 Task: Find connections with filter location Guangshui with filter topic #Innovationwith filter profile language German with filter current company Amazon Business with filter school VELS University with filter industry Household Services with filter service category Customer Service with filter keywords title Telemarketer
Action: Mouse moved to (586, 80)
Screenshot: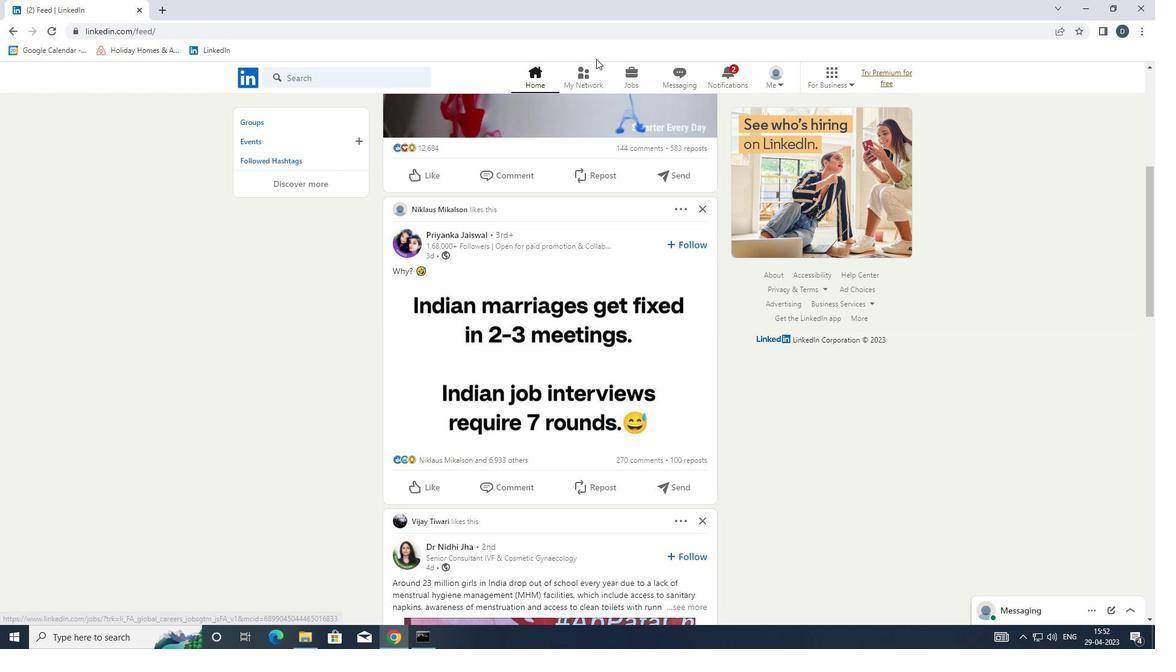 
Action: Mouse pressed left at (586, 80)
Screenshot: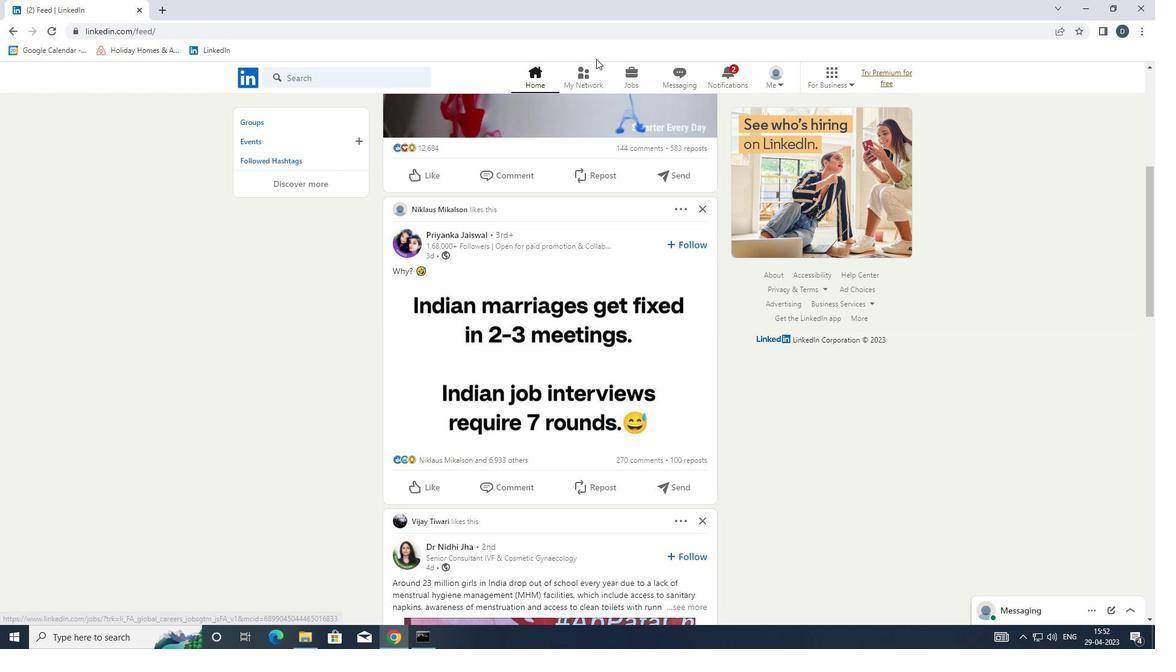 
Action: Mouse moved to (392, 141)
Screenshot: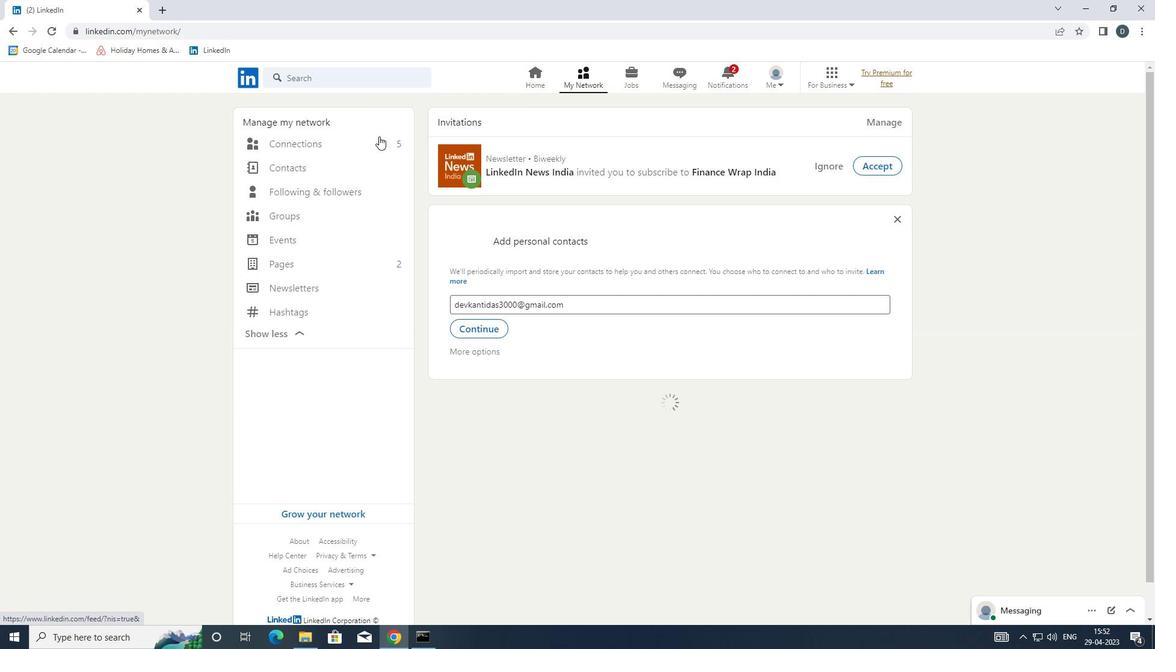 
Action: Mouse pressed left at (392, 141)
Screenshot: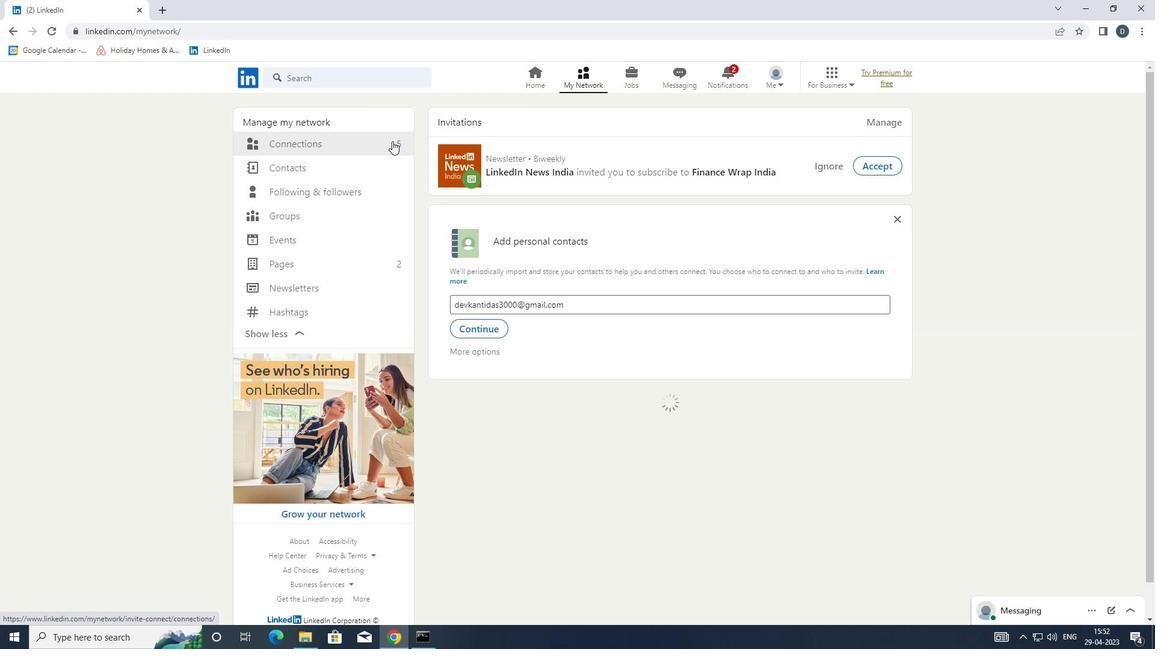 
Action: Mouse moved to (399, 144)
Screenshot: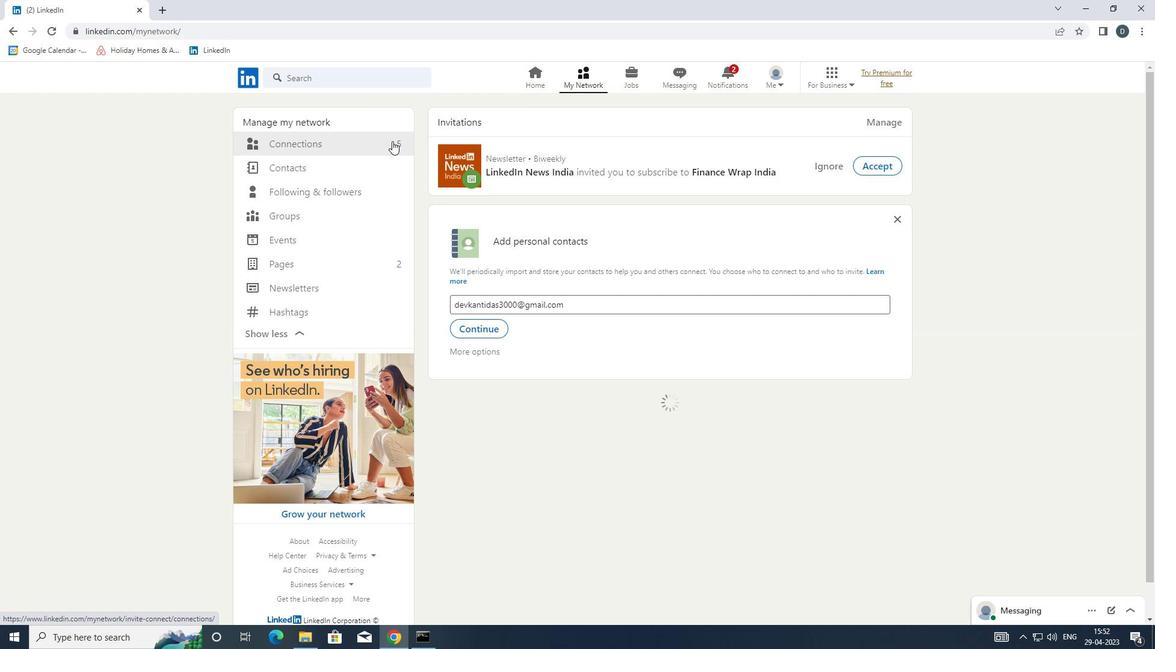
Action: Mouse pressed left at (399, 144)
Screenshot: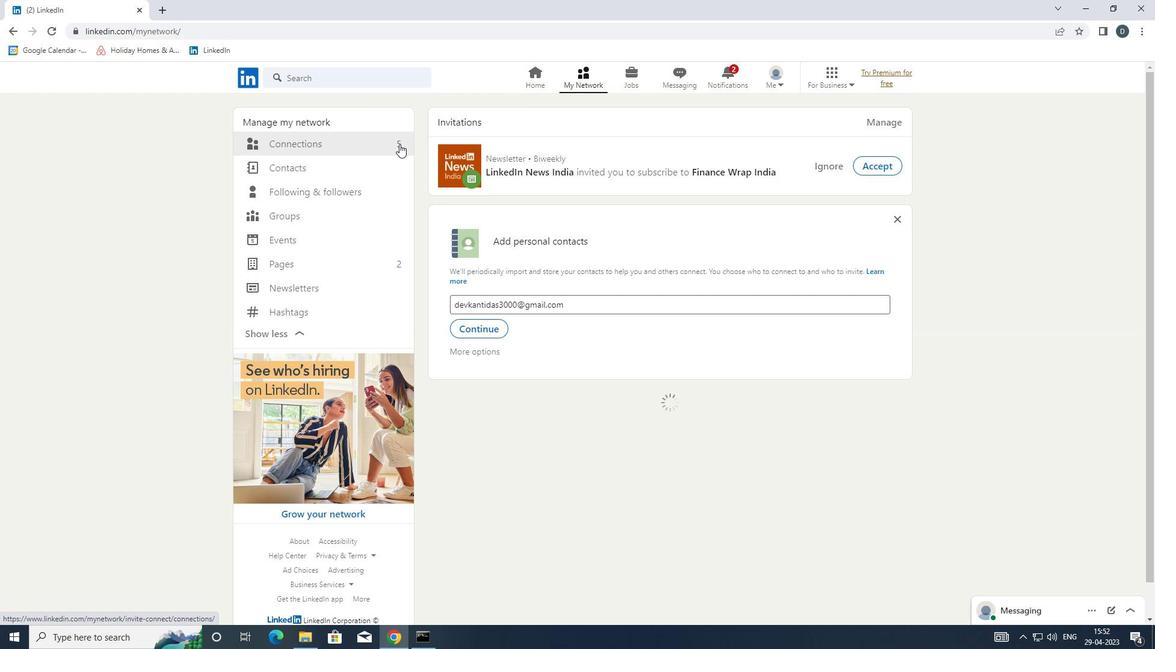 
Action: Mouse moved to (667, 140)
Screenshot: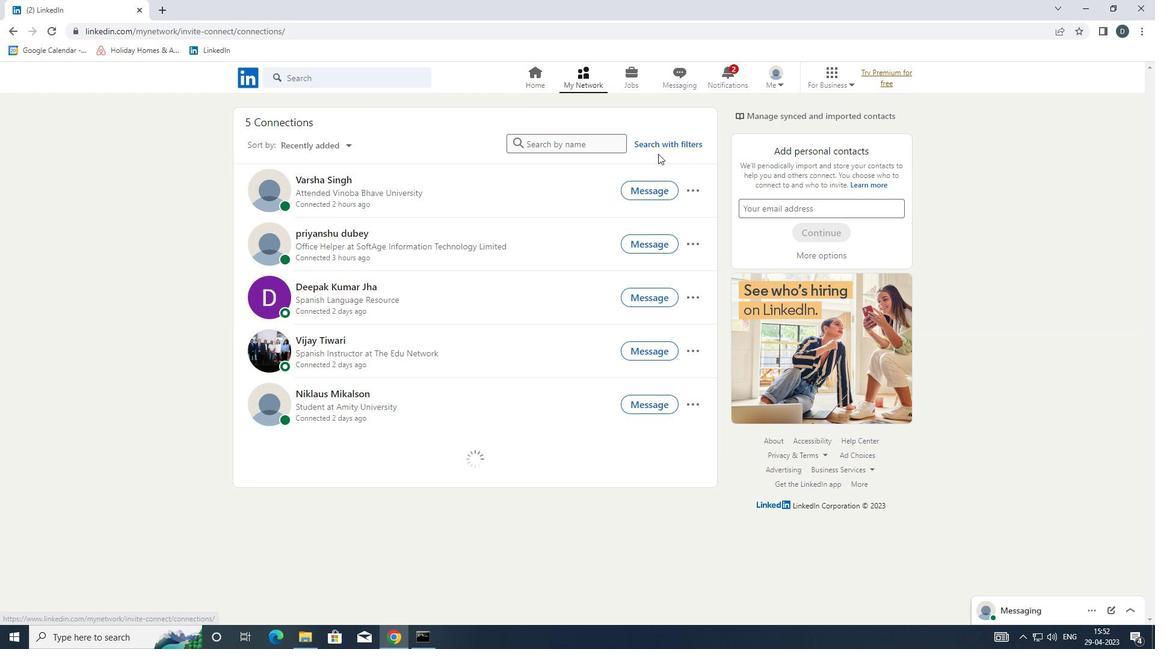
Action: Mouse pressed left at (667, 140)
Screenshot: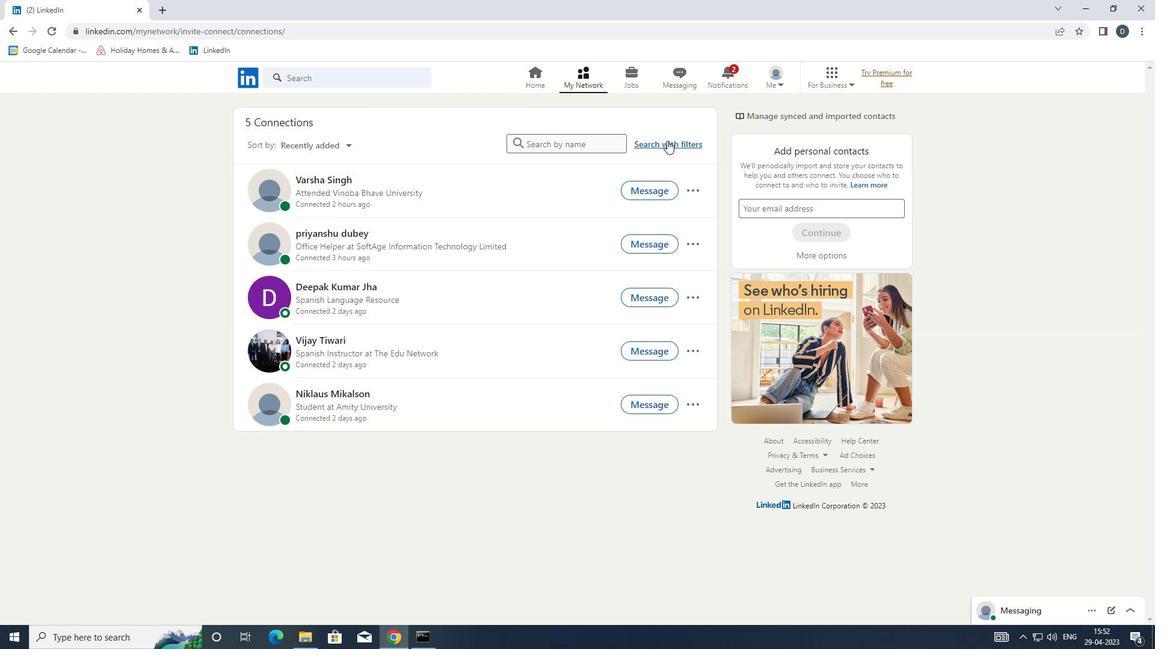 
Action: Mouse moved to (617, 111)
Screenshot: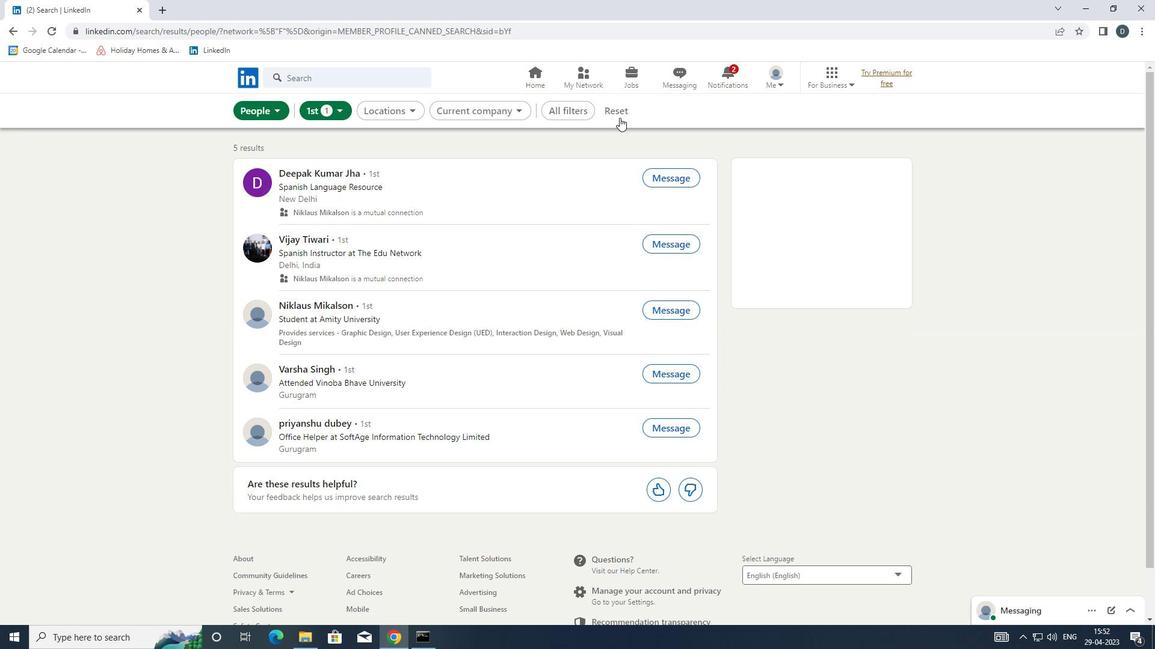 
Action: Mouse pressed left at (617, 111)
Screenshot: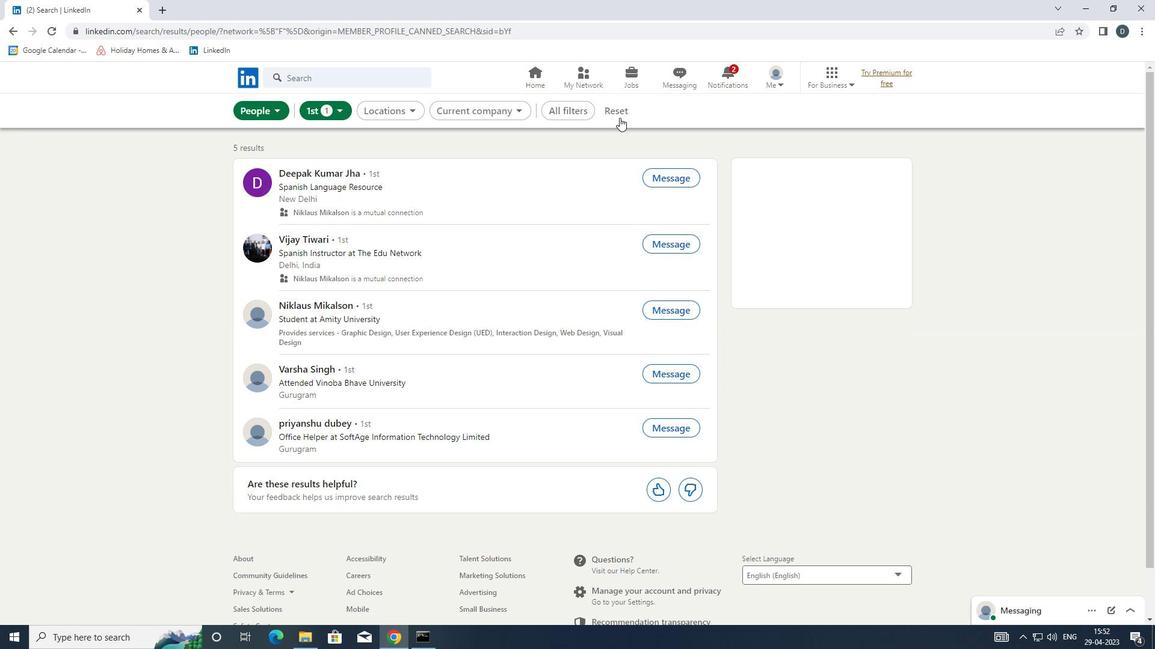
Action: Mouse moved to (590, 110)
Screenshot: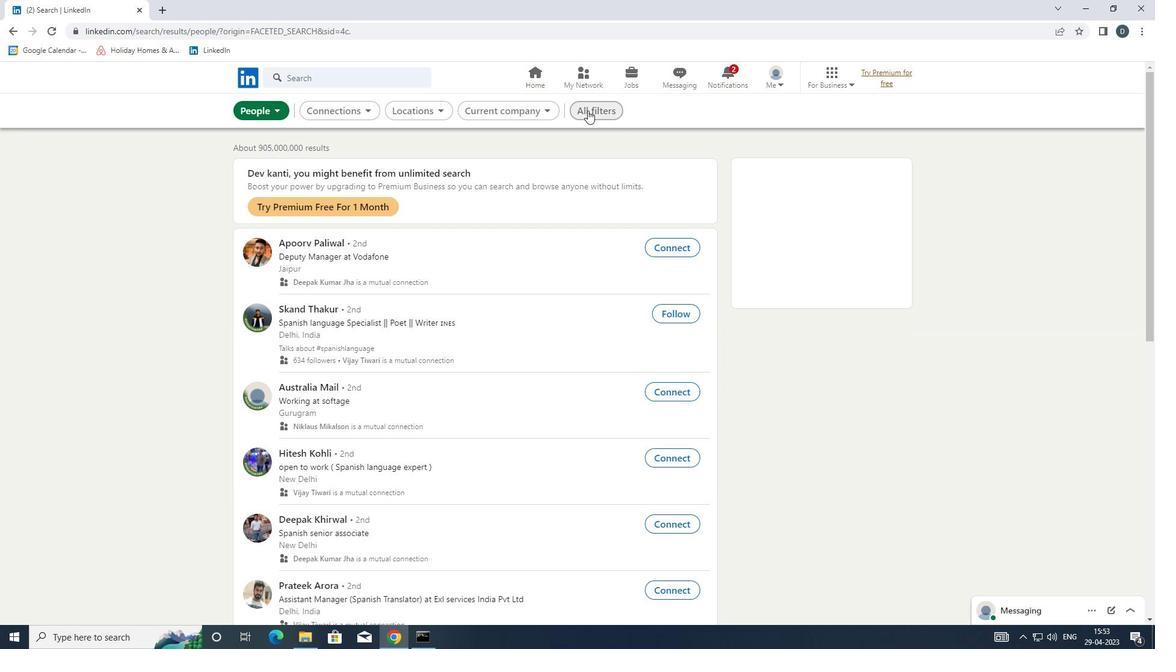 
Action: Mouse pressed left at (590, 110)
Screenshot: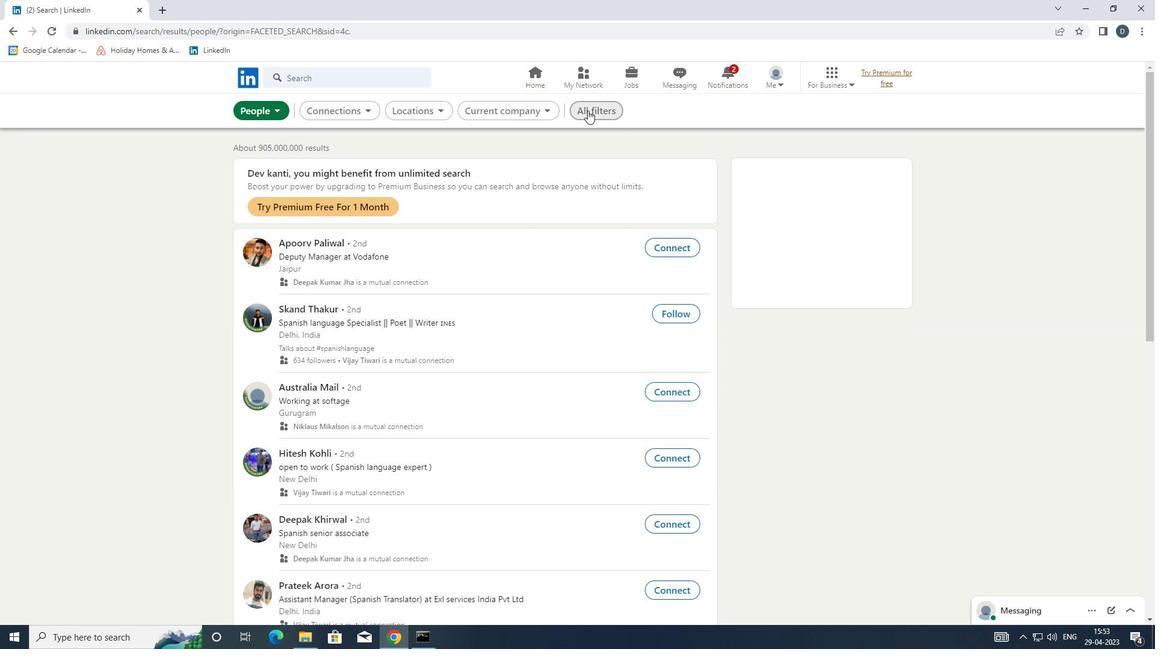 
Action: Mouse moved to (827, 382)
Screenshot: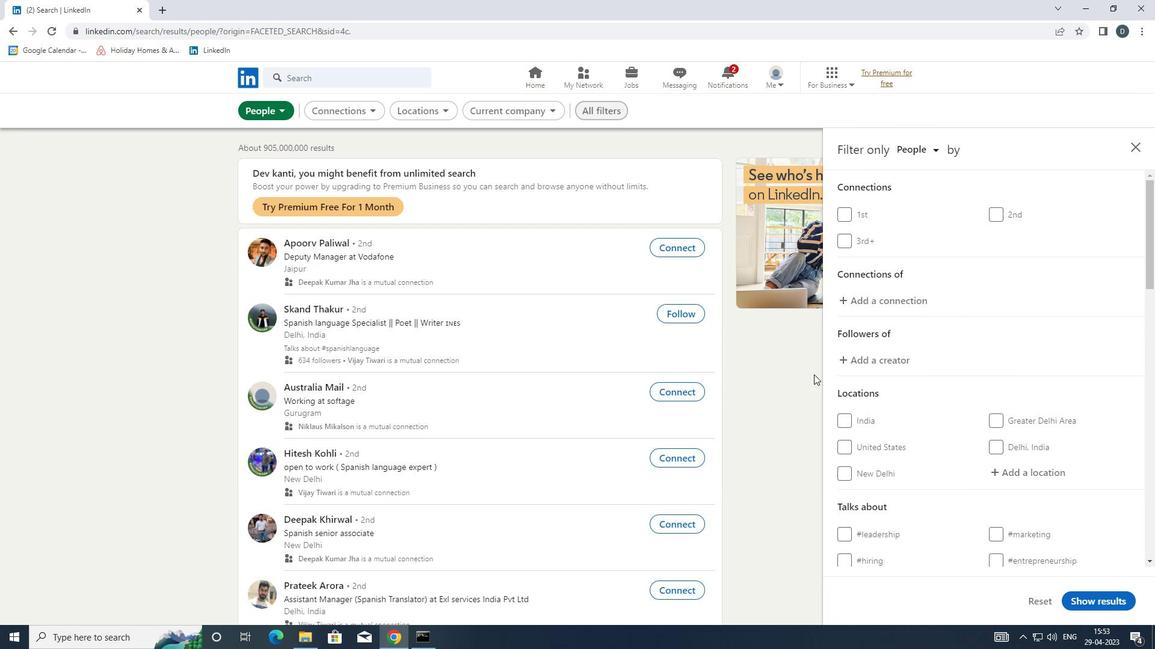 
Action: Mouse scrolled (827, 381) with delta (0, 0)
Screenshot: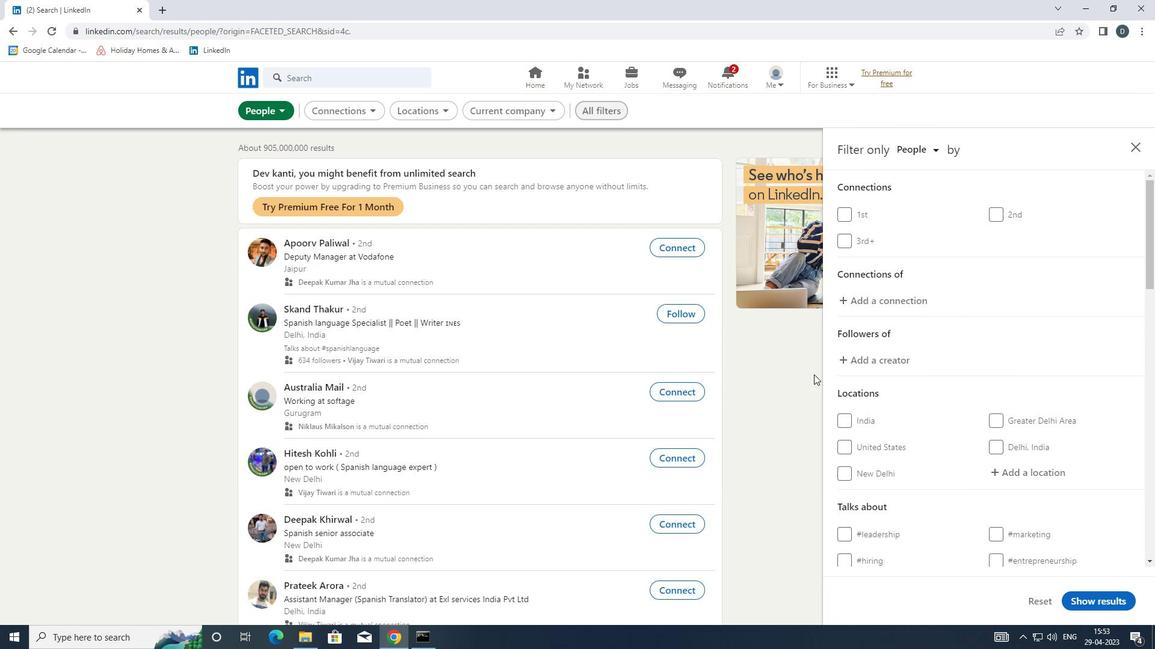 
Action: Mouse moved to (1017, 406)
Screenshot: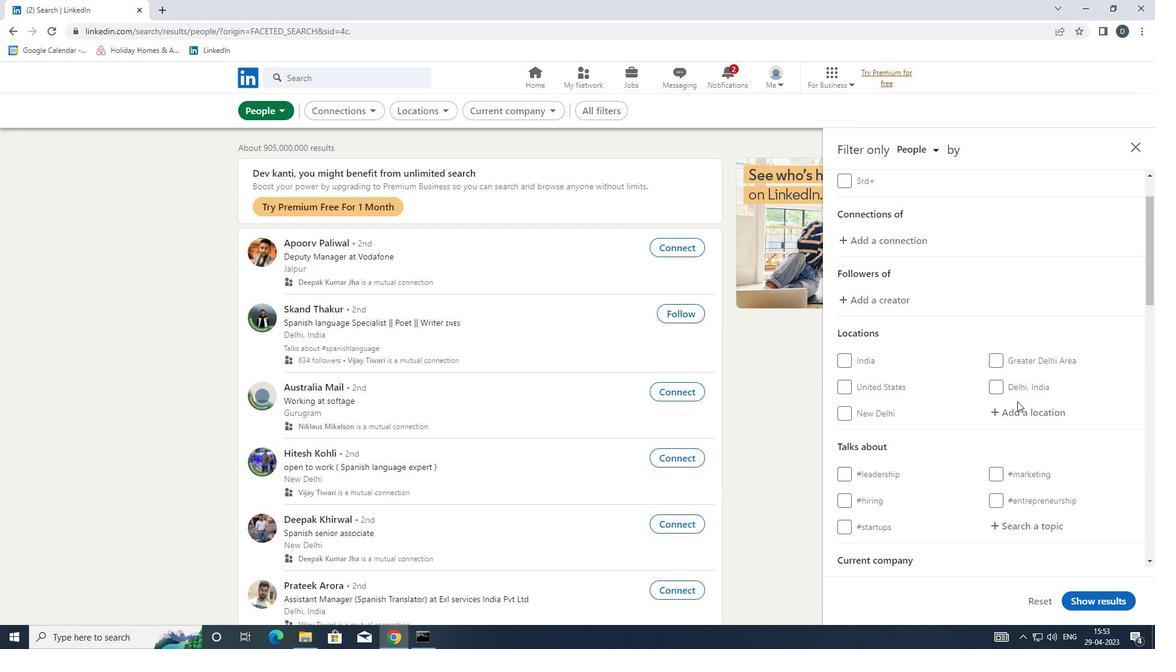
Action: Mouse pressed left at (1017, 406)
Screenshot: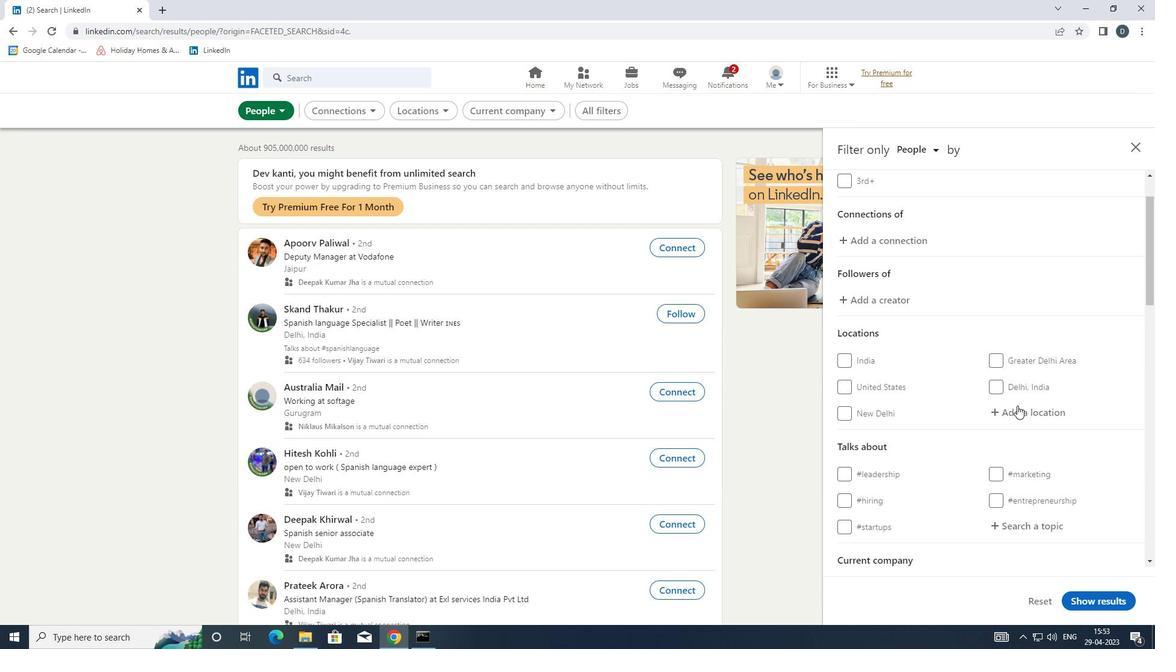 
Action: Mouse moved to (923, 407)
Screenshot: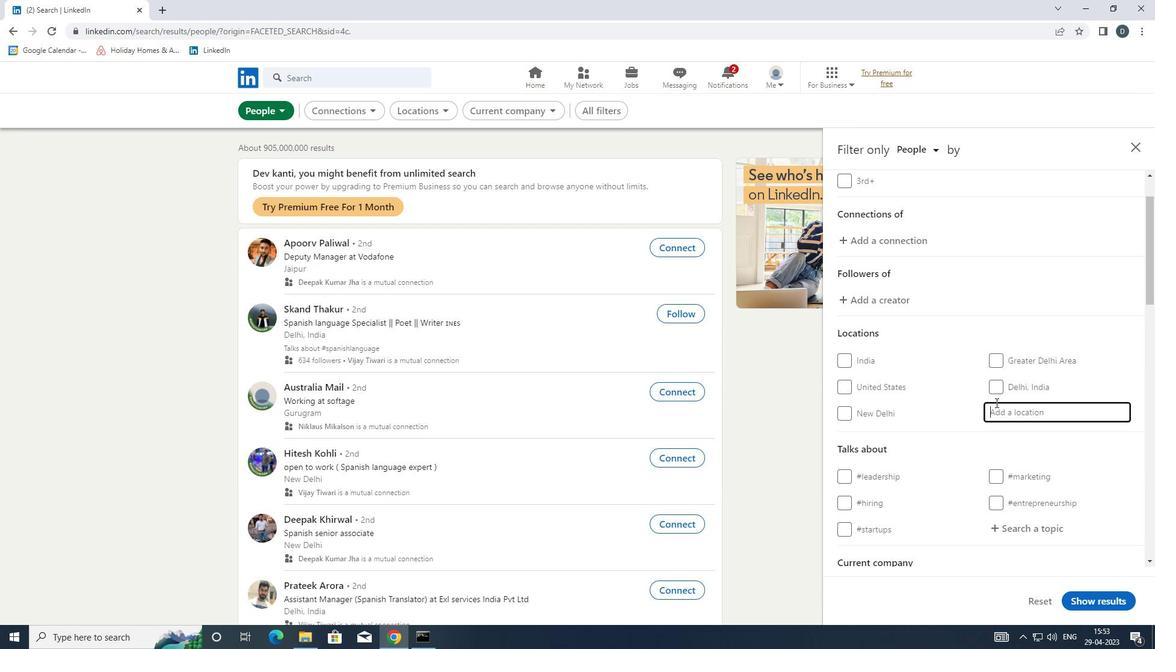 
Action: Key pressed <Key.shift><Key.shift><Key.shift>GUANGSHUIE<Key.backspace><Key.enter>
Screenshot: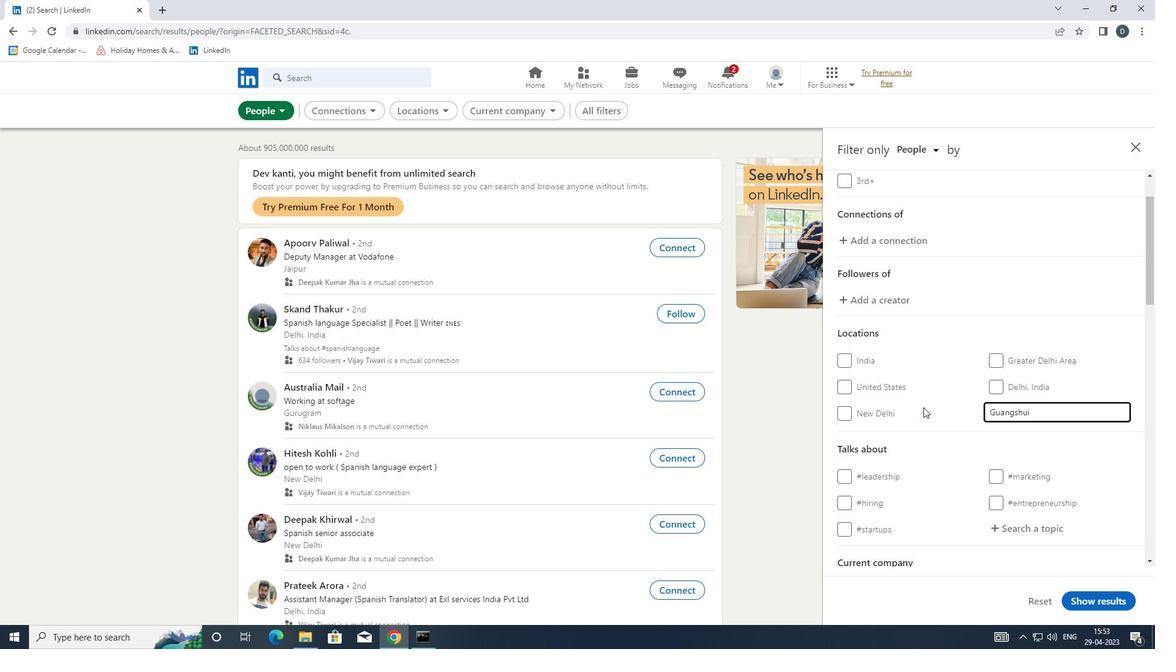 
Action: Mouse moved to (940, 410)
Screenshot: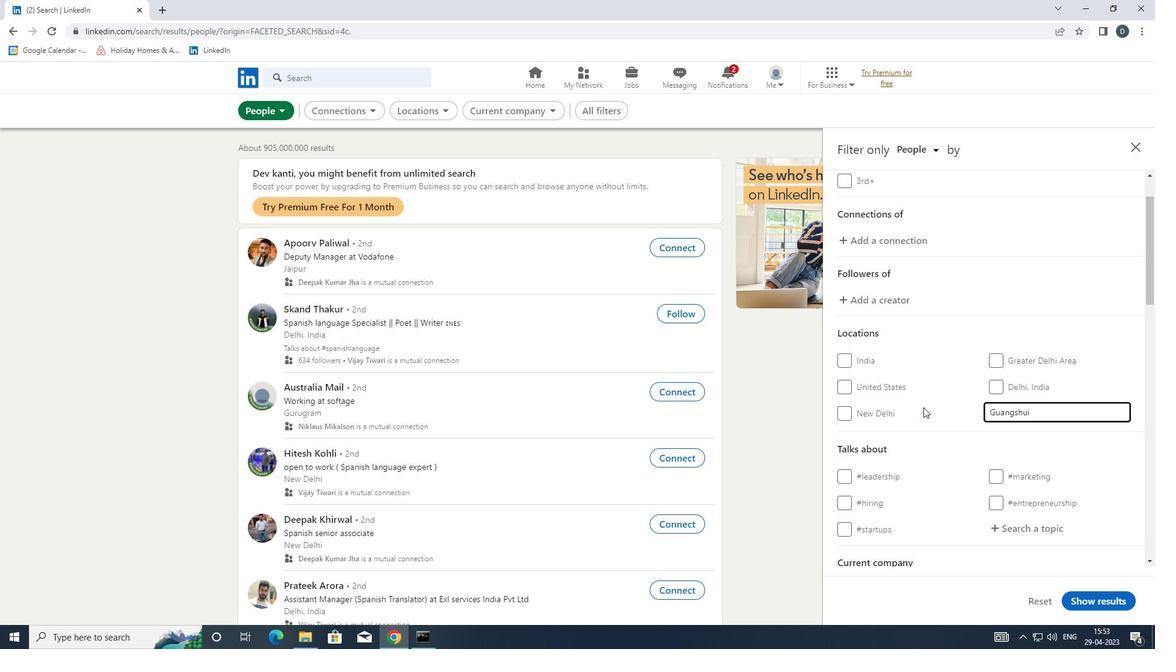 
Action: Mouse scrolled (940, 410) with delta (0, 0)
Screenshot: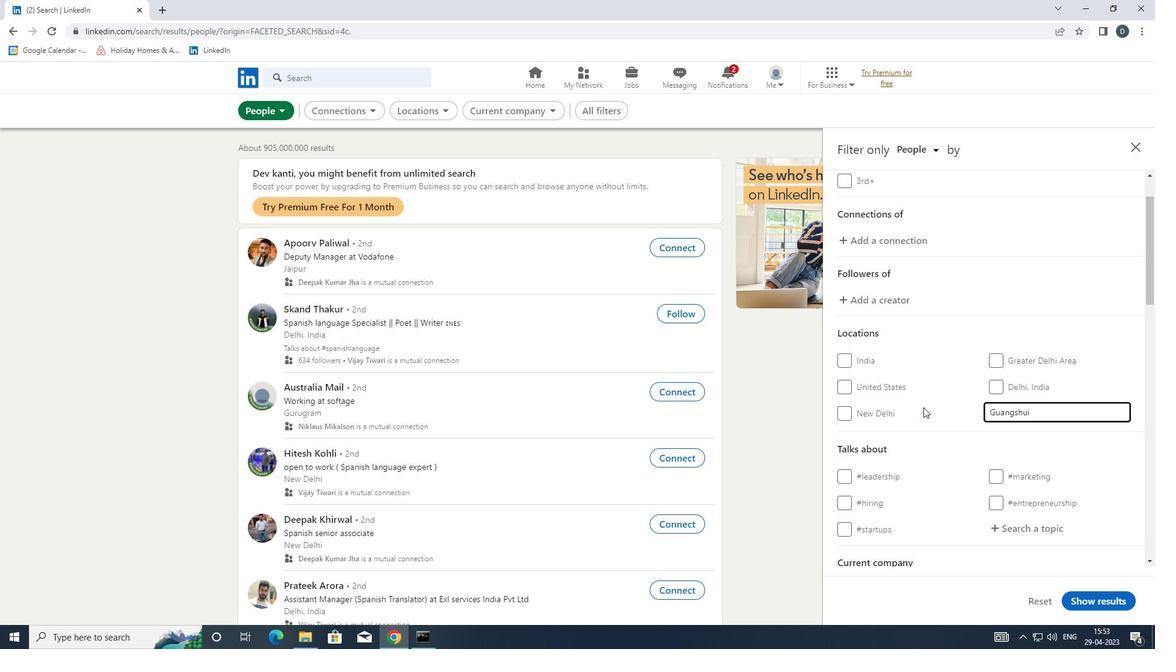 
Action: Mouse moved to (940, 413)
Screenshot: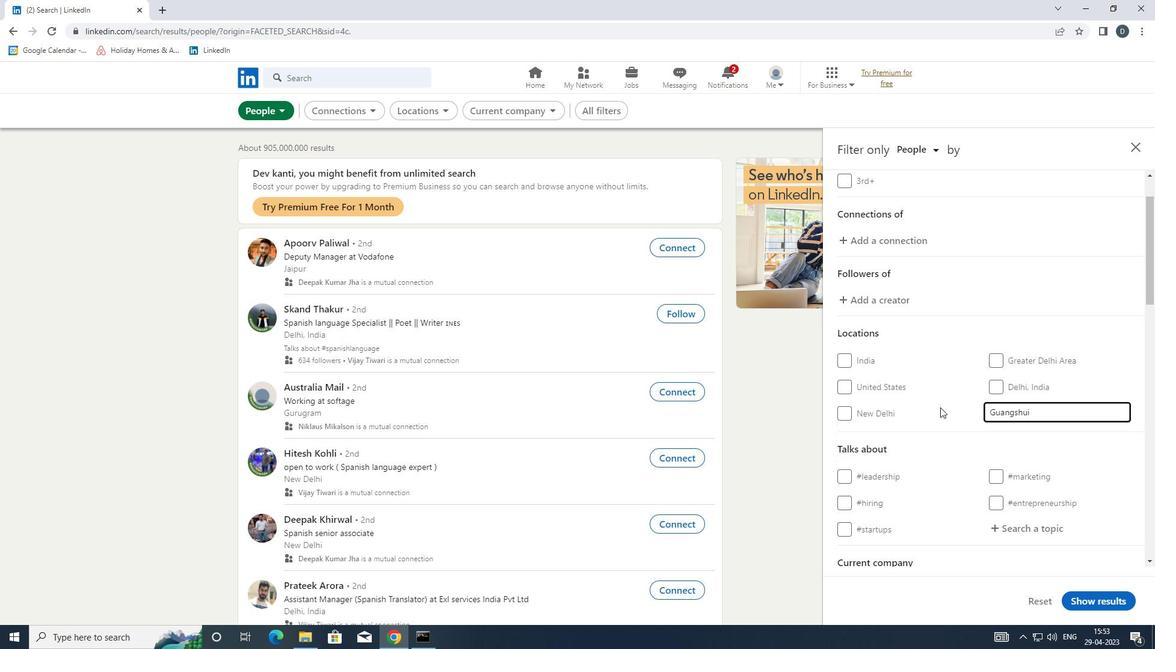 
Action: Mouse scrolled (940, 412) with delta (0, 0)
Screenshot: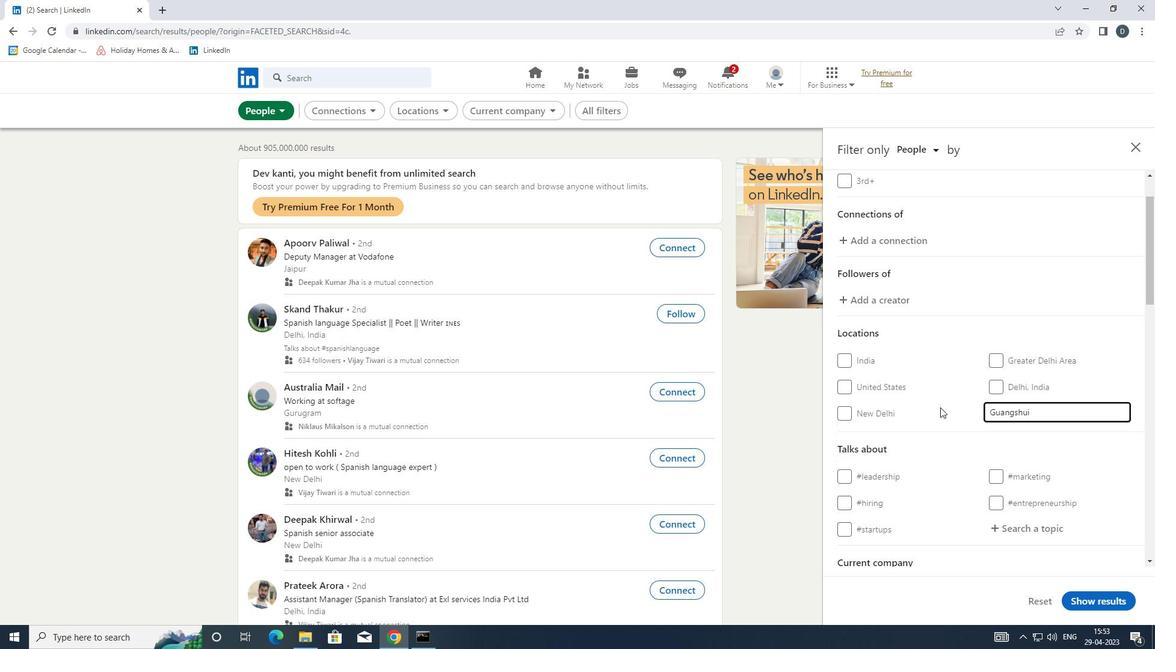 
Action: Mouse moved to (1015, 410)
Screenshot: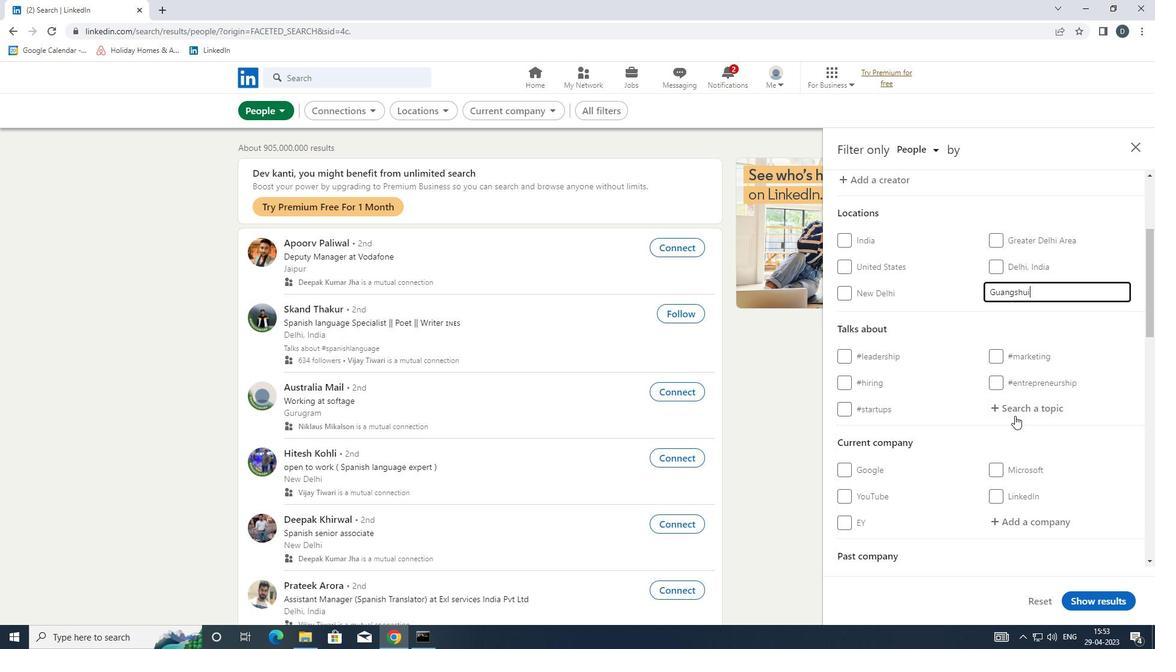 
Action: Mouse pressed left at (1015, 410)
Screenshot: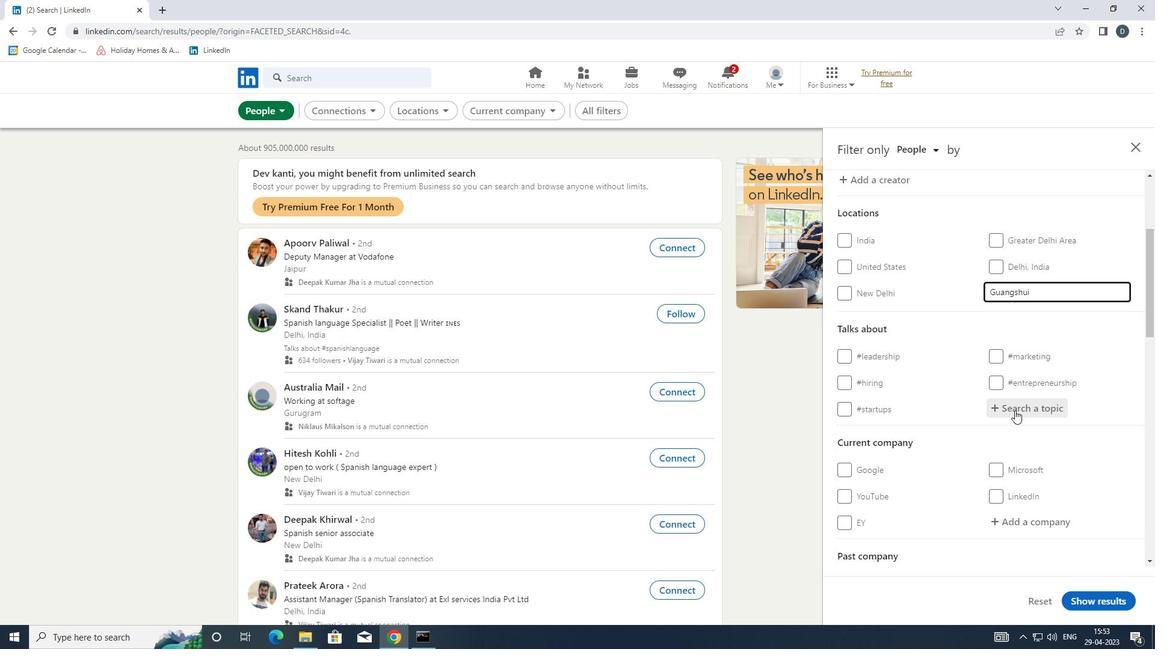 
Action: Mouse moved to (1004, 412)
Screenshot: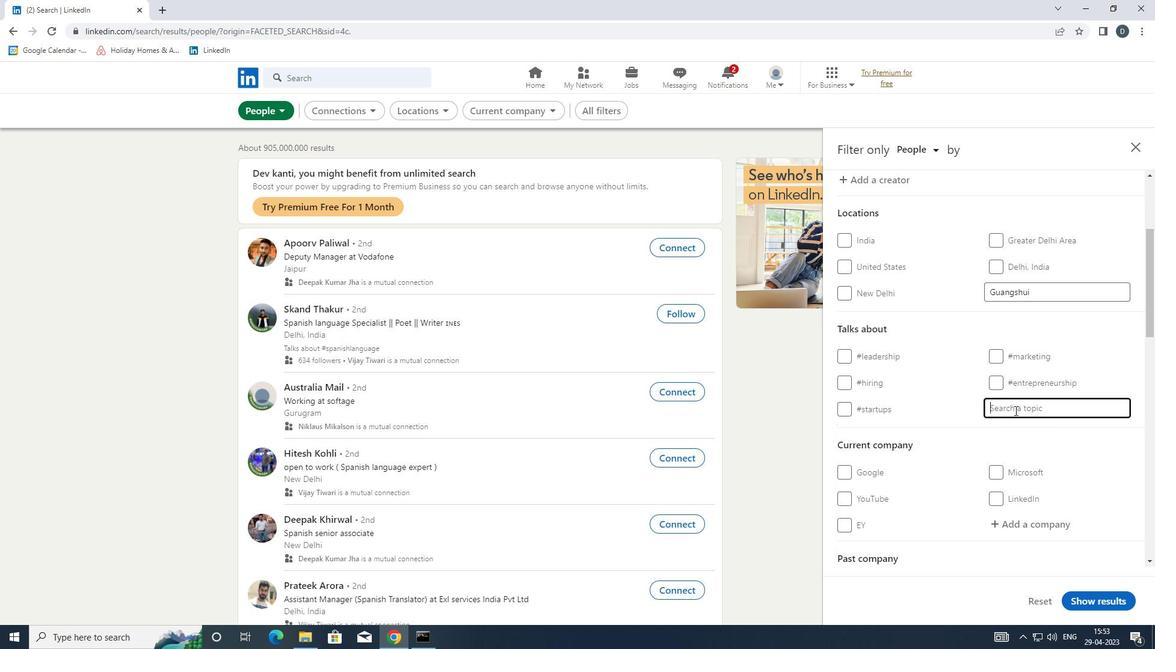 
Action: Key pressed <Key.shift><Key.shift>#<Key.shift>INNOVATION
Screenshot: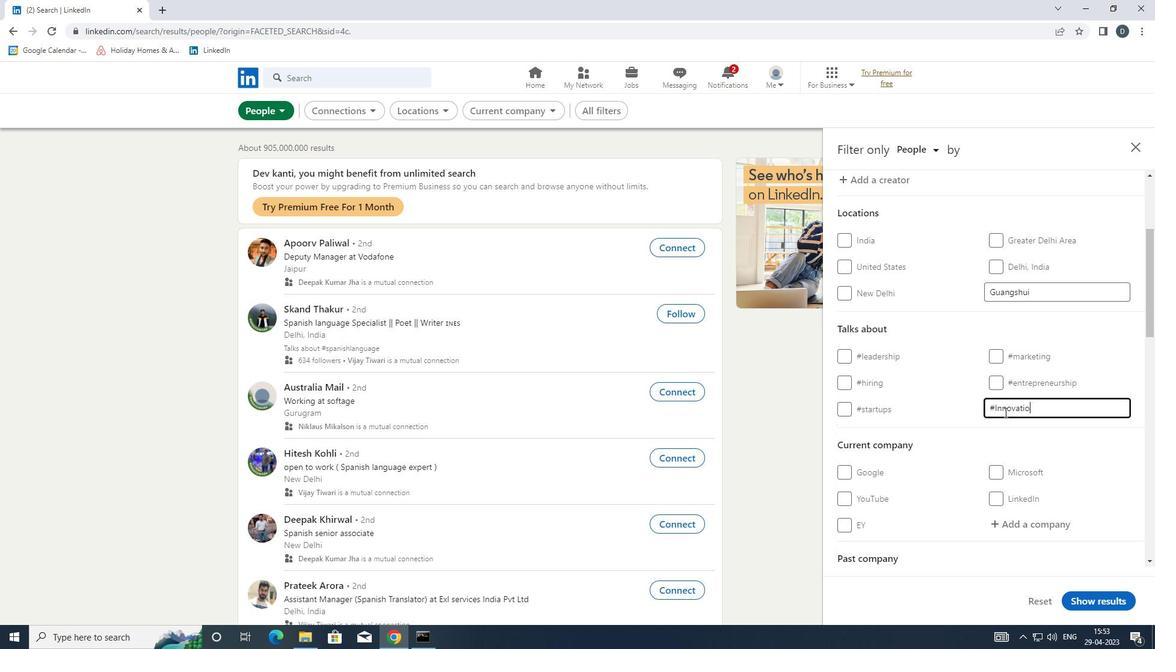 
Action: Mouse scrolled (1004, 412) with delta (0, 0)
Screenshot: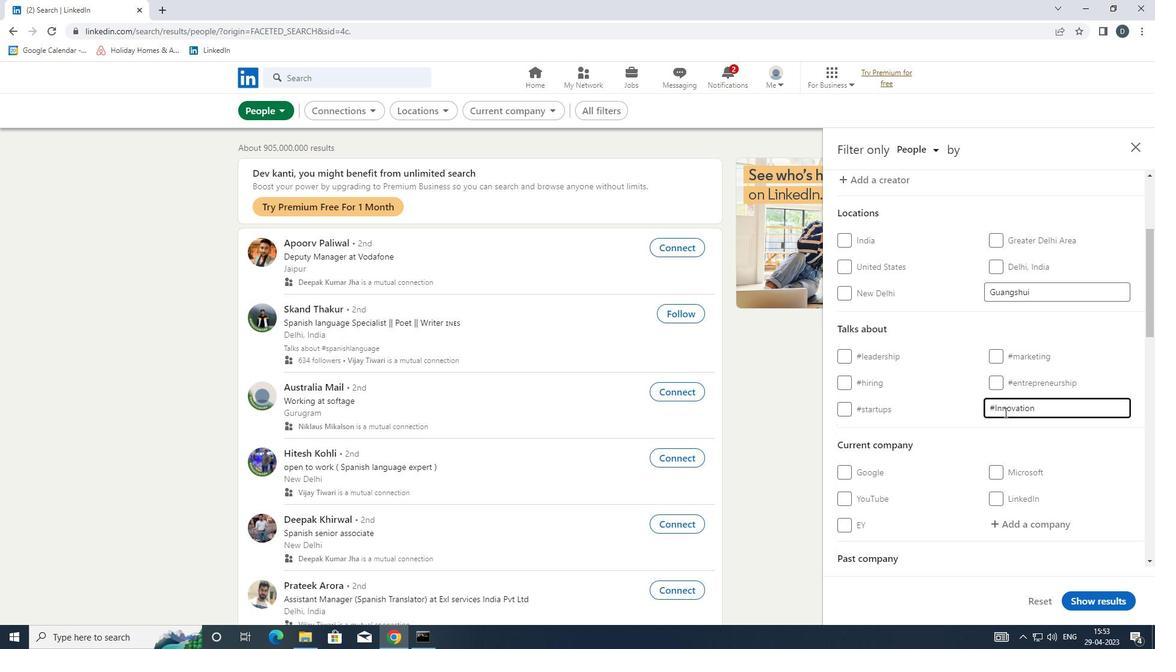 
Action: Mouse scrolled (1004, 412) with delta (0, 0)
Screenshot: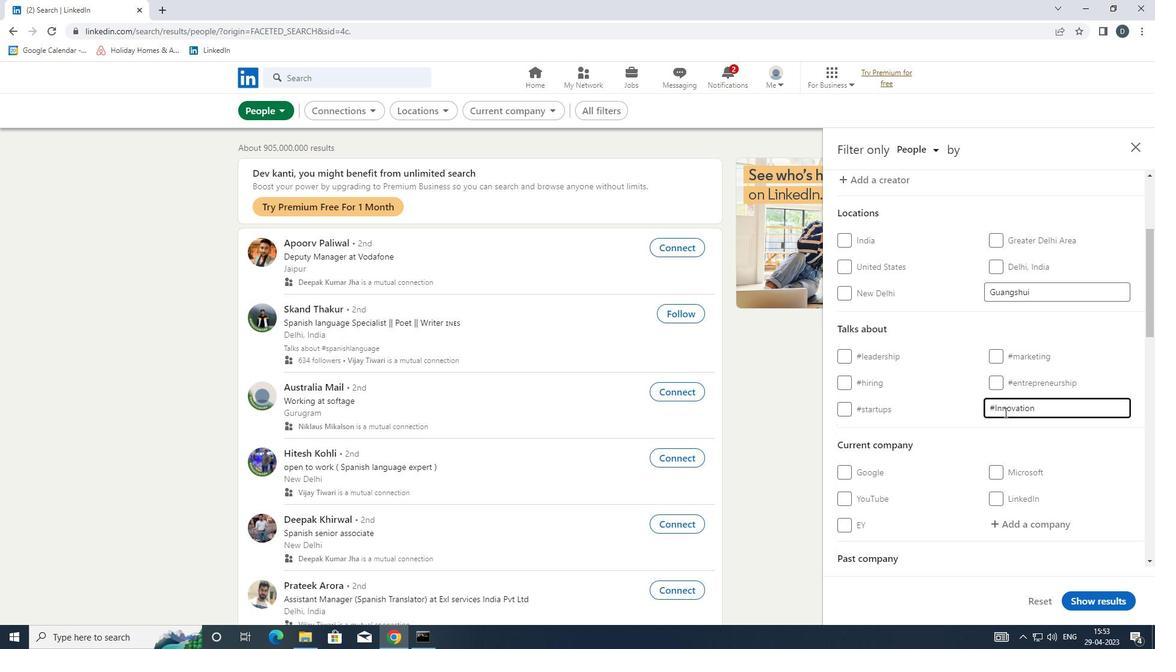 
Action: Mouse scrolled (1004, 412) with delta (0, 0)
Screenshot: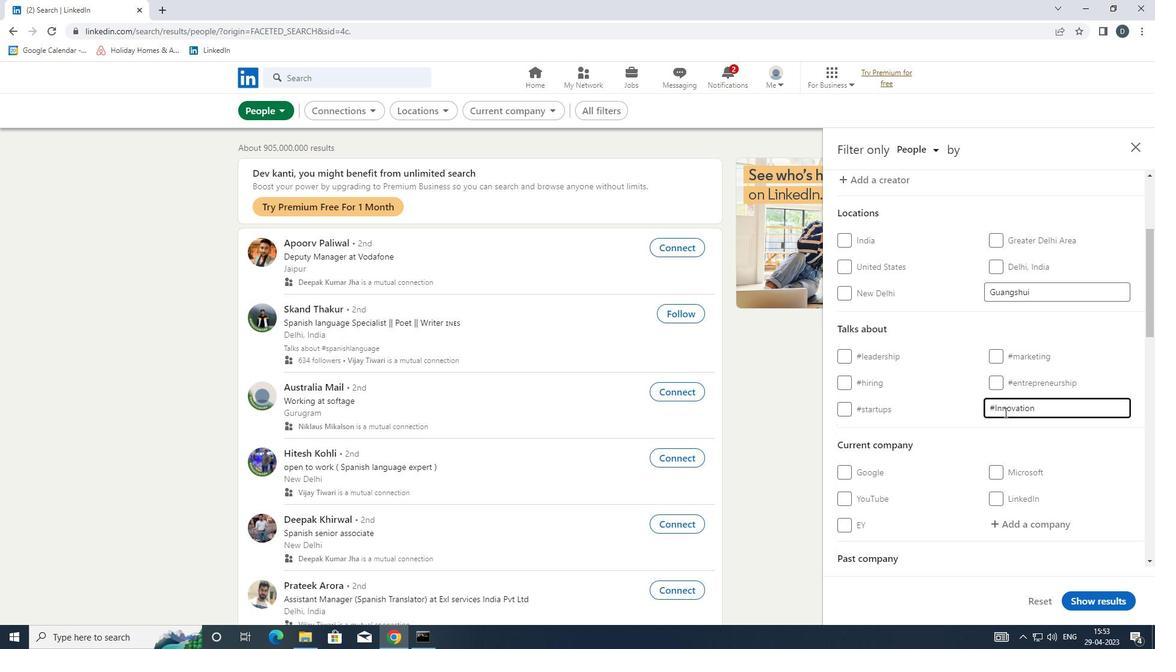 
Action: Mouse scrolled (1004, 412) with delta (0, 0)
Screenshot: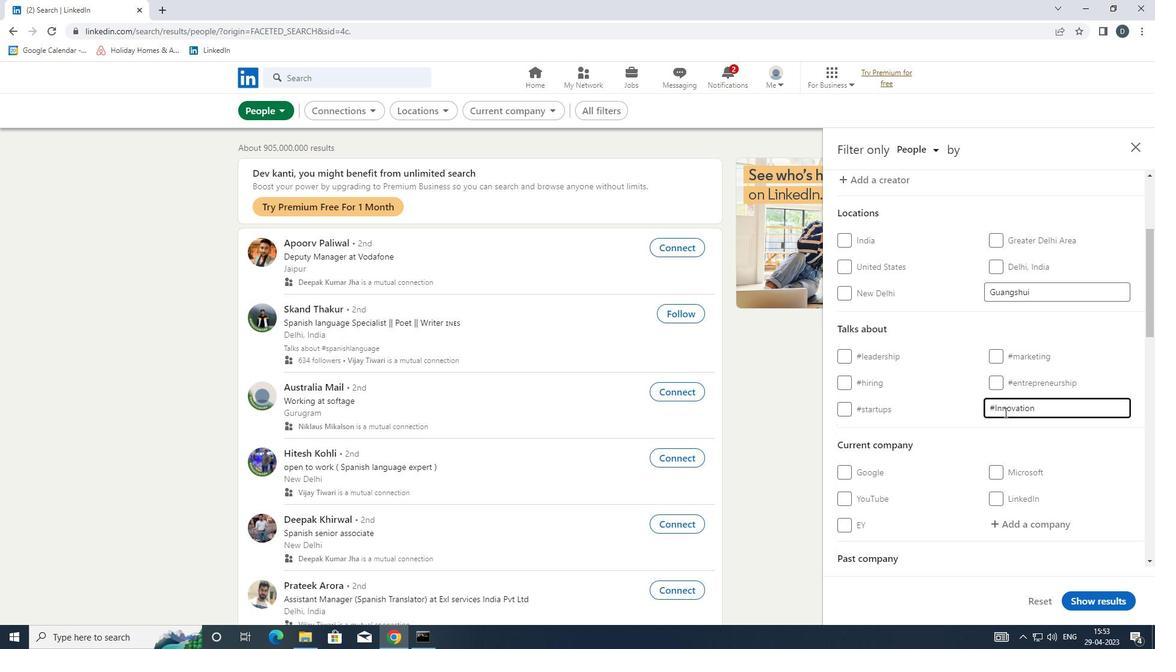 
Action: Mouse scrolled (1004, 412) with delta (0, 0)
Screenshot: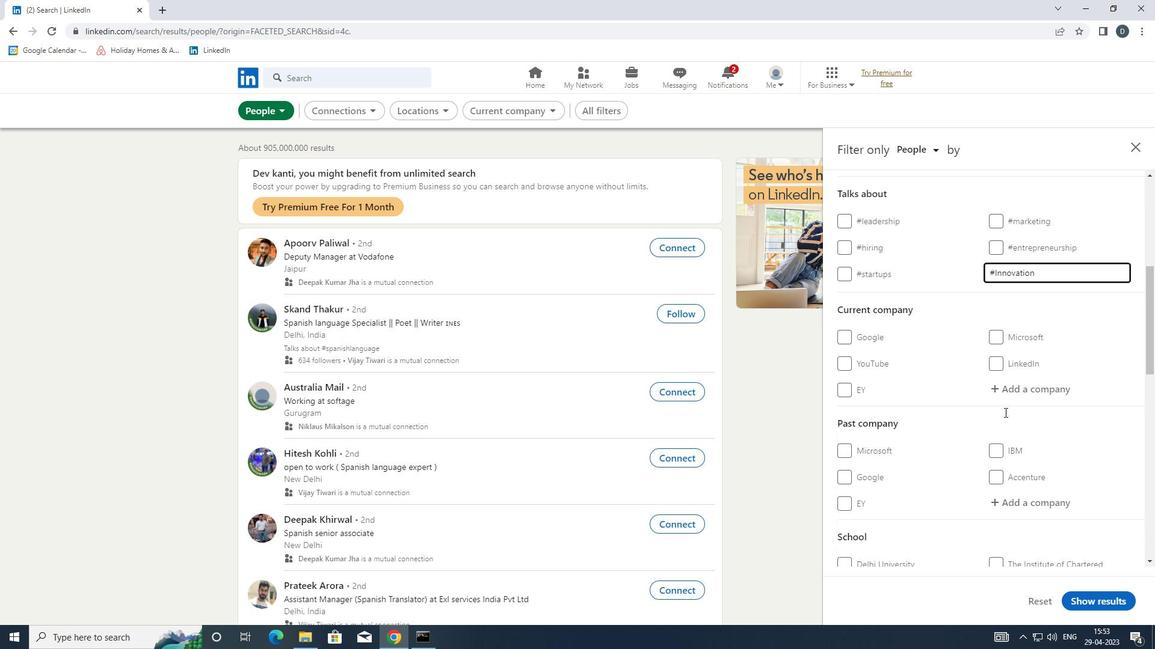 
Action: Mouse scrolled (1004, 412) with delta (0, 0)
Screenshot: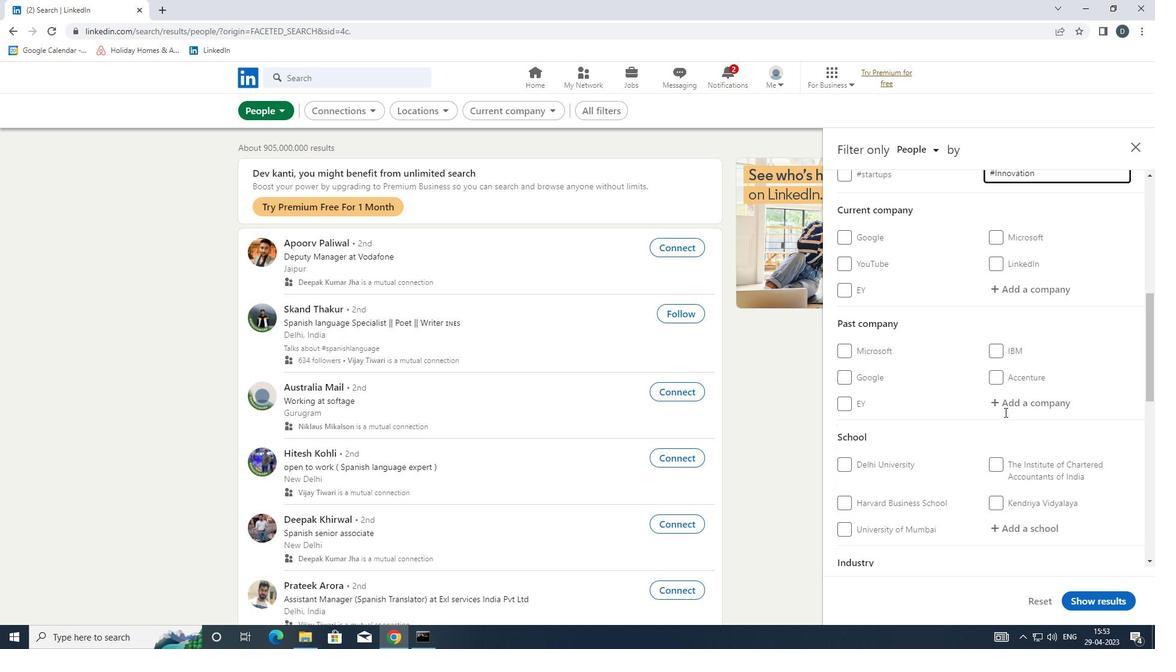 
Action: Mouse scrolled (1004, 412) with delta (0, 0)
Screenshot: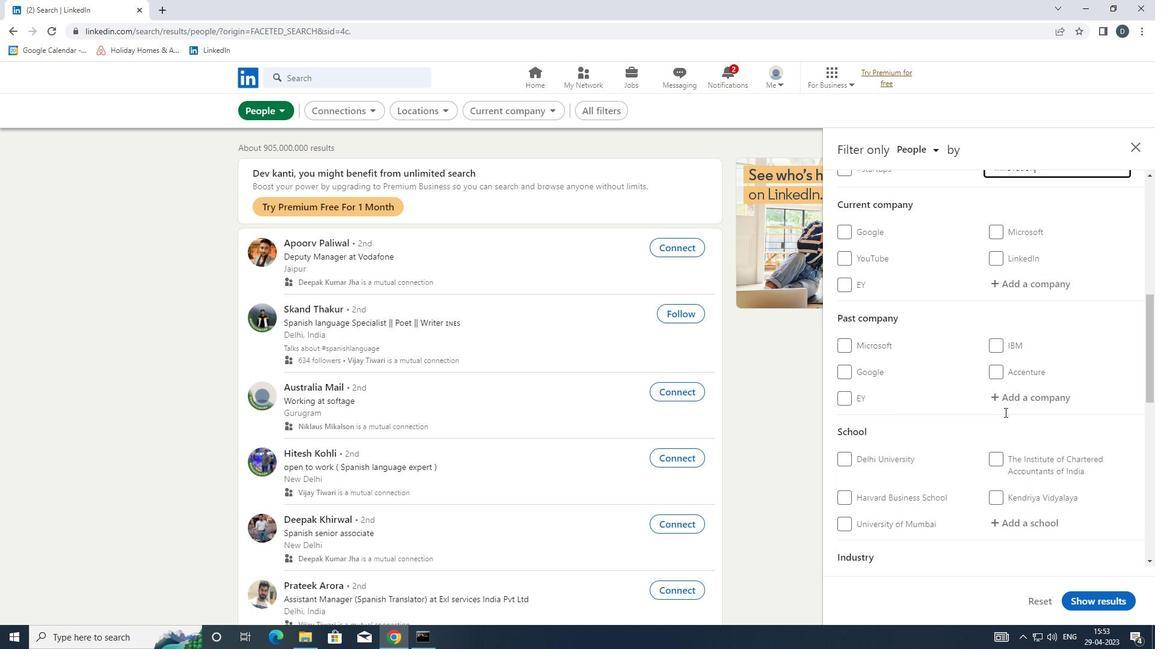 
Action: Mouse moved to (1004, 413)
Screenshot: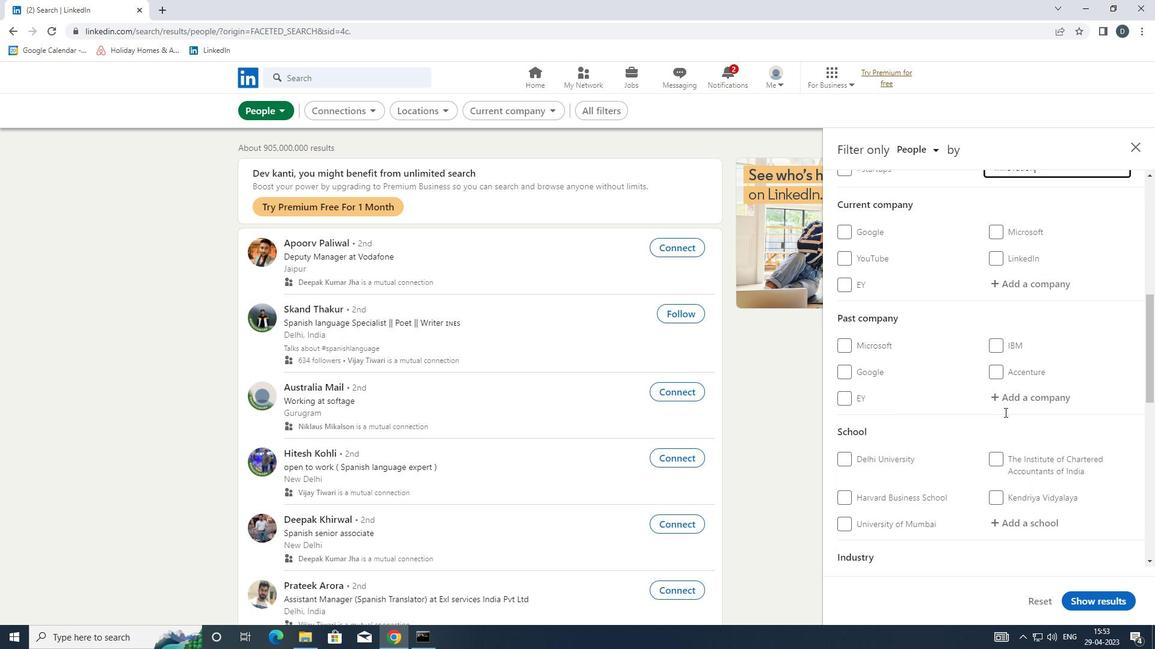 
Action: Mouse scrolled (1004, 412) with delta (0, 0)
Screenshot: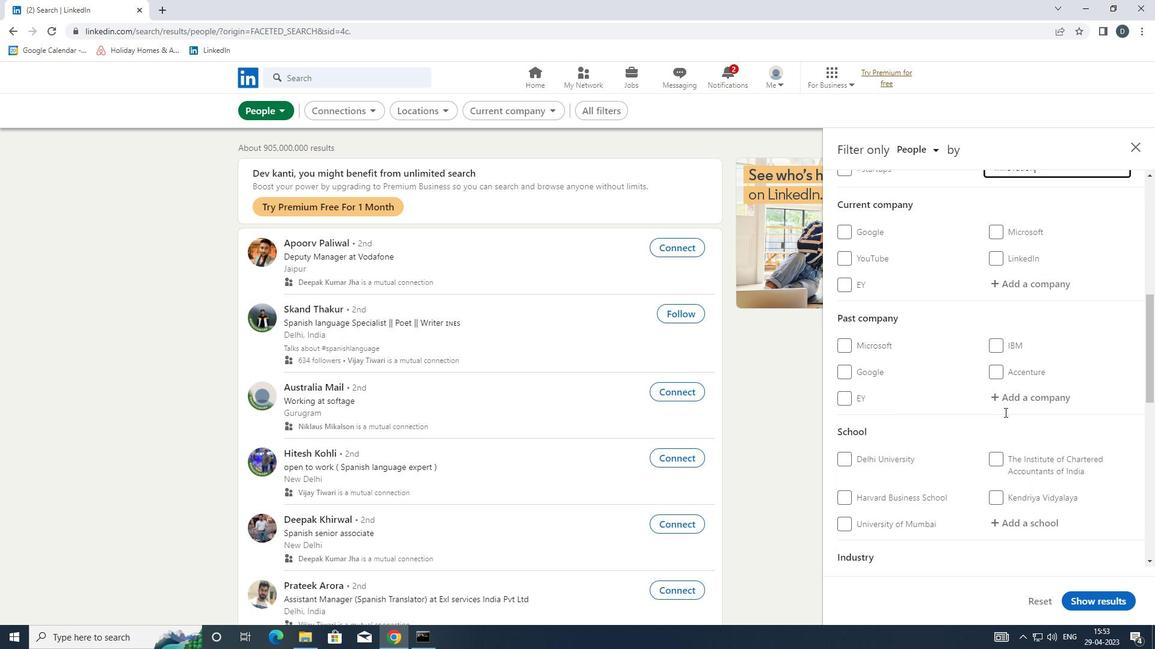 
Action: Mouse moved to (957, 412)
Screenshot: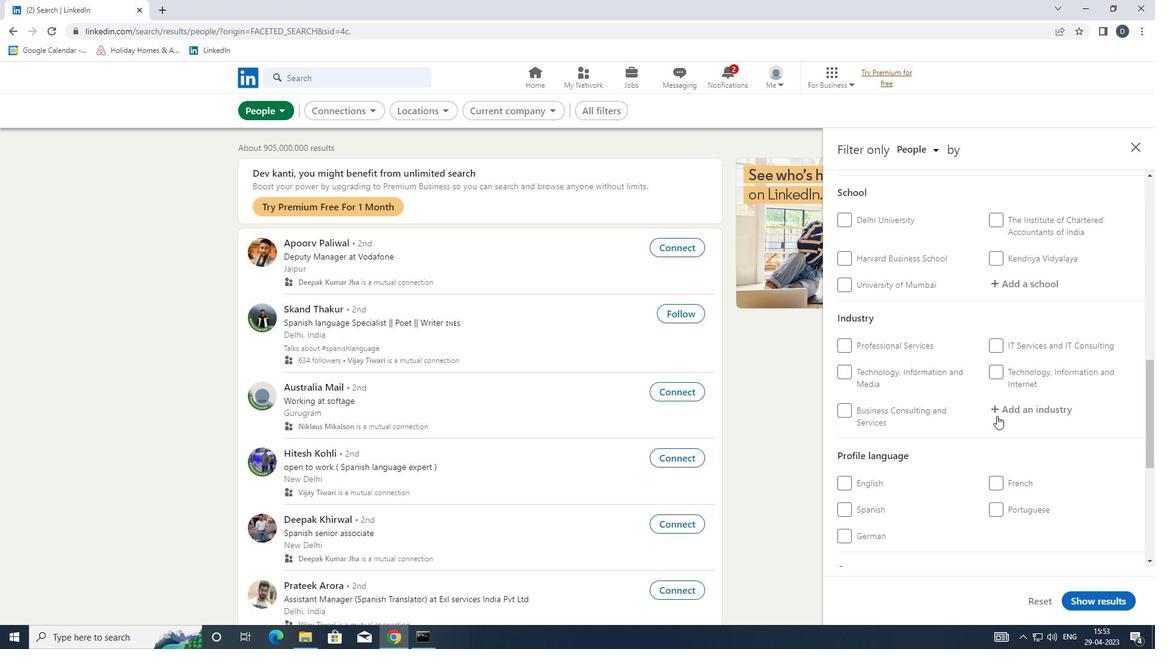 
Action: Mouse scrolled (957, 411) with delta (0, 0)
Screenshot: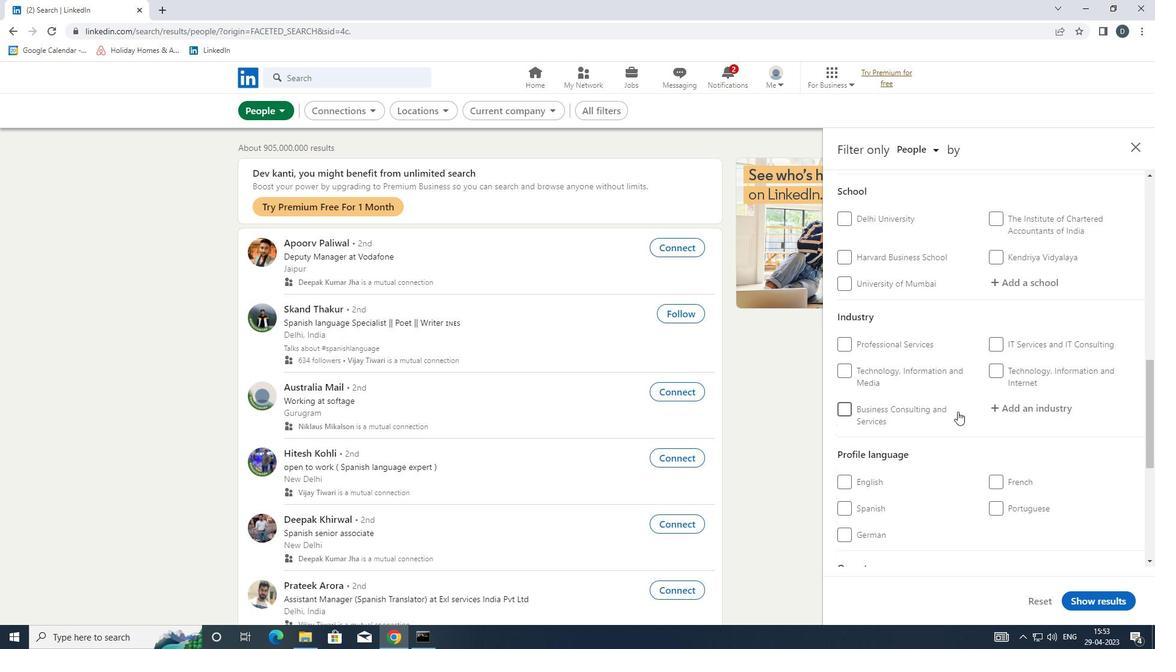 
Action: Mouse moved to (998, 432)
Screenshot: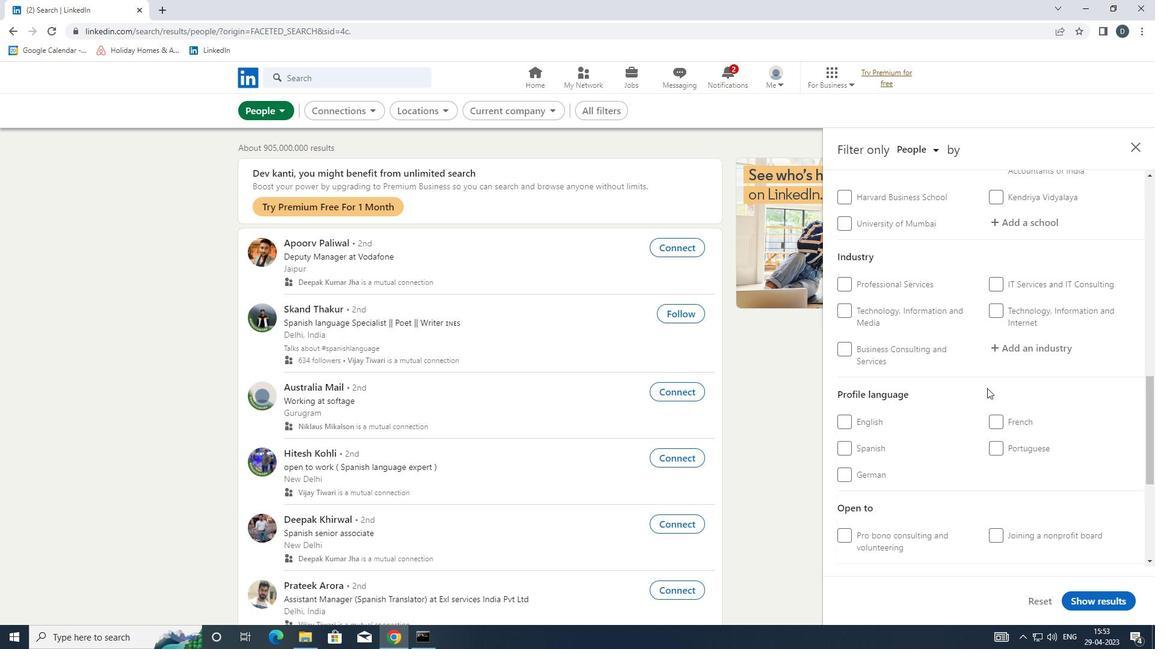 
Action: Mouse scrolled (998, 432) with delta (0, 0)
Screenshot: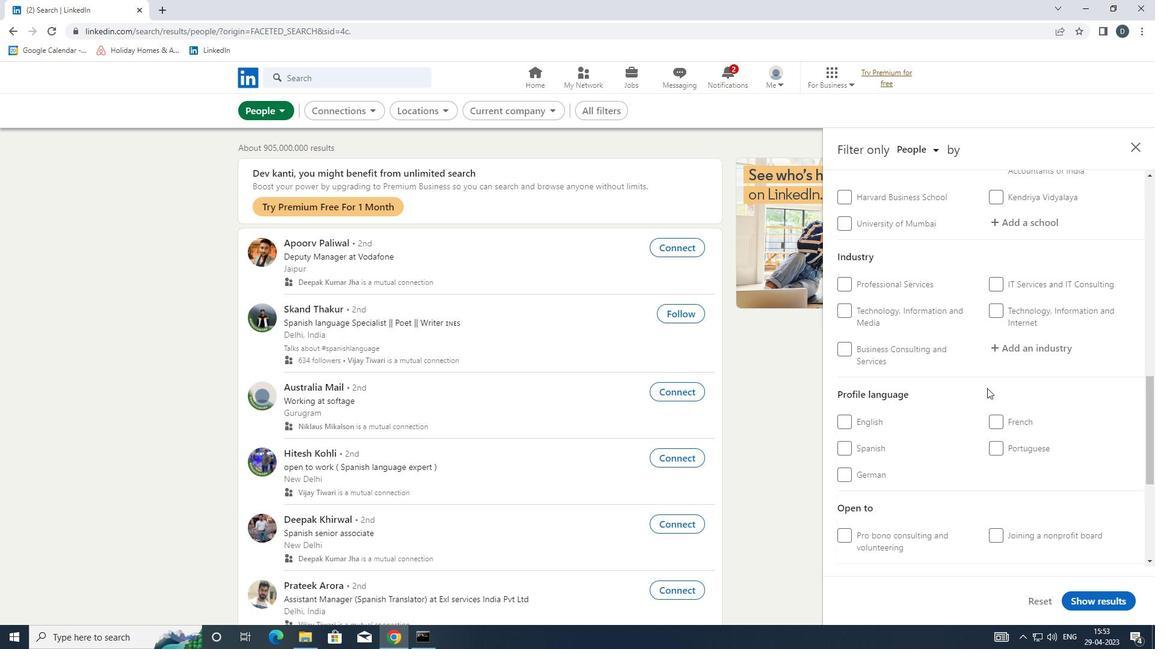 
Action: Mouse moved to (859, 421)
Screenshot: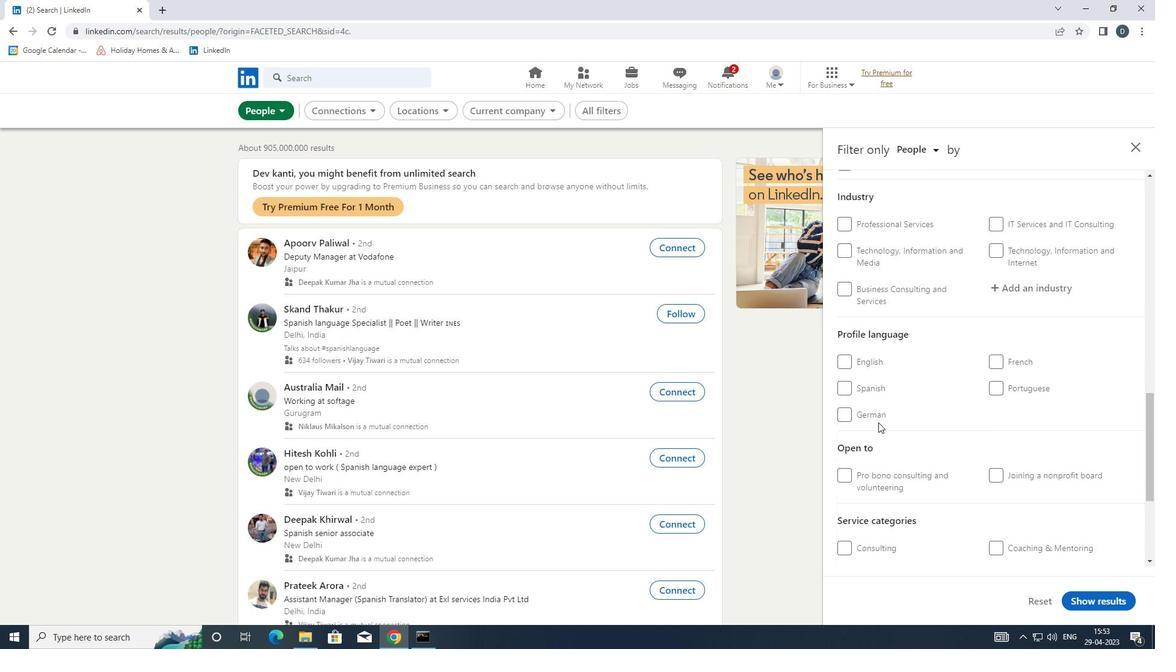 
Action: Mouse pressed left at (859, 421)
Screenshot: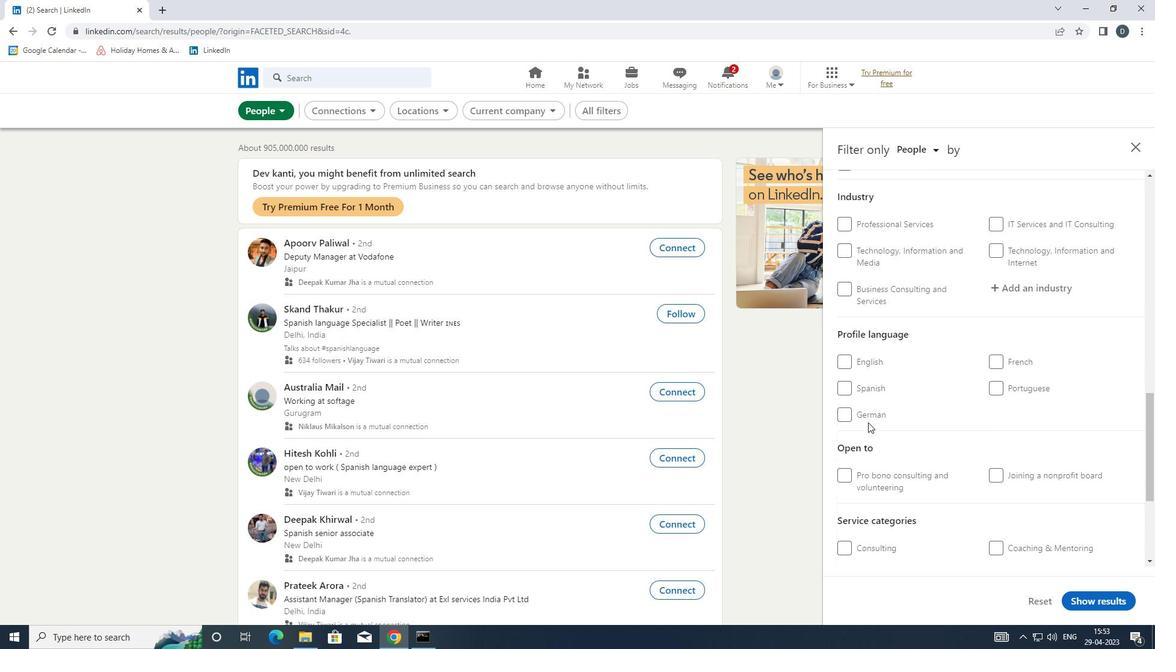 
Action: Mouse moved to (862, 417)
Screenshot: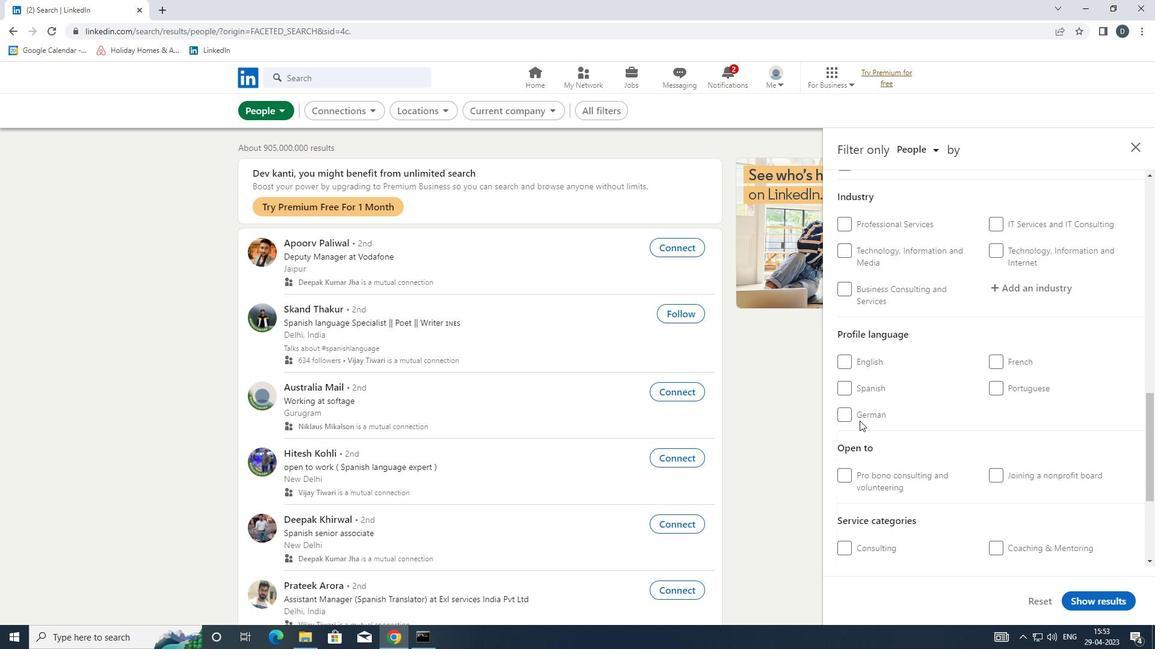 
Action: Mouse pressed left at (862, 417)
Screenshot: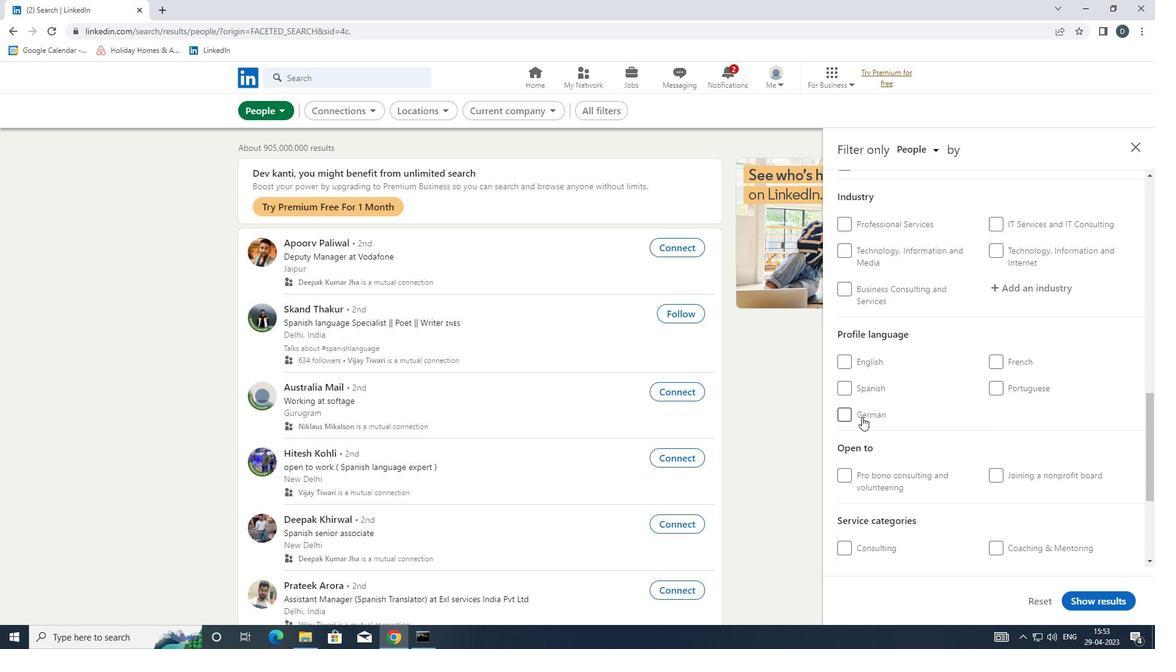 
Action: Mouse moved to (1002, 421)
Screenshot: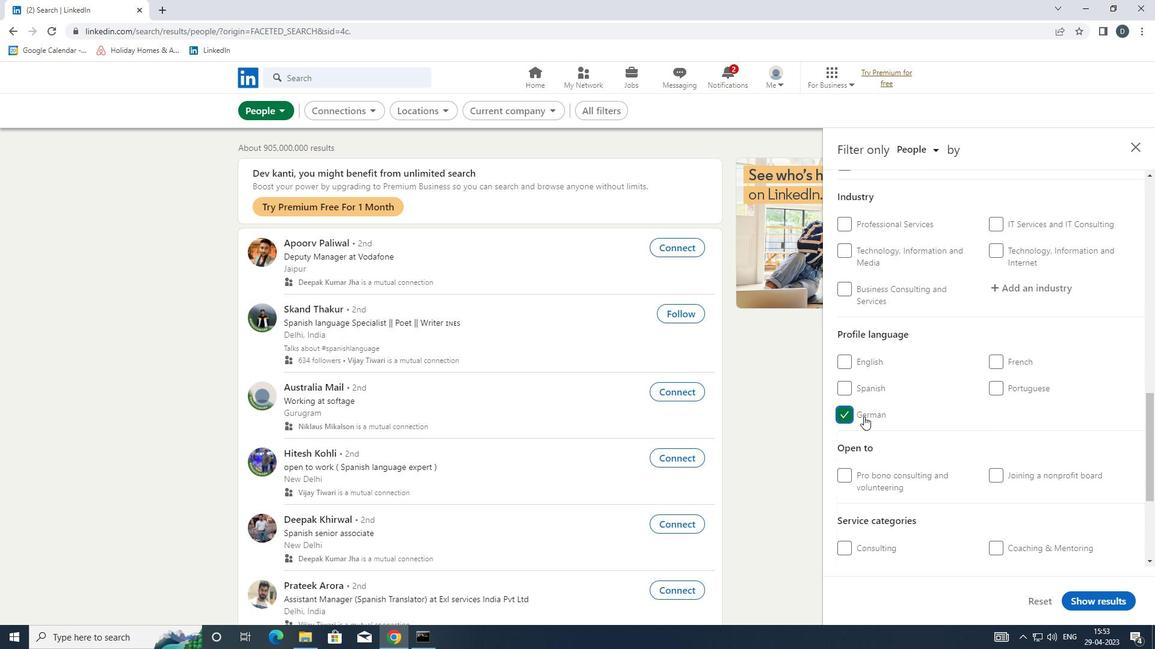 
Action: Mouse scrolled (1002, 422) with delta (0, 0)
Screenshot: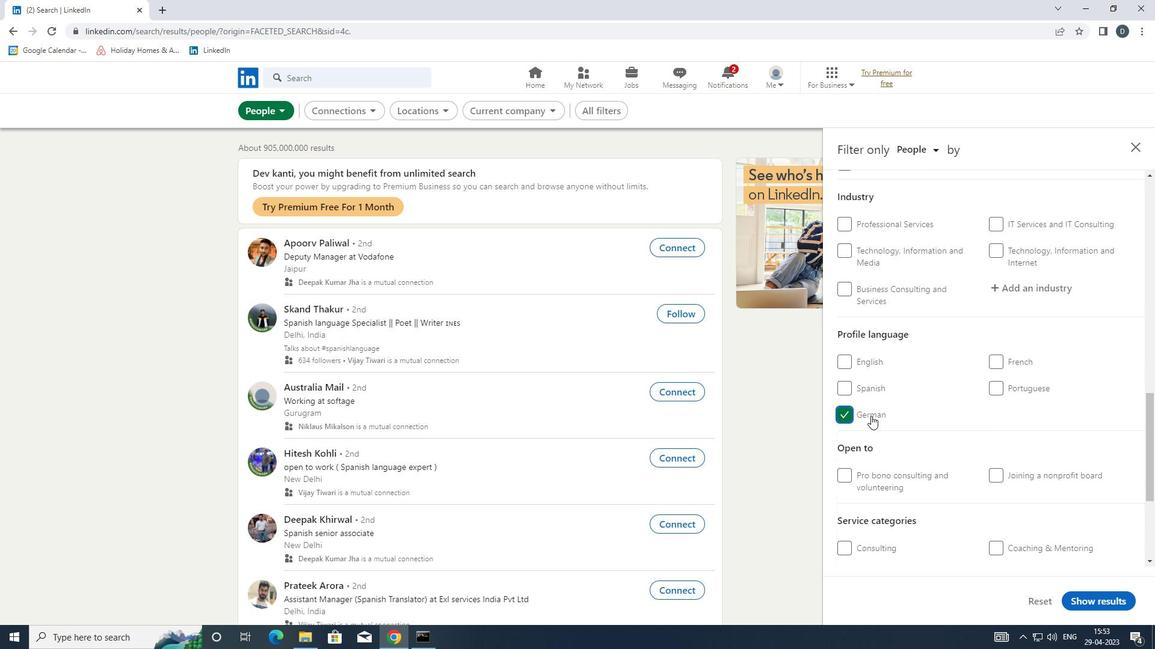 
Action: Mouse scrolled (1002, 422) with delta (0, 0)
Screenshot: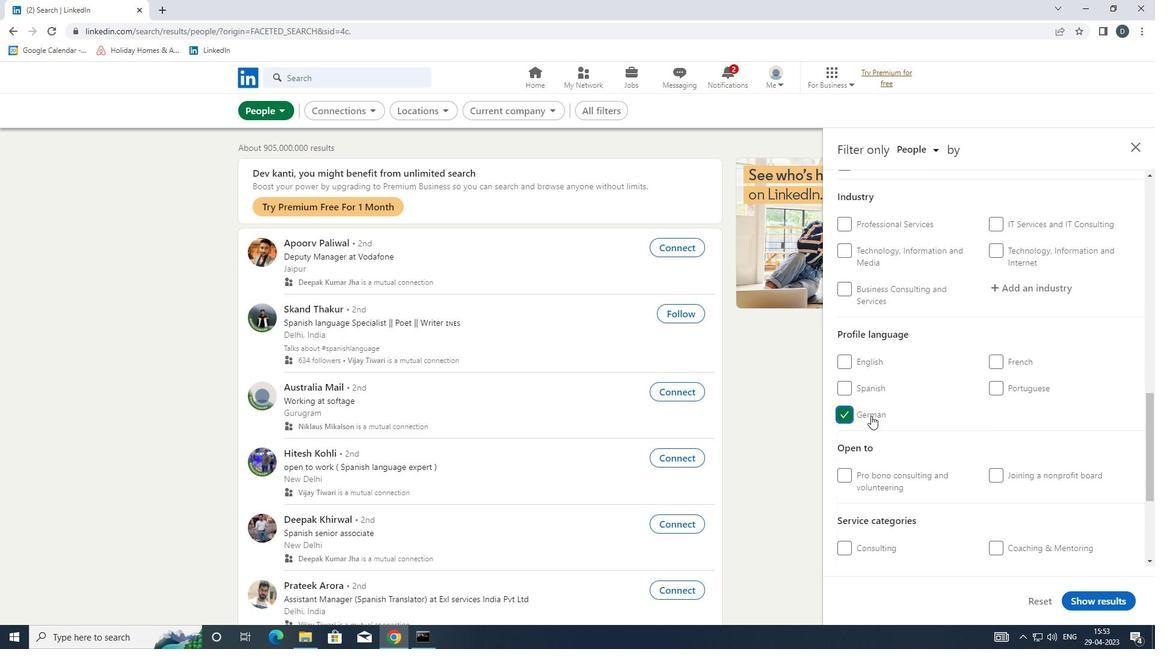 
Action: Mouse scrolled (1002, 422) with delta (0, 0)
Screenshot: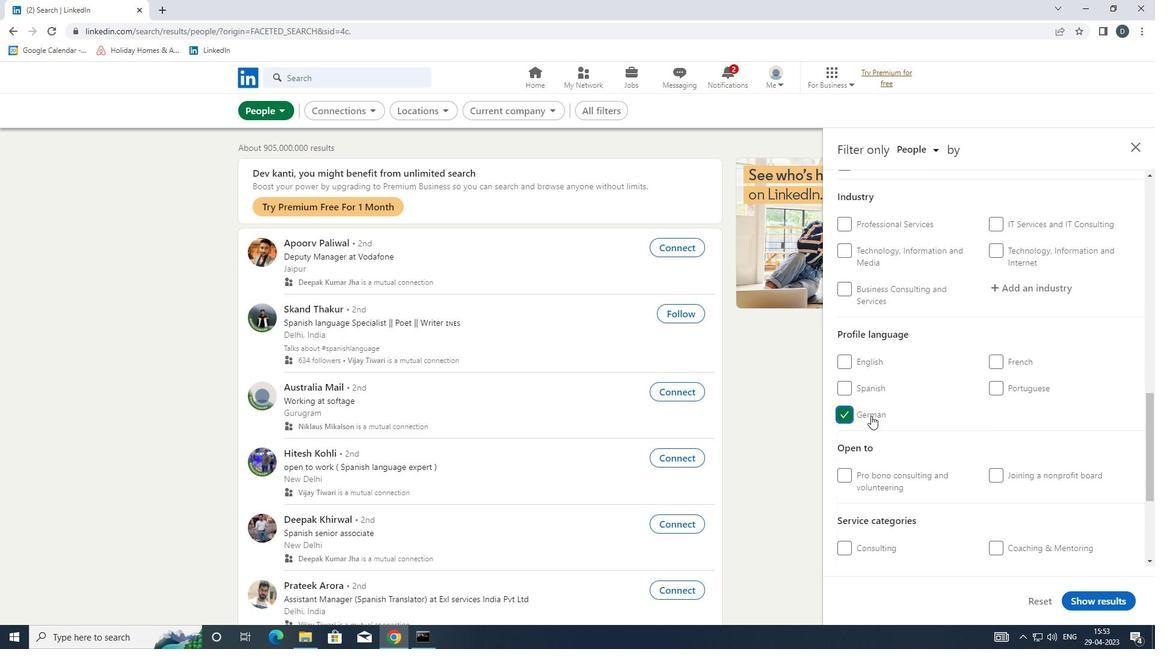
Action: Mouse scrolled (1002, 422) with delta (0, 0)
Screenshot: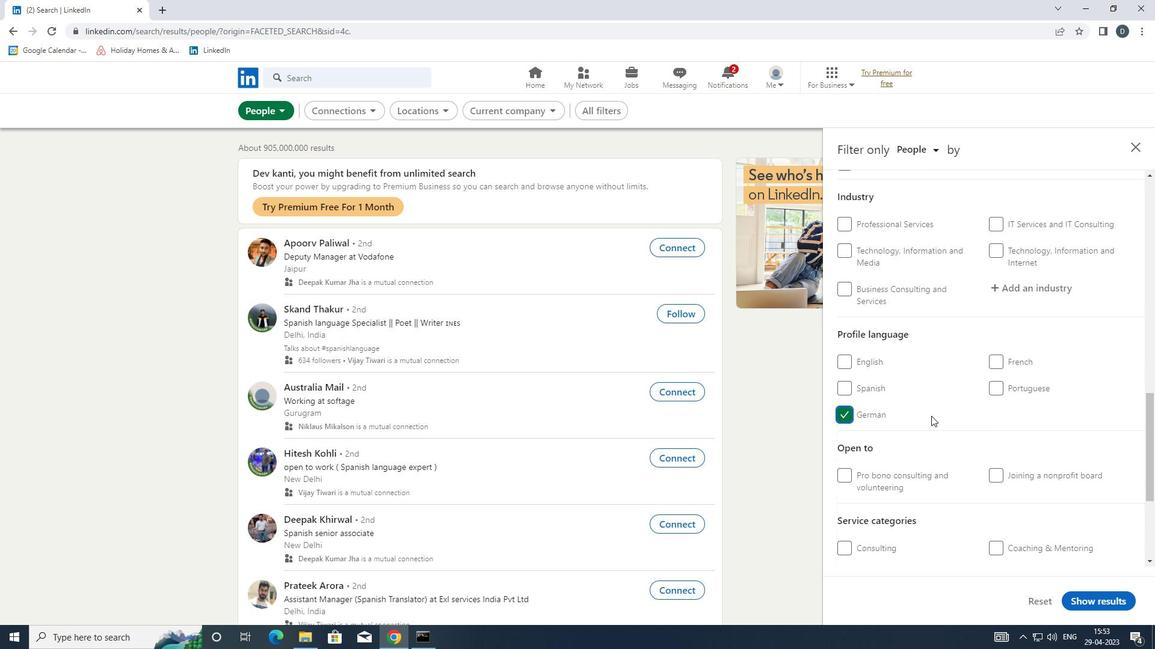 
Action: Mouse scrolled (1002, 422) with delta (0, 0)
Screenshot: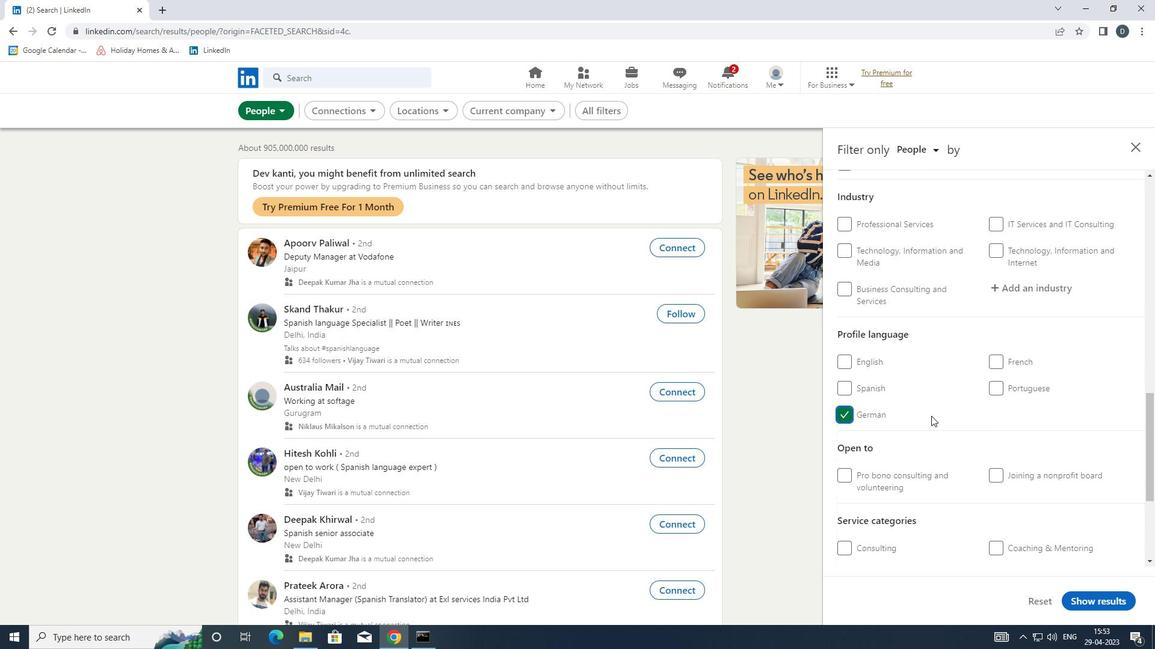 
Action: Mouse scrolled (1002, 422) with delta (0, 0)
Screenshot: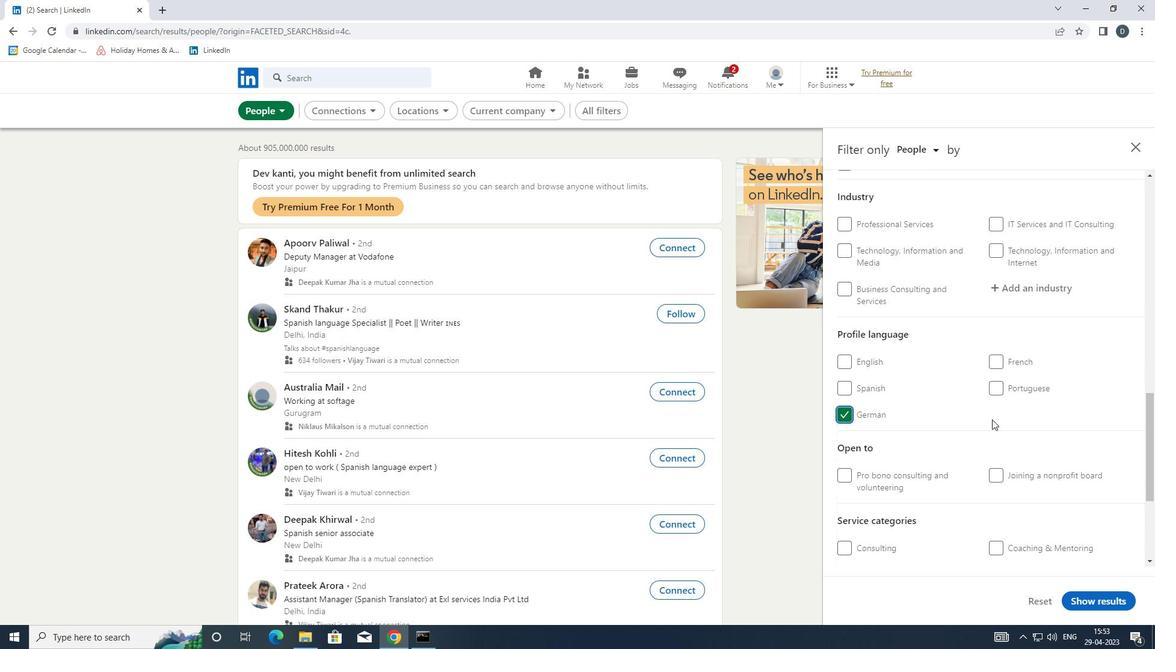 
Action: Mouse scrolled (1002, 422) with delta (0, 0)
Screenshot: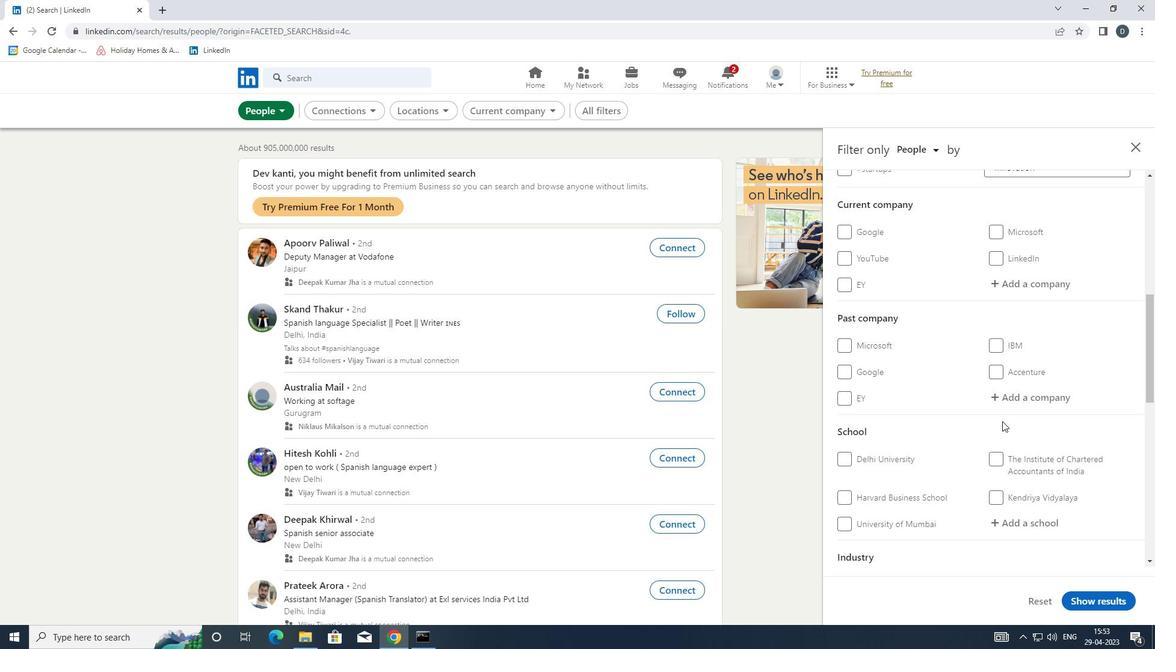 
Action: Mouse scrolled (1002, 422) with delta (0, 0)
Screenshot: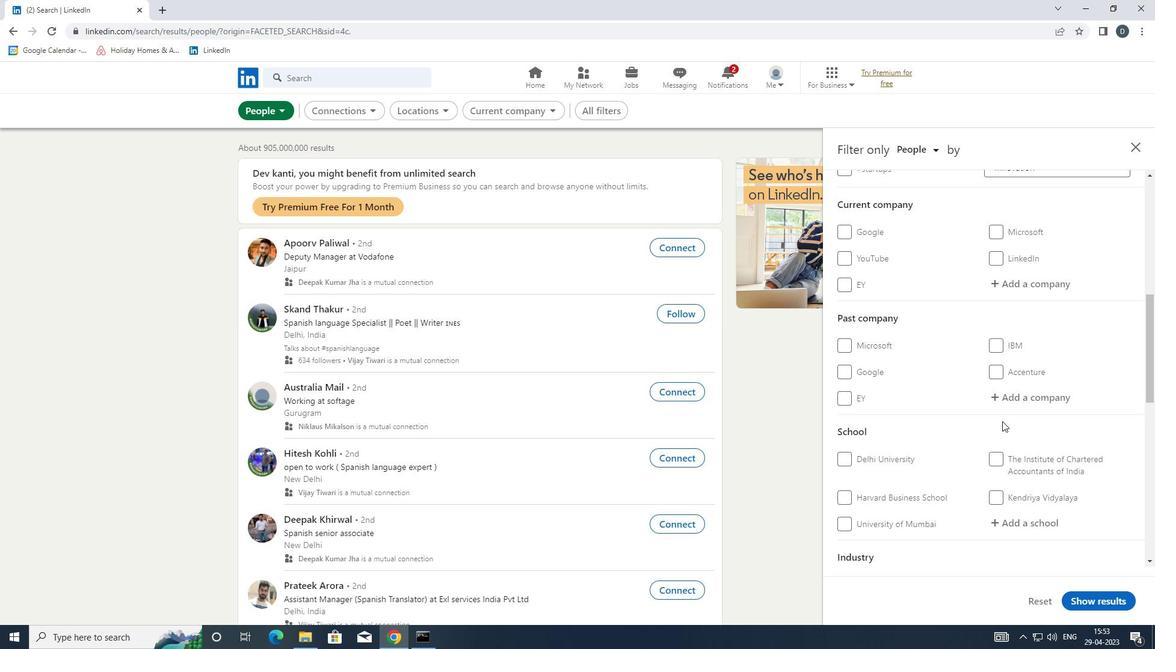 
Action: Mouse moved to (1064, 409)
Screenshot: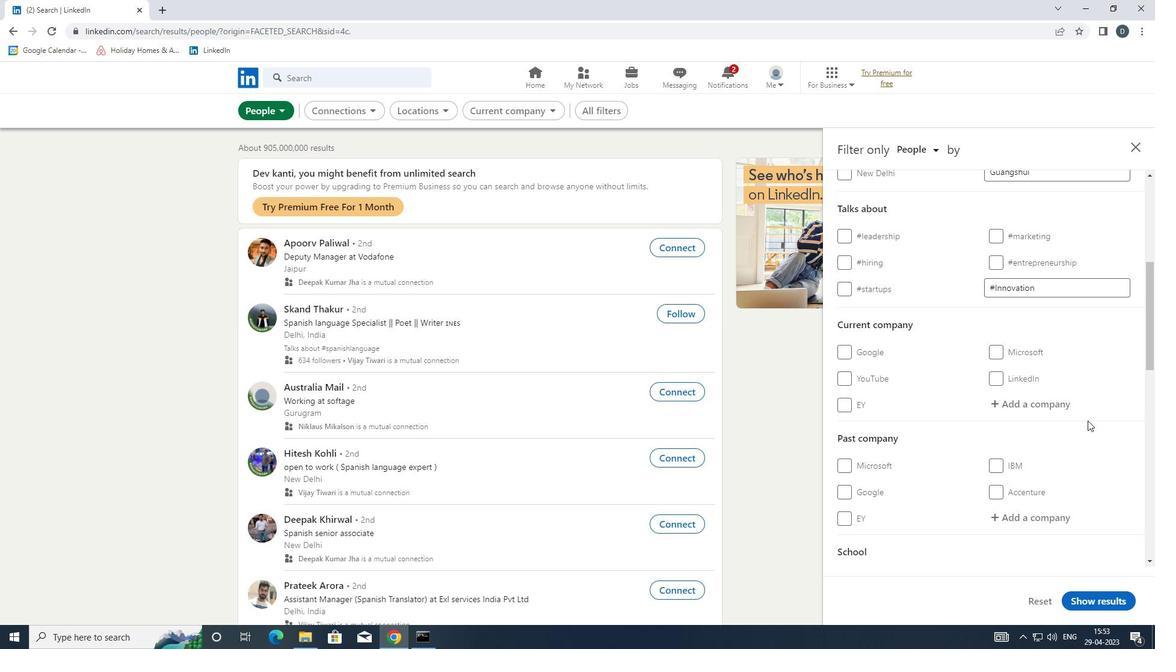 
Action: Mouse pressed left at (1064, 409)
Screenshot: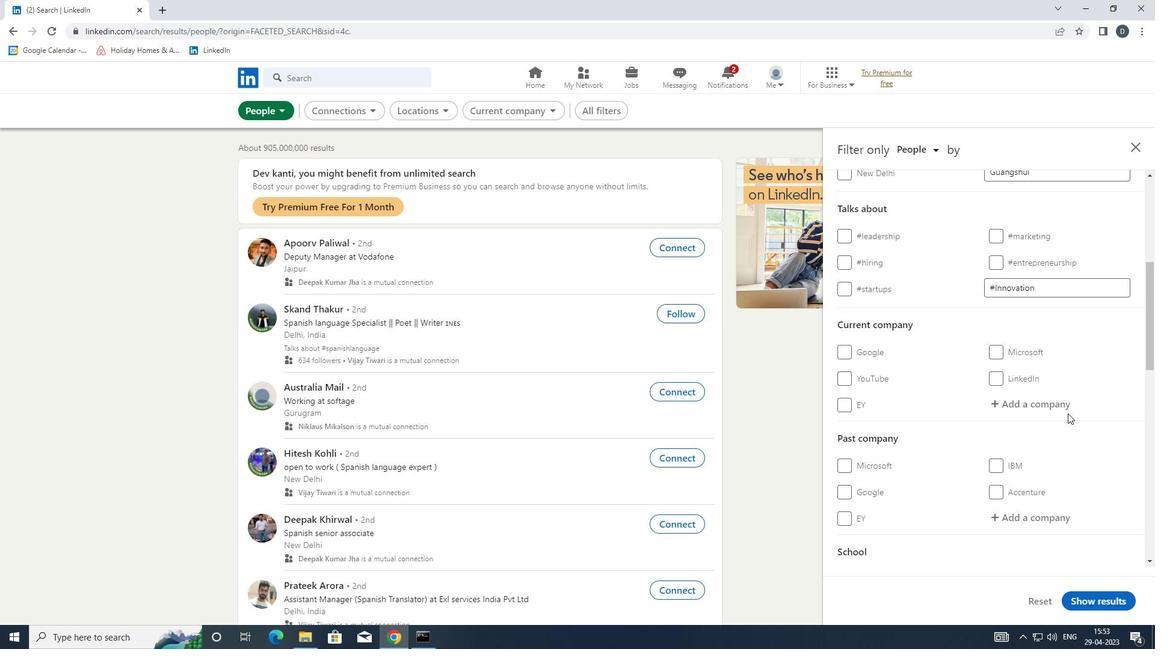 
Action: Key pressed ctrl+A<Key.shift><Key.shift><Key.shift><Key.shift><Key.shift>ctrl+AMAZON<Key.space><Key.shift><Key.shift><Key.shift><Key.shift><Key.shift><Key.shift><Key.shift><Key.shift><Key.shift><Key.shift>BUSIN<Key.down><Key.enter>
Screenshot: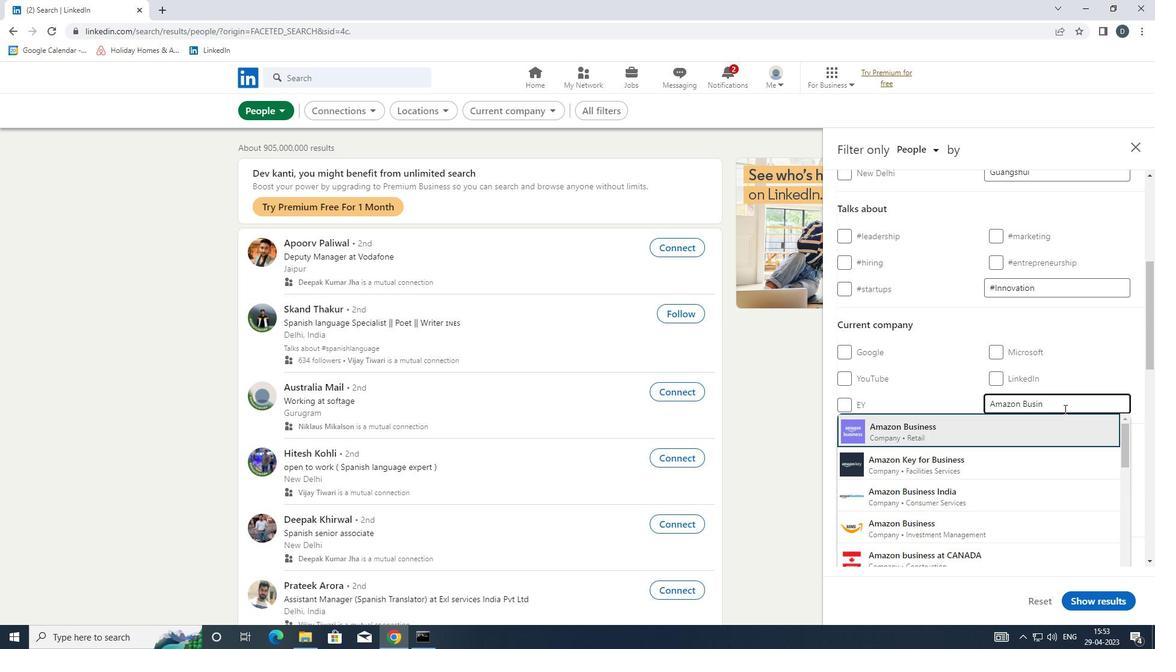 
Action: Mouse moved to (1060, 408)
Screenshot: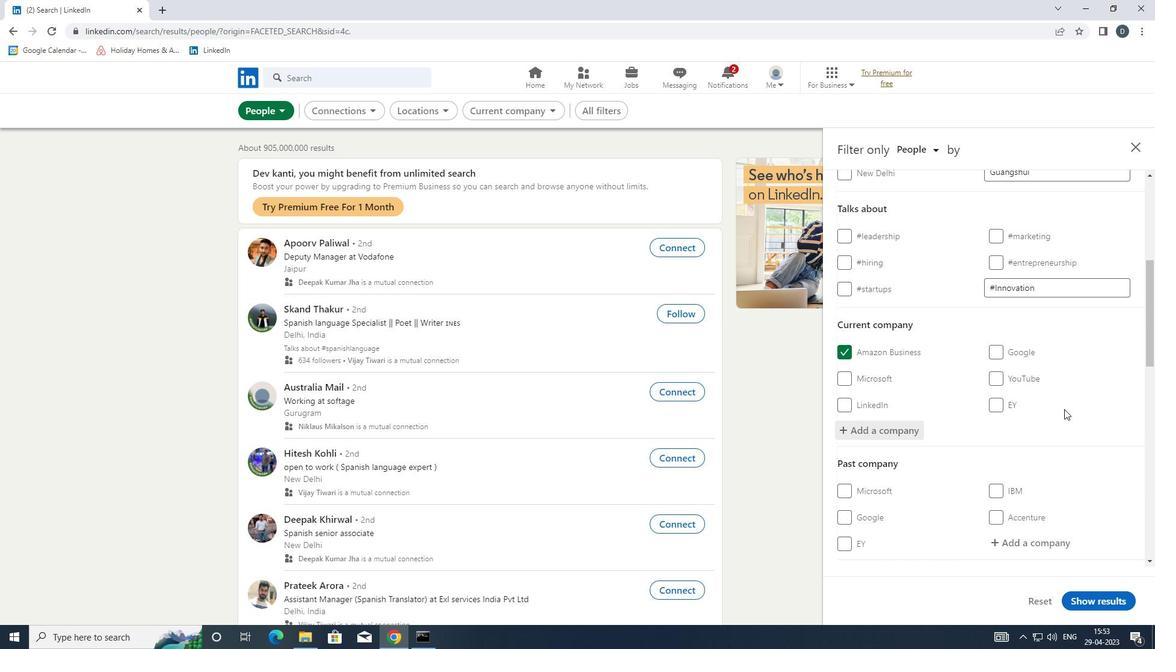 
Action: Mouse scrolled (1060, 407) with delta (0, 0)
Screenshot: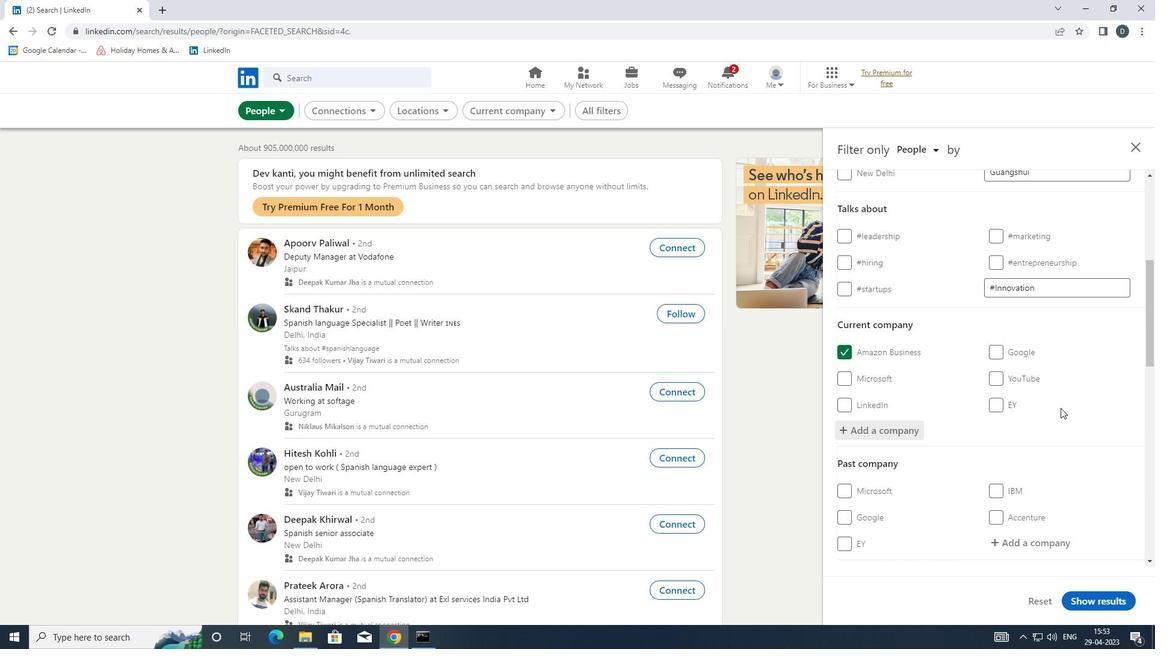 
Action: Mouse scrolled (1060, 407) with delta (0, 0)
Screenshot: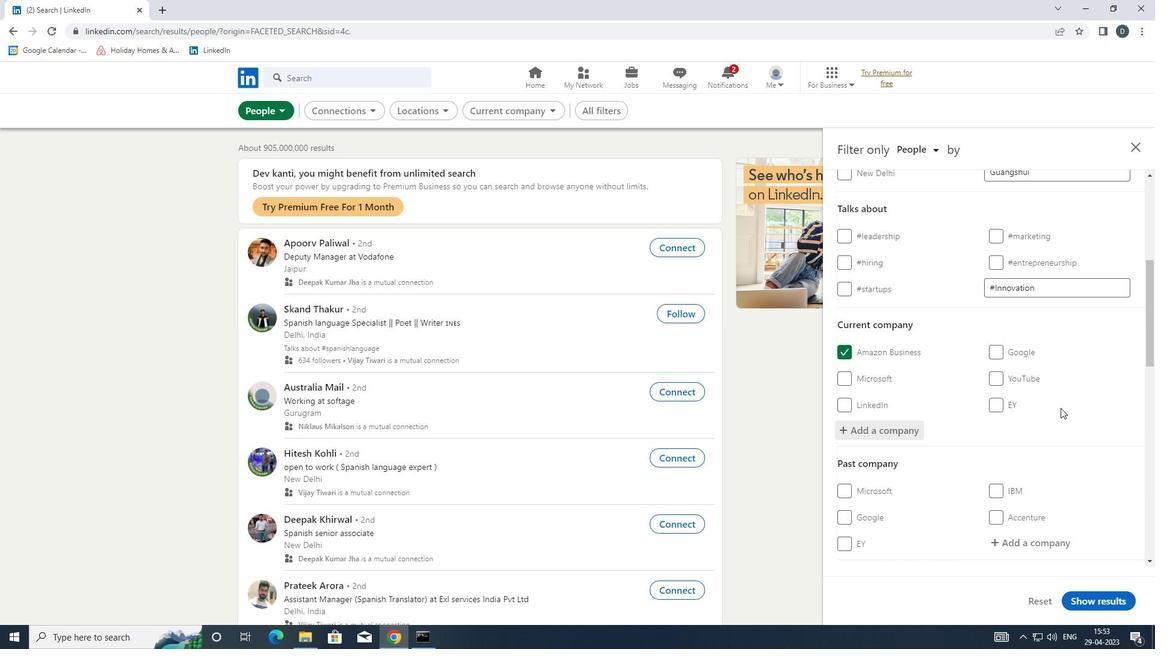 
Action: Mouse scrolled (1060, 407) with delta (0, 0)
Screenshot: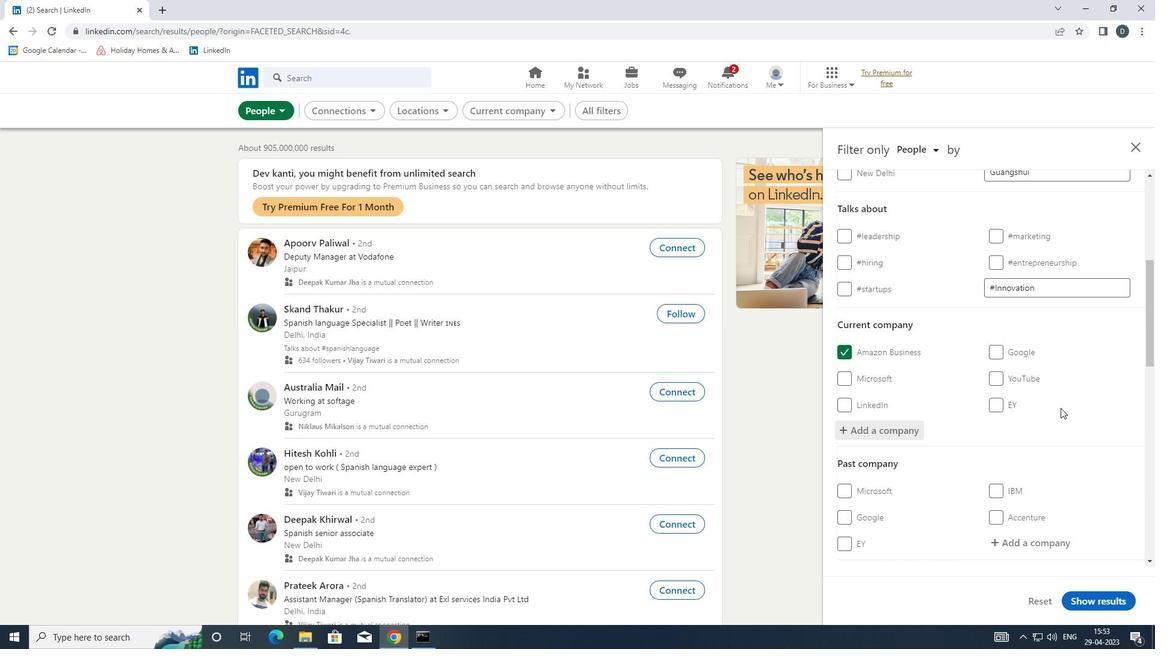 
Action: Mouse scrolled (1060, 407) with delta (0, 0)
Screenshot: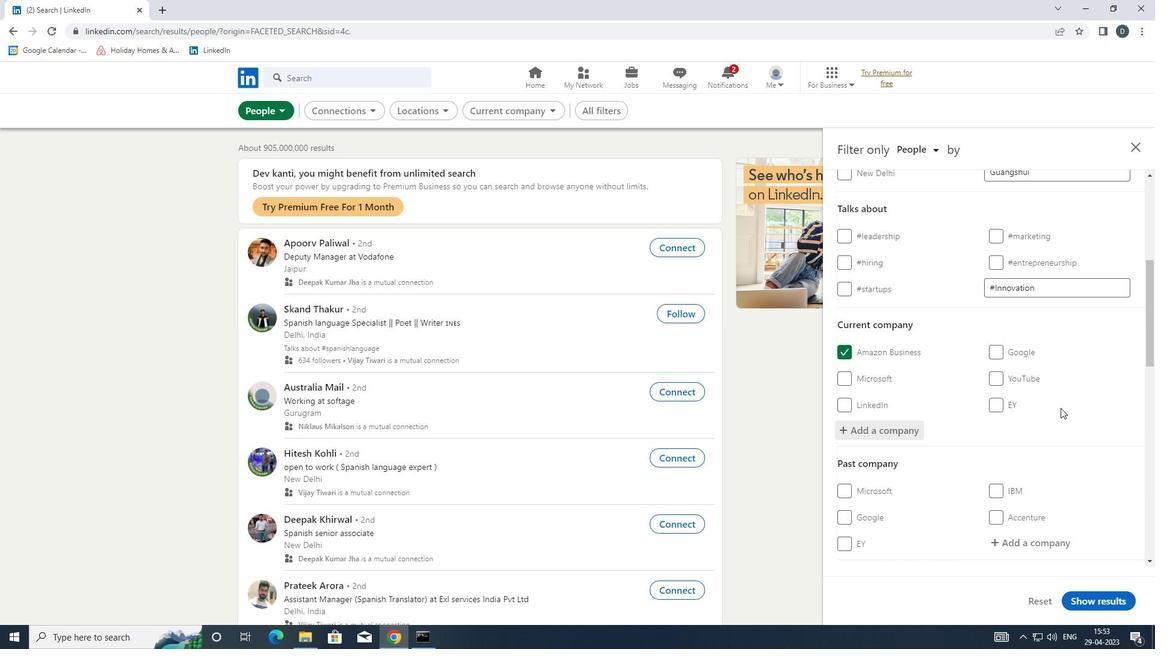 
Action: Mouse moved to (1035, 428)
Screenshot: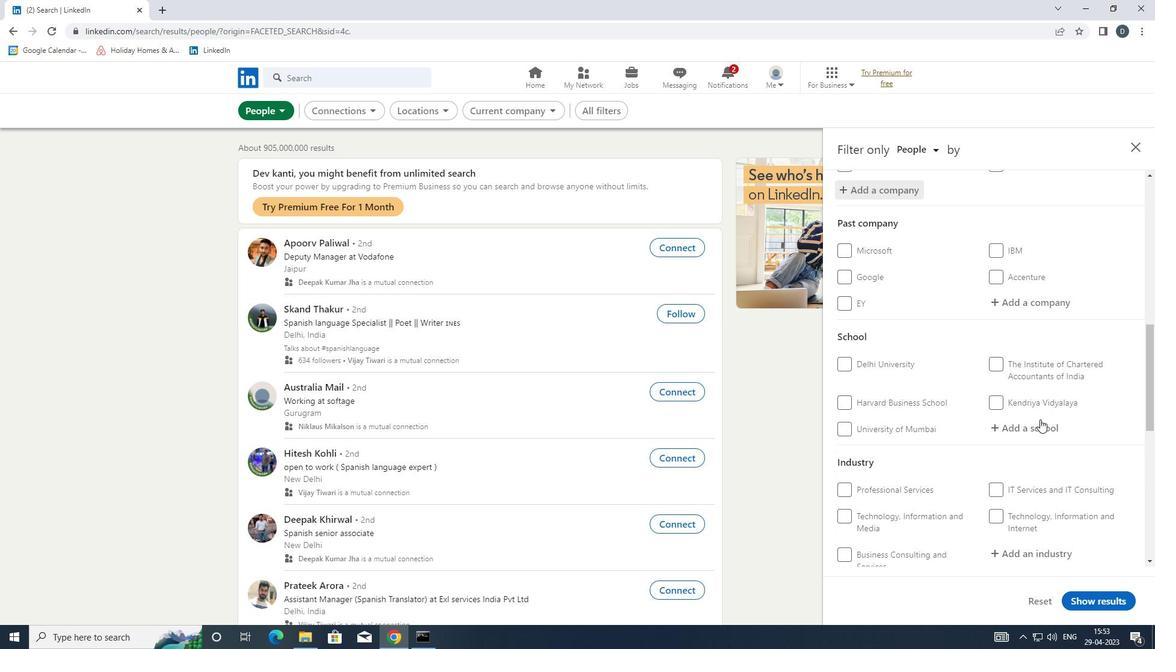 
Action: Mouse pressed left at (1035, 428)
Screenshot: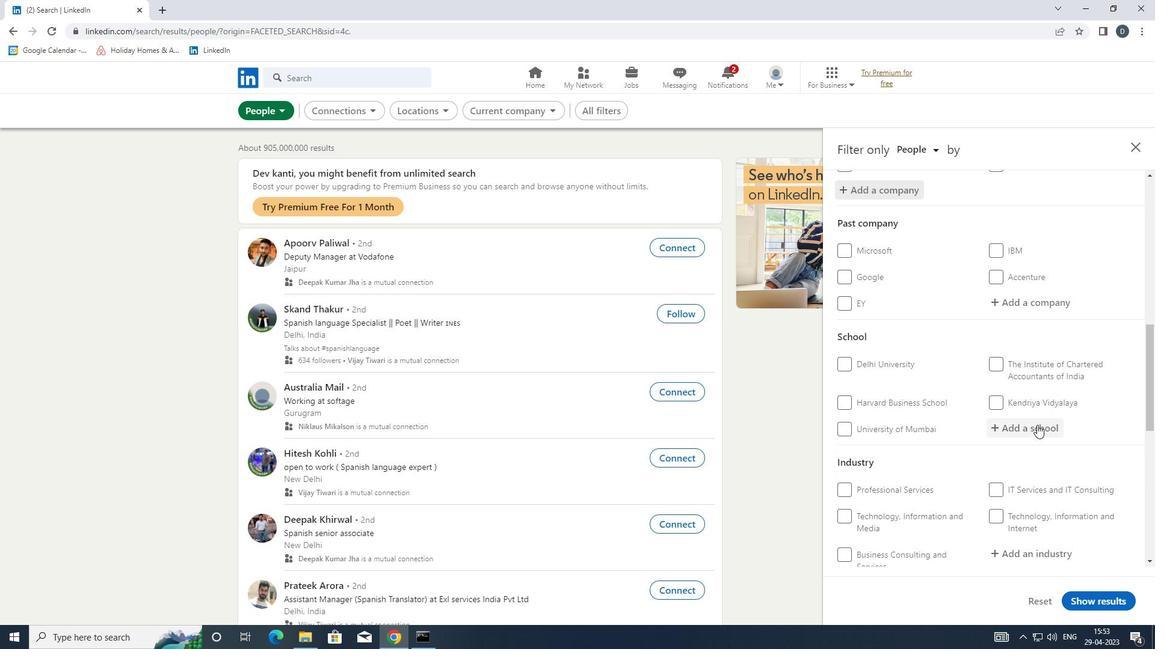 
Action: Key pressed <Key.shift>VELS
Screenshot: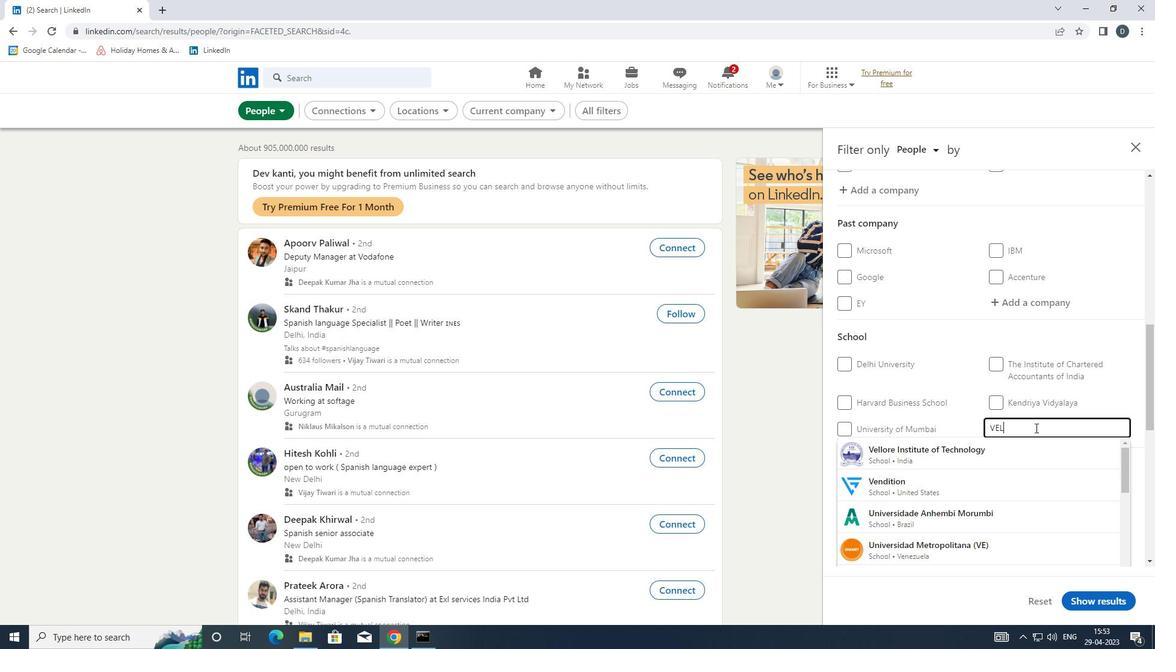 
Action: Mouse moved to (1019, 448)
Screenshot: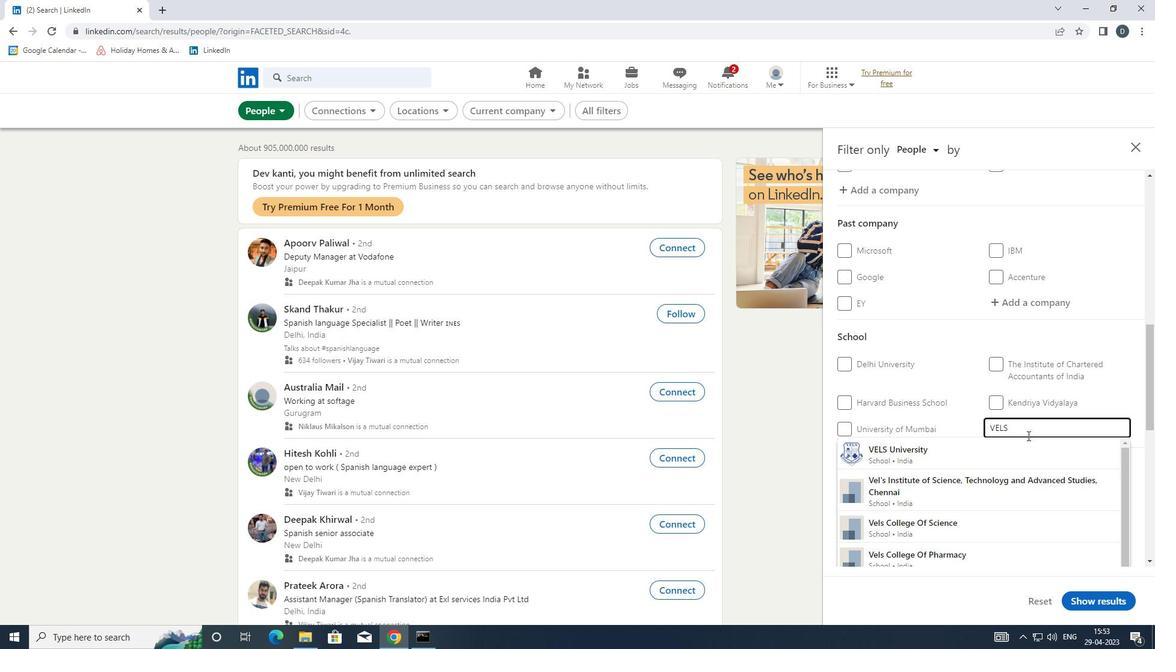 
Action: Mouse pressed left at (1019, 448)
Screenshot: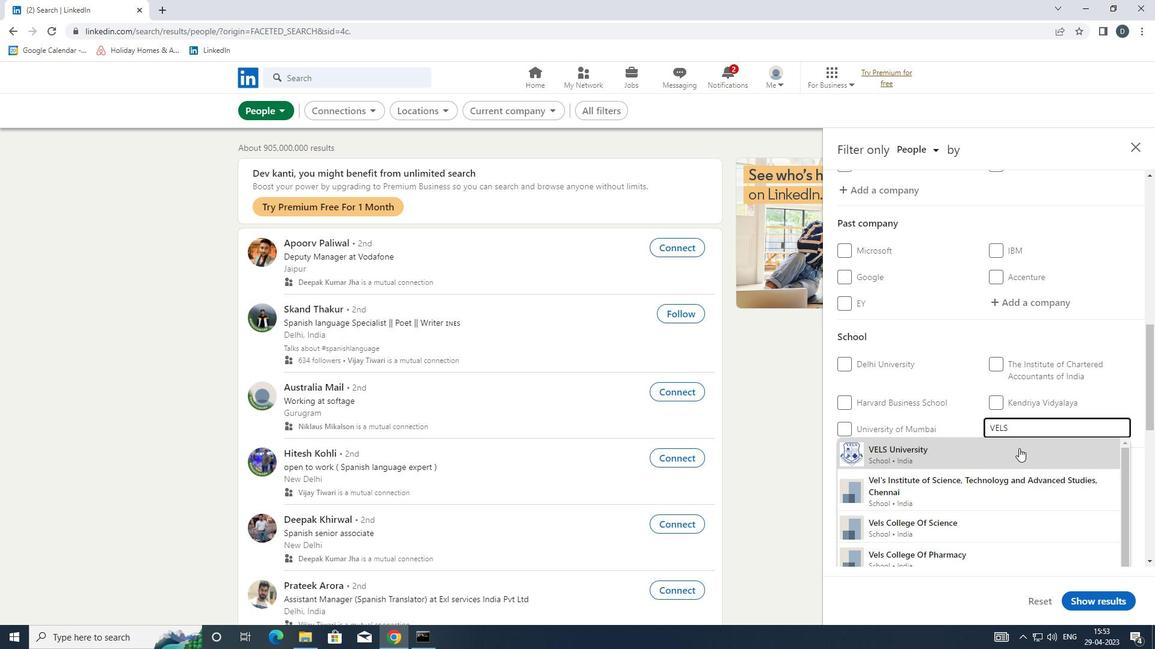 
Action: Mouse scrolled (1019, 448) with delta (0, 0)
Screenshot: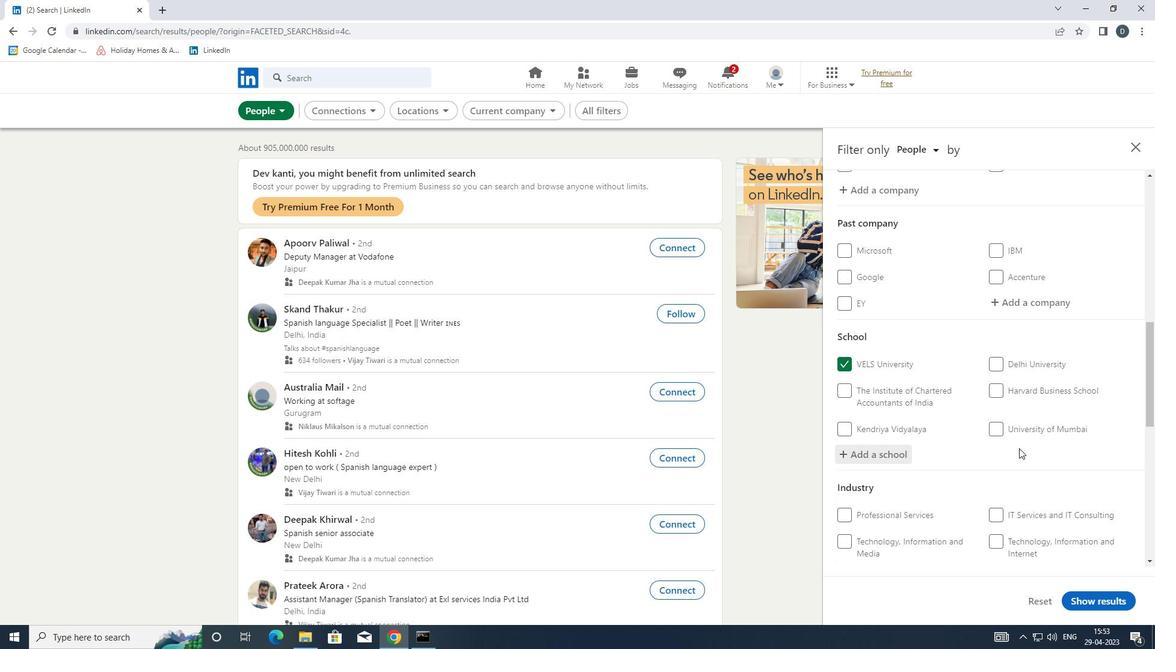 
Action: Mouse moved to (1018, 448)
Screenshot: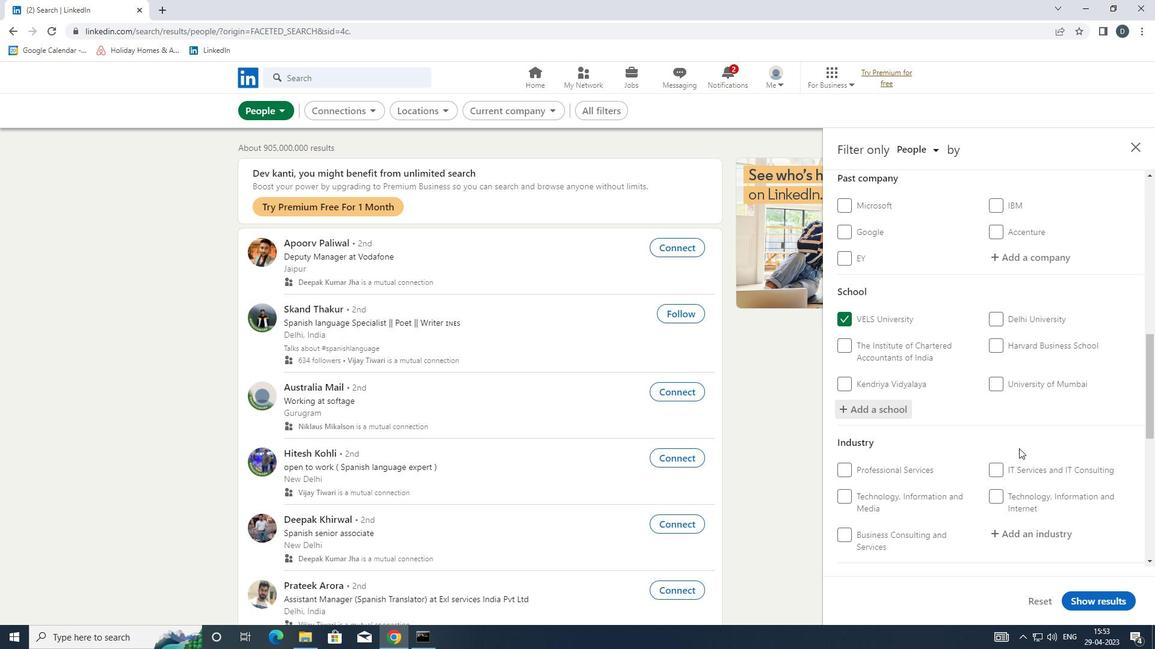 
Action: Mouse scrolled (1018, 448) with delta (0, 0)
Screenshot: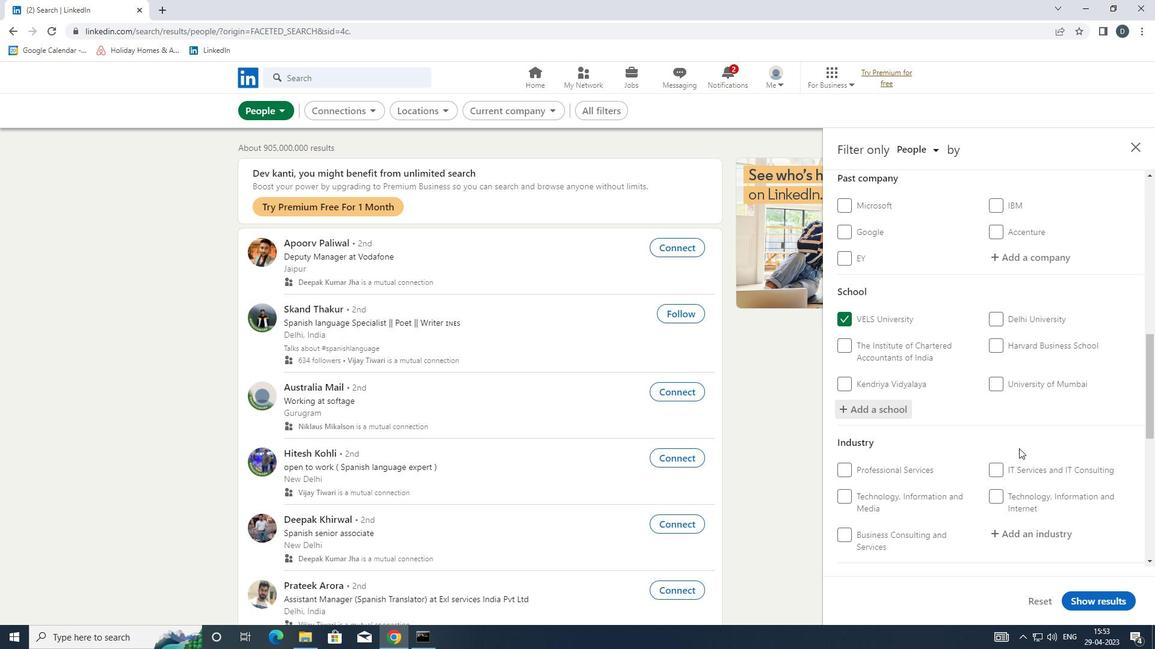
Action: Mouse moved to (1017, 450)
Screenshot: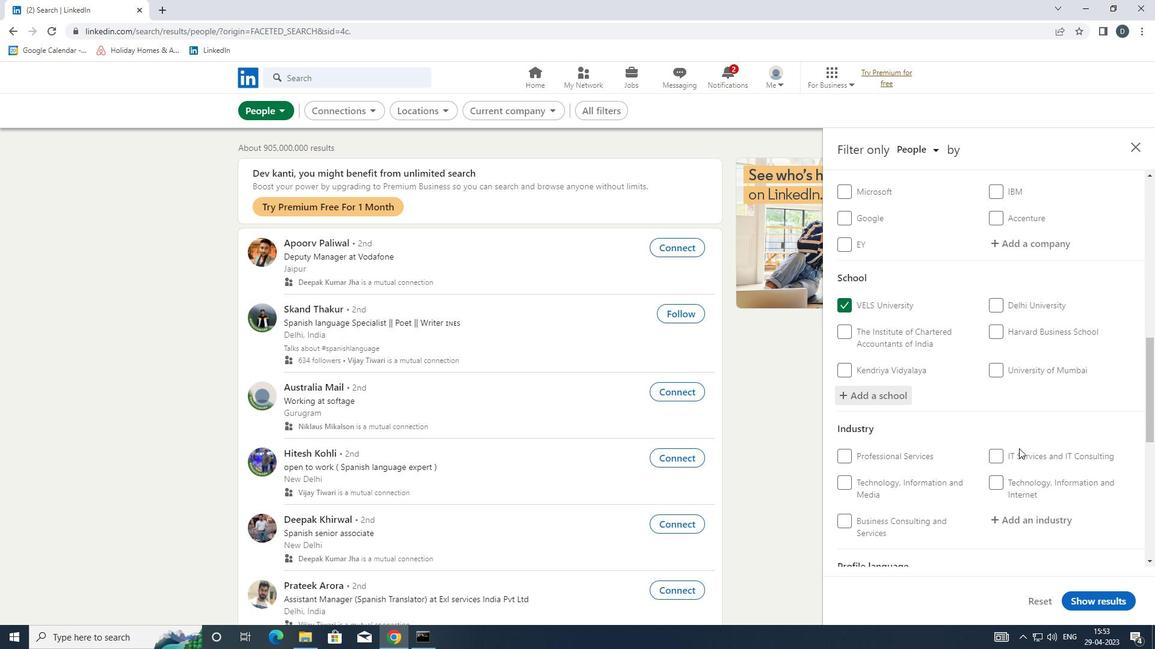 
Action: Mouse scrolled (1017, 449) with delta (0, 0)
Screenshot: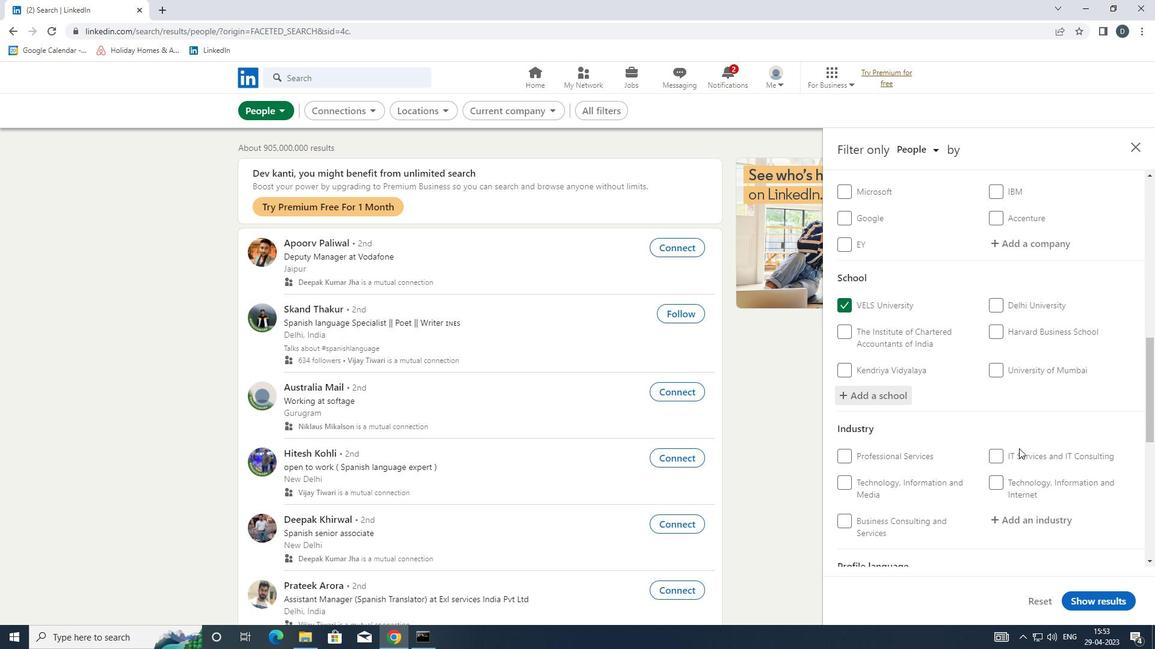 
Action: Mouse moved to (1033, 406)
Screenshot: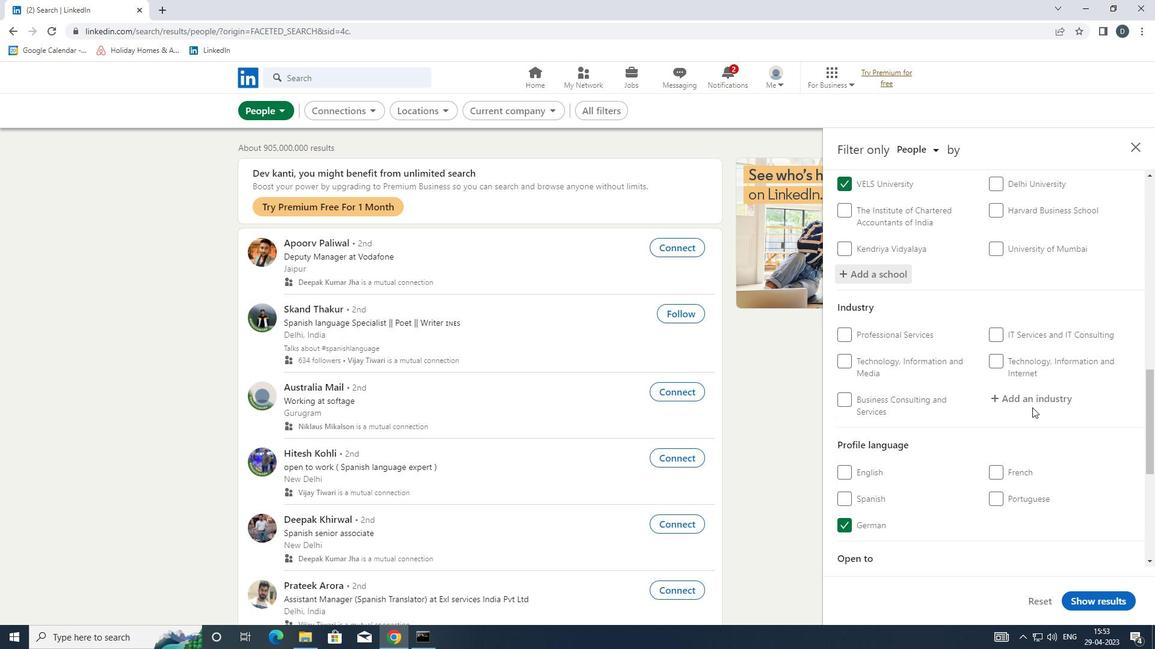 
Action: Mouse pressed left at (1033, 406)
Screenshot: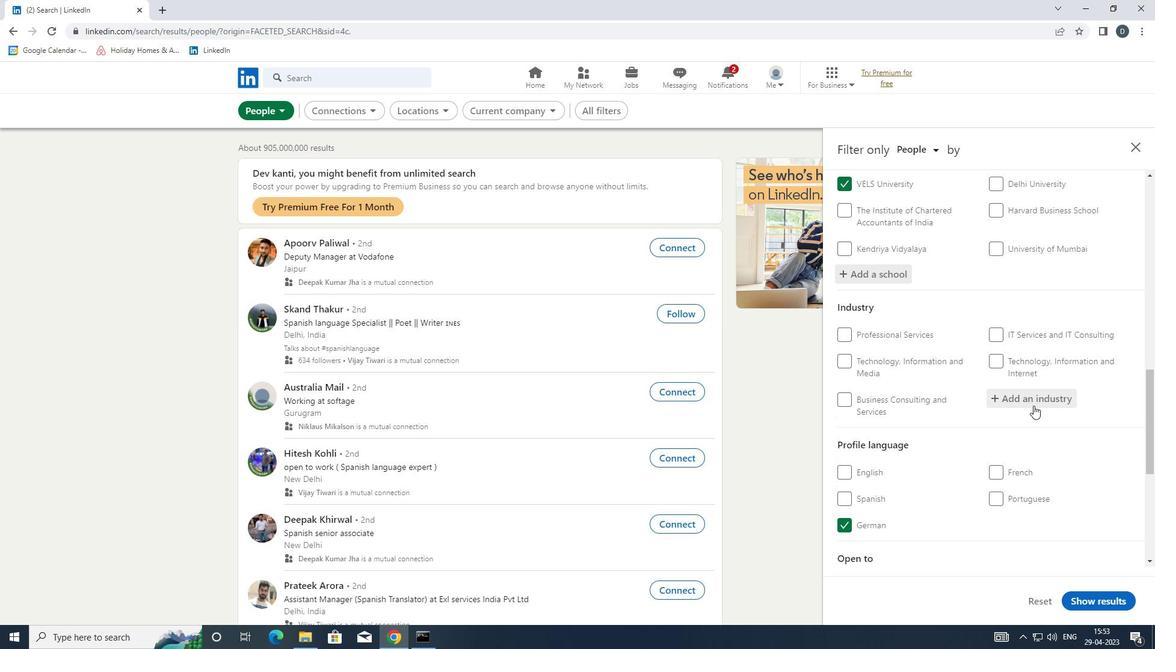 
Action: Mouse moved to (1034, 406)
Screenshot: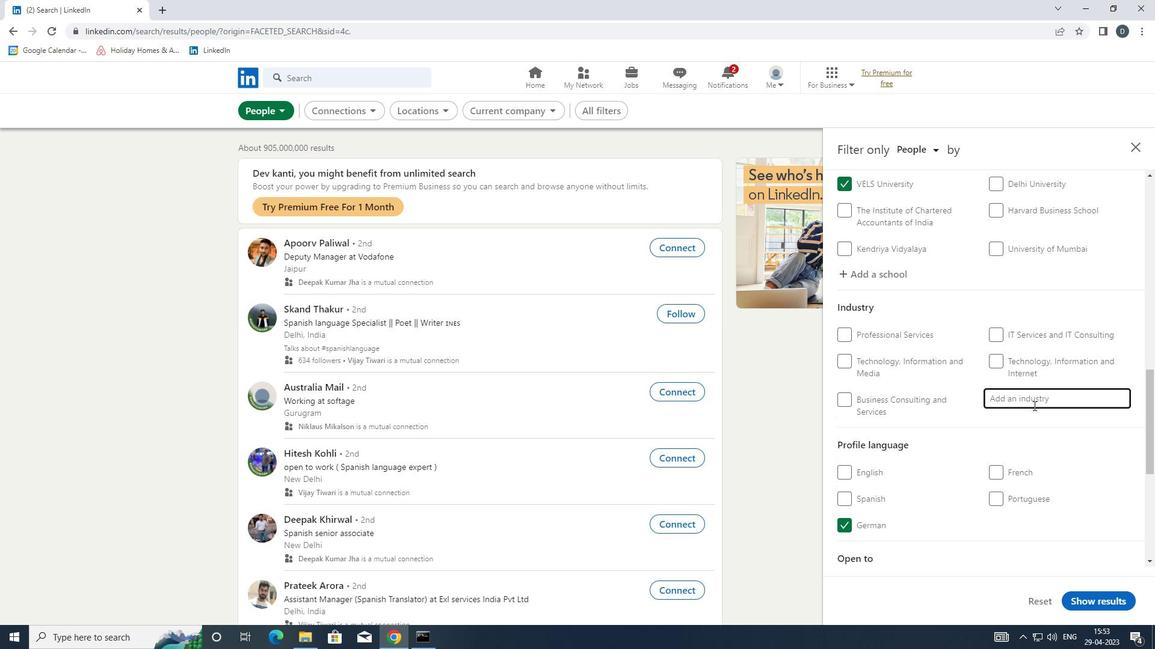 
Action: Key pressed <Key.shift>HOUSE
Screenshot: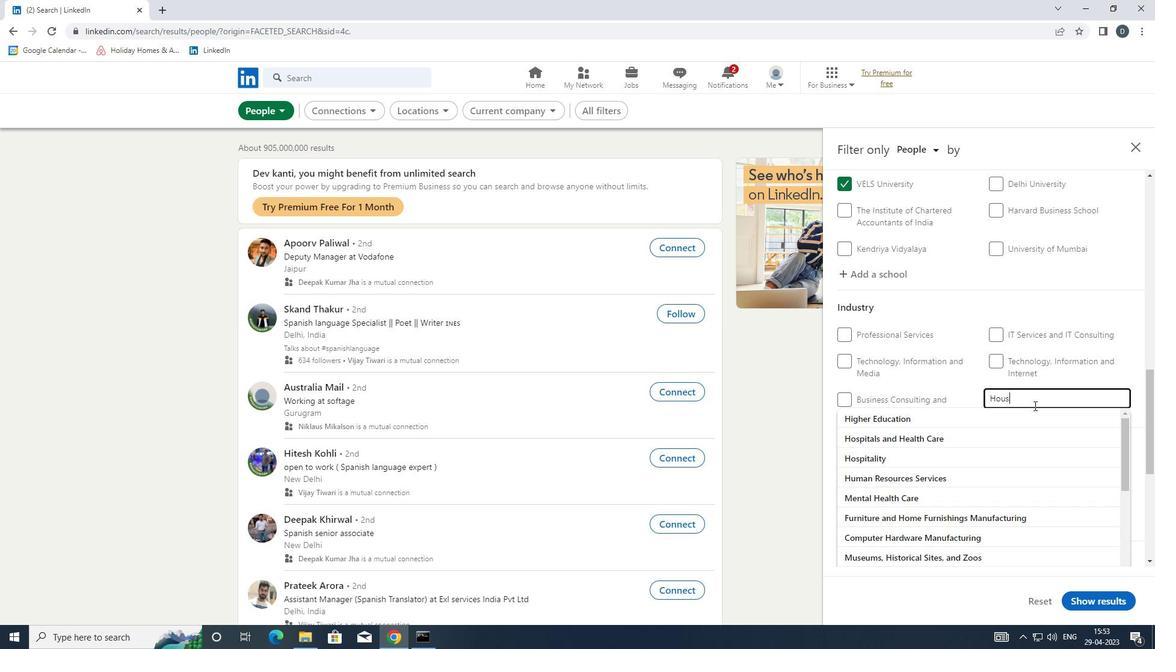 
Action: Mouse moved to (1034, 405)
Screenshot: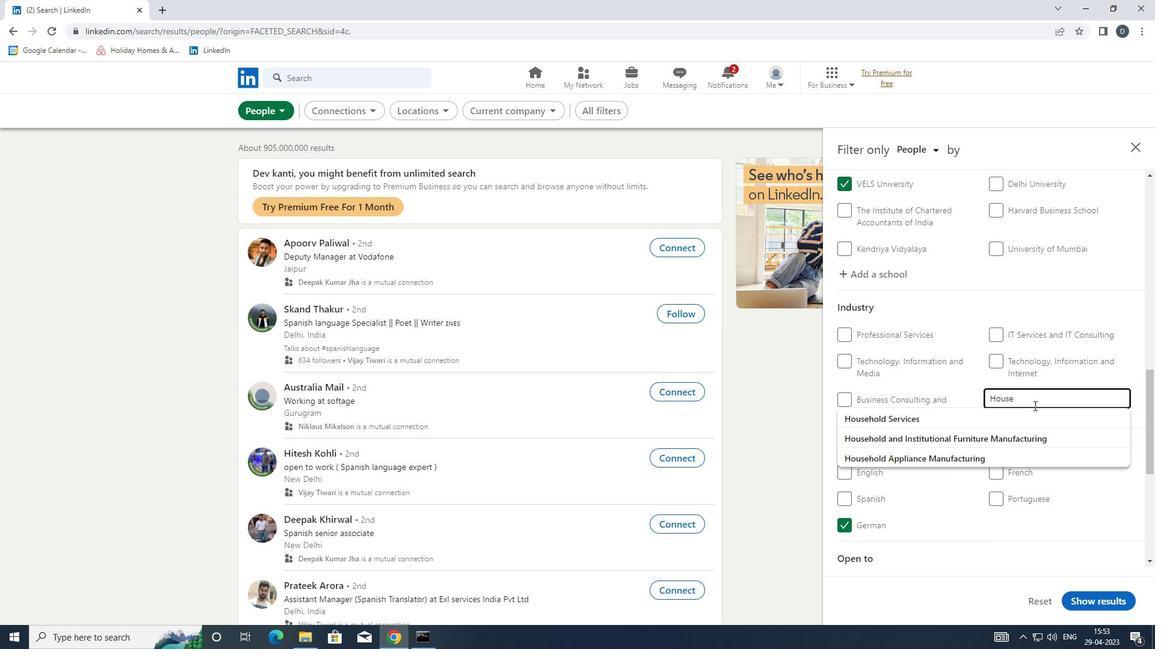
Action: Key pressed HOLD
Screenshot: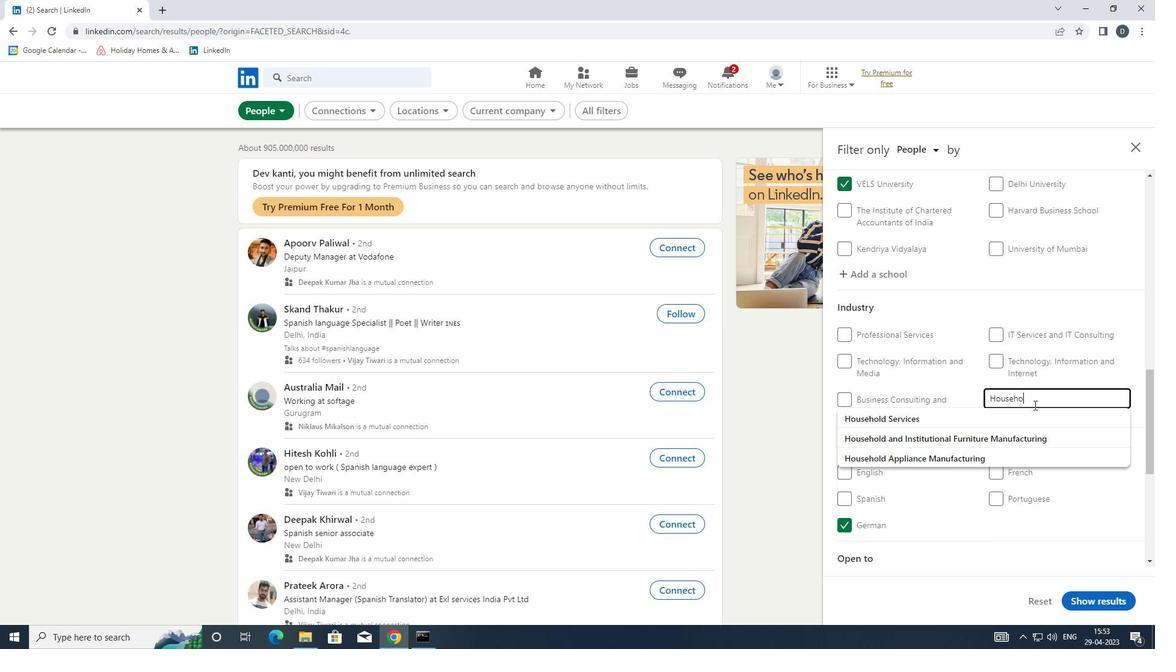 
Action: Mouse moved to (1017, 420)
Screenshot: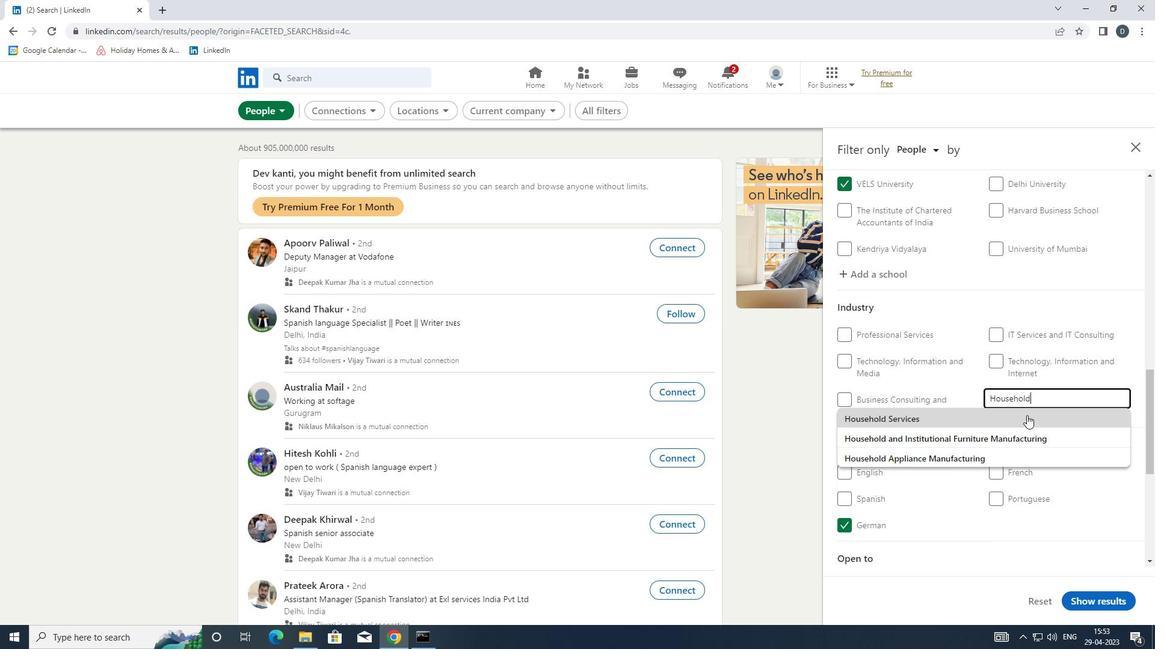 
Action: Mouse pressed left at (1017, 420)
Screenshot: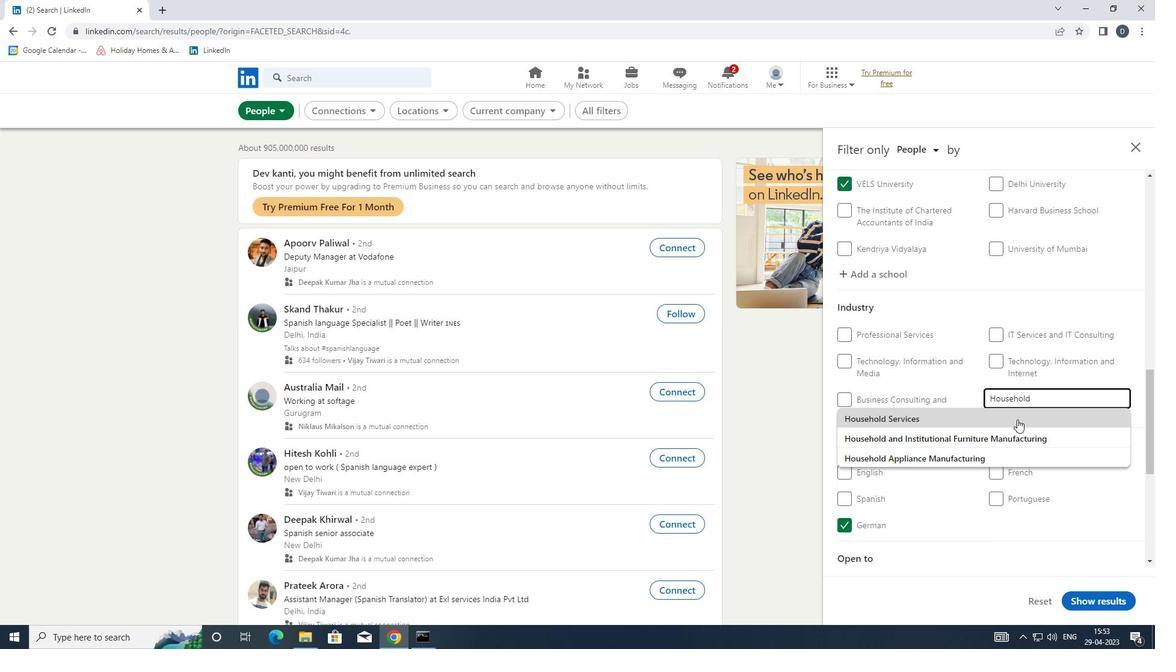 
Action: Mouse scrolled (1017, 419) with delta (0, 0)
Screenshot: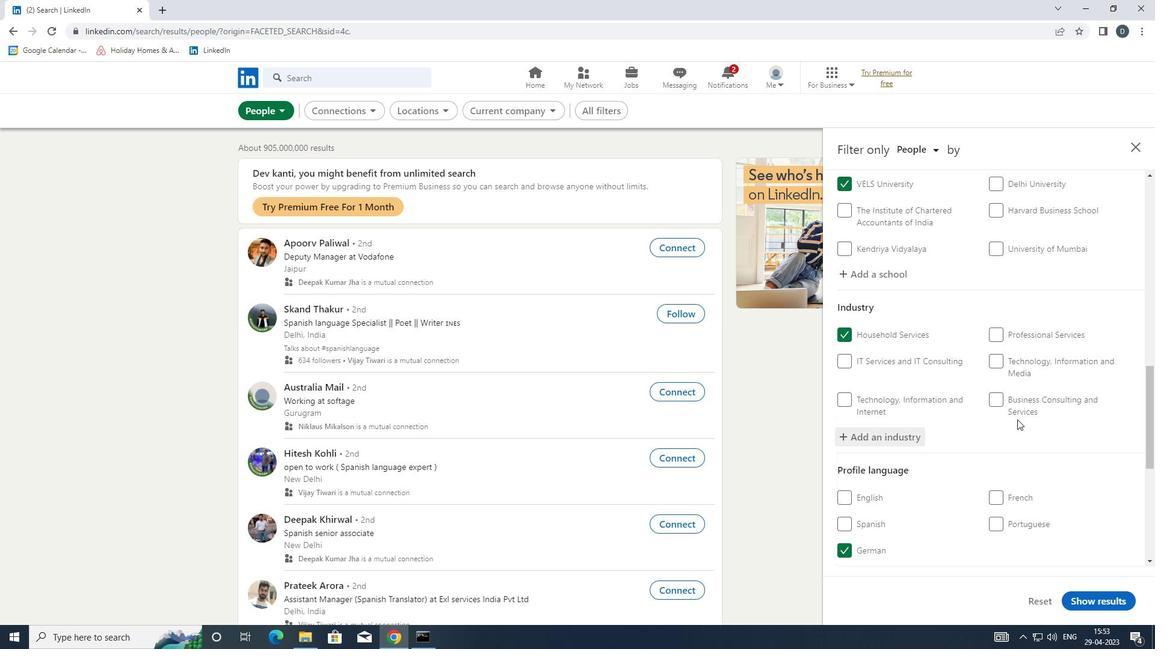 
Action: Mouse scrolled (1017, 419) with delta (0, 0)
Screenshot: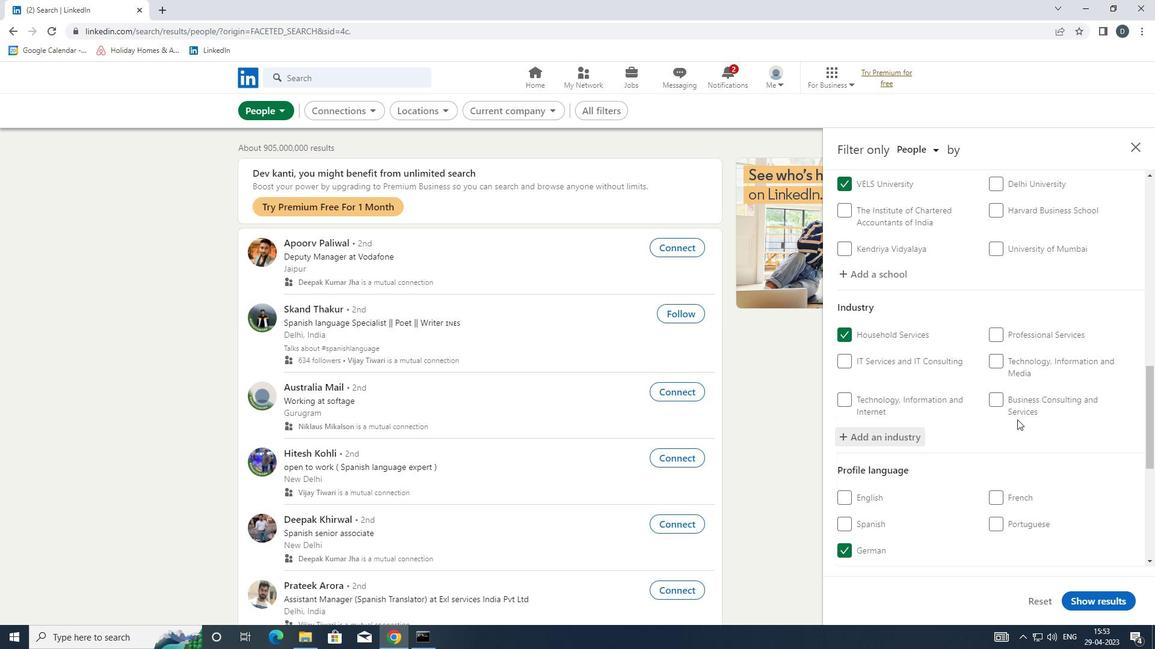 
Action: Mouse scrolled (1017, 419) with delta (0, 0)
Screenshot: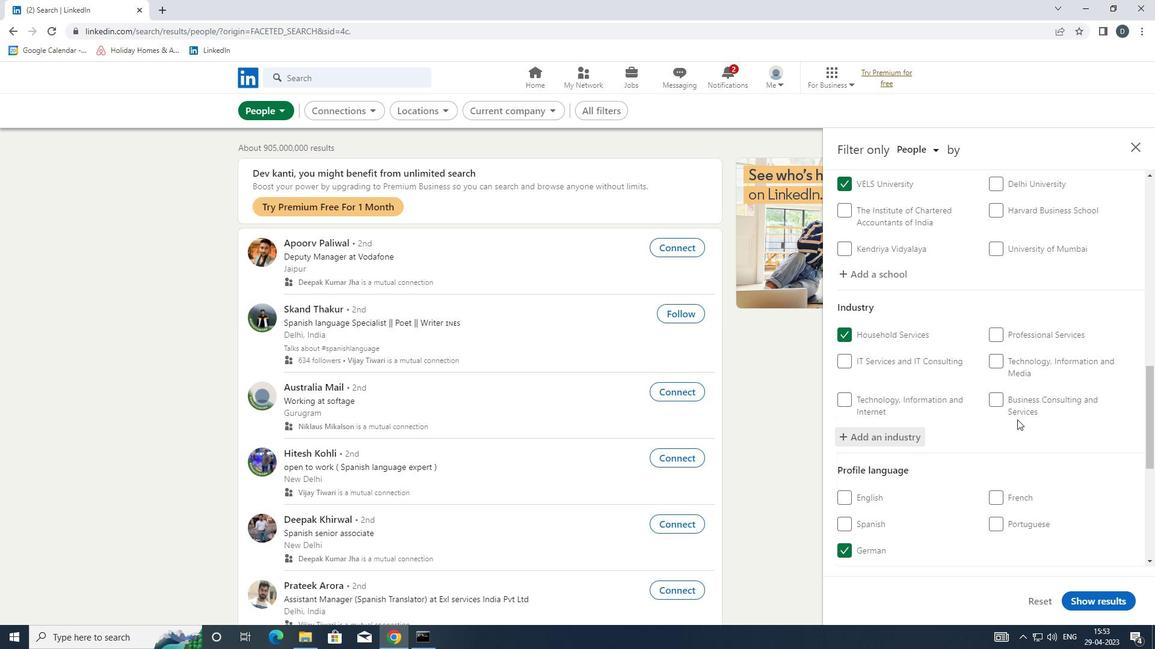 
Action: Mouse scrolled (1017, 419) with delta (0, 0)
Screenshot: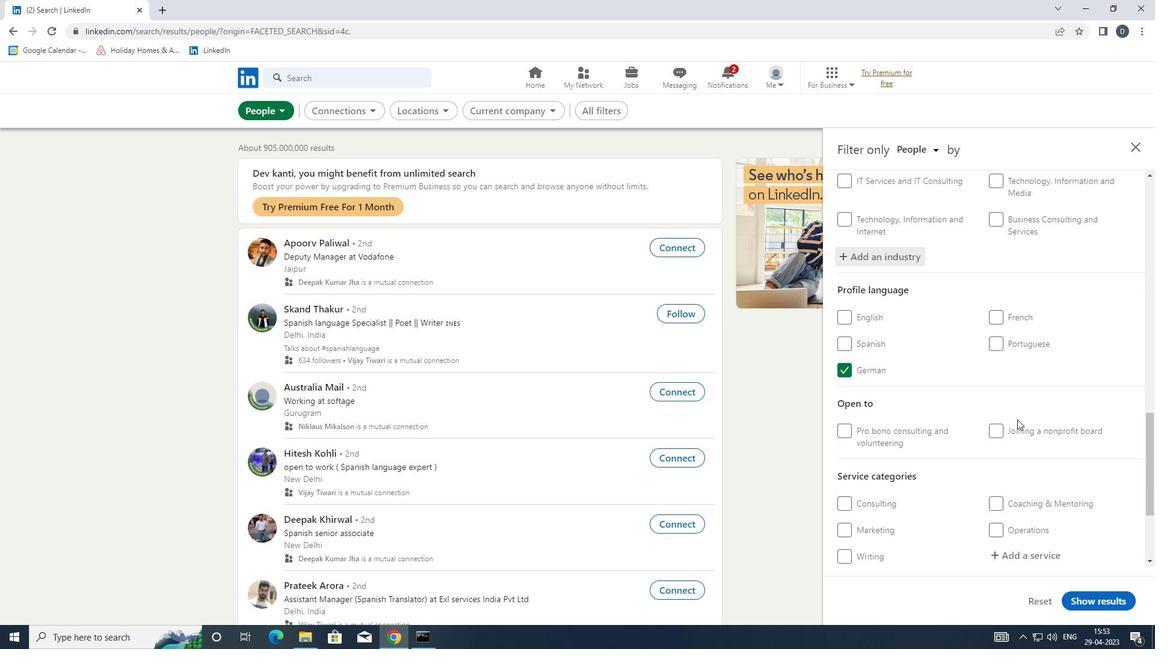 
Action: Mouse scrolled (1017, 419) with delta (0, 0)
Screenshot: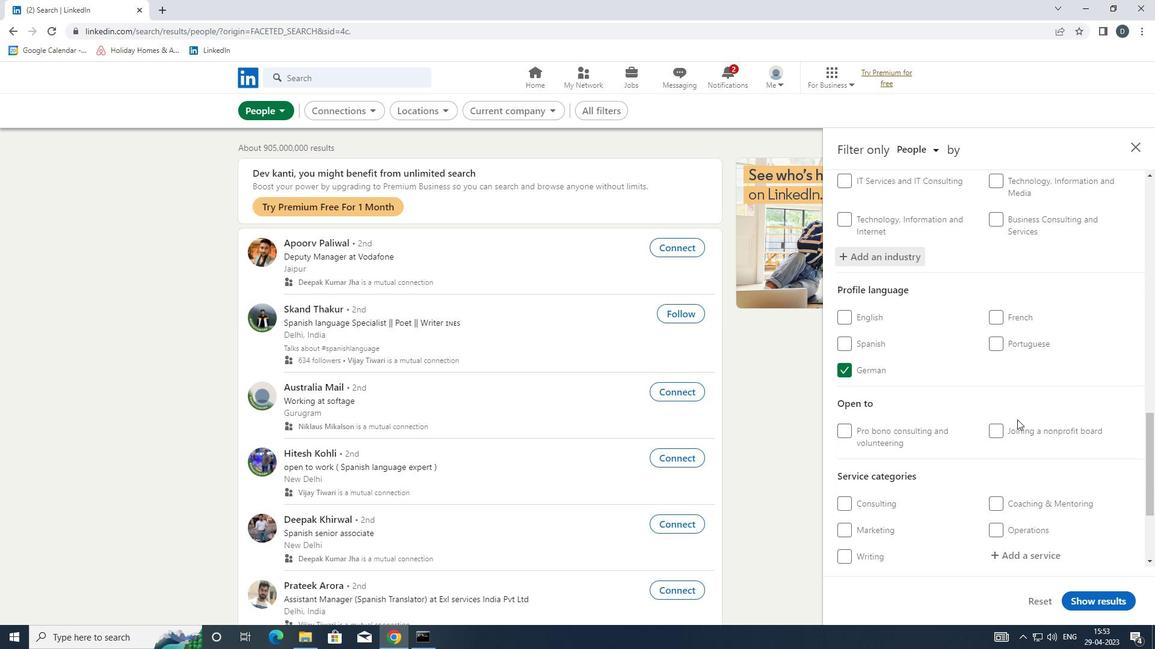 
Action: Mouse moved to (1023, 441)
Screenshot: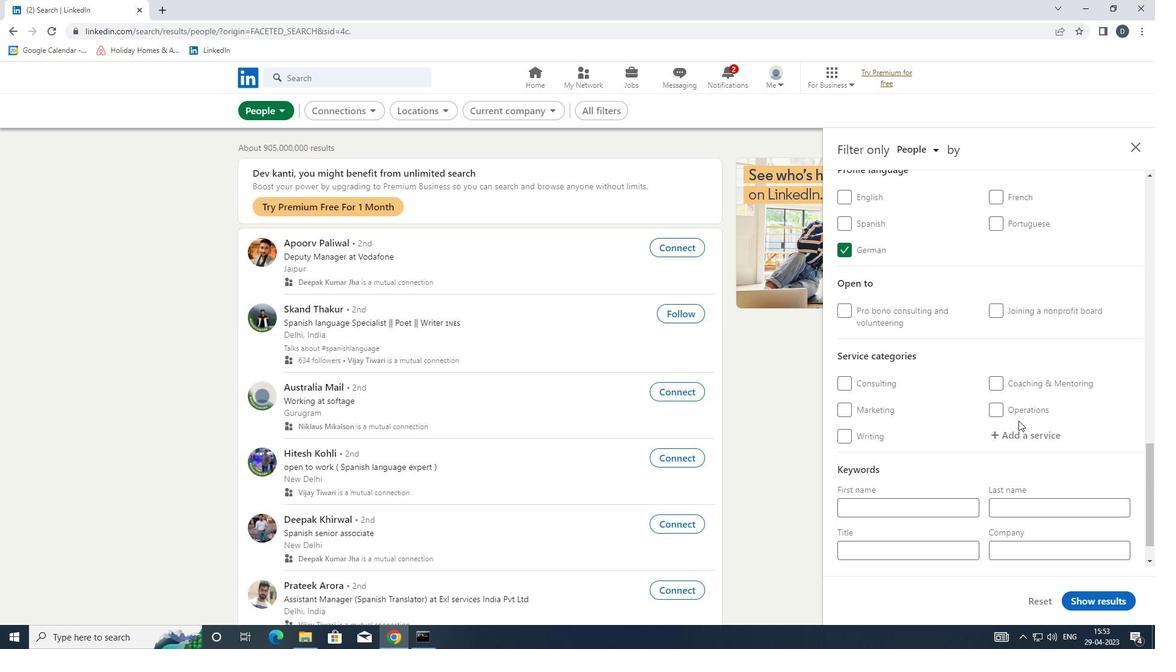
Action: Mouse pressed left at (1023, 441)
Screenshot: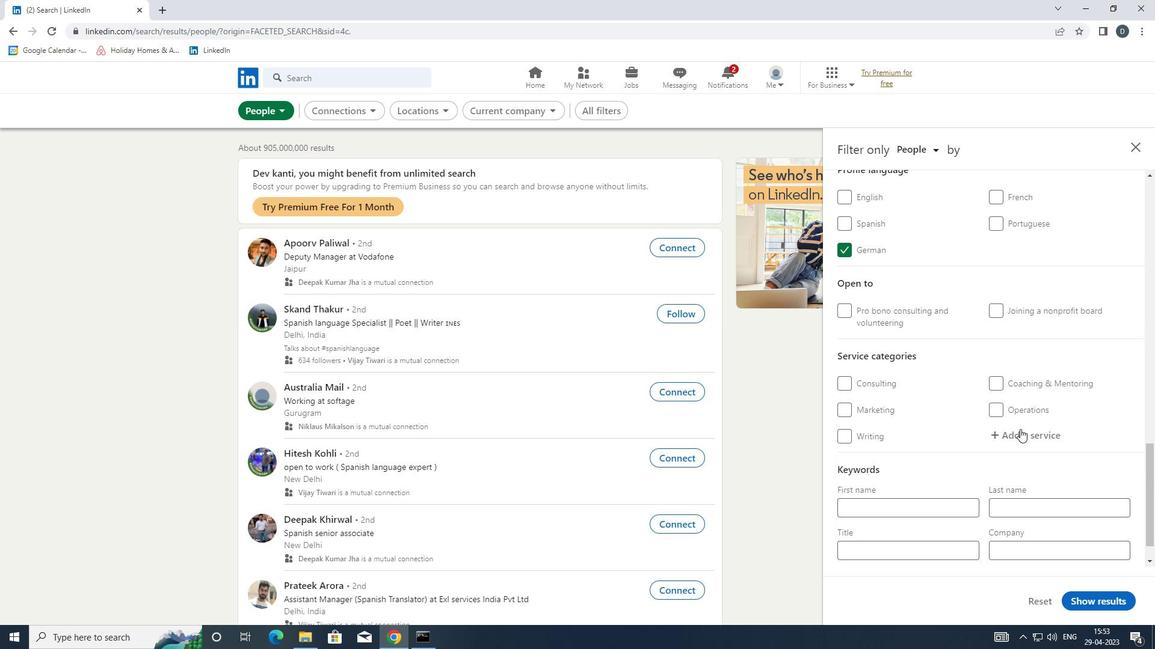 
Action: Key pressed <Key.shift>CUSTOMER<Key.space><Key.shift>SER<Key.down><Key.enter>
Screenshot: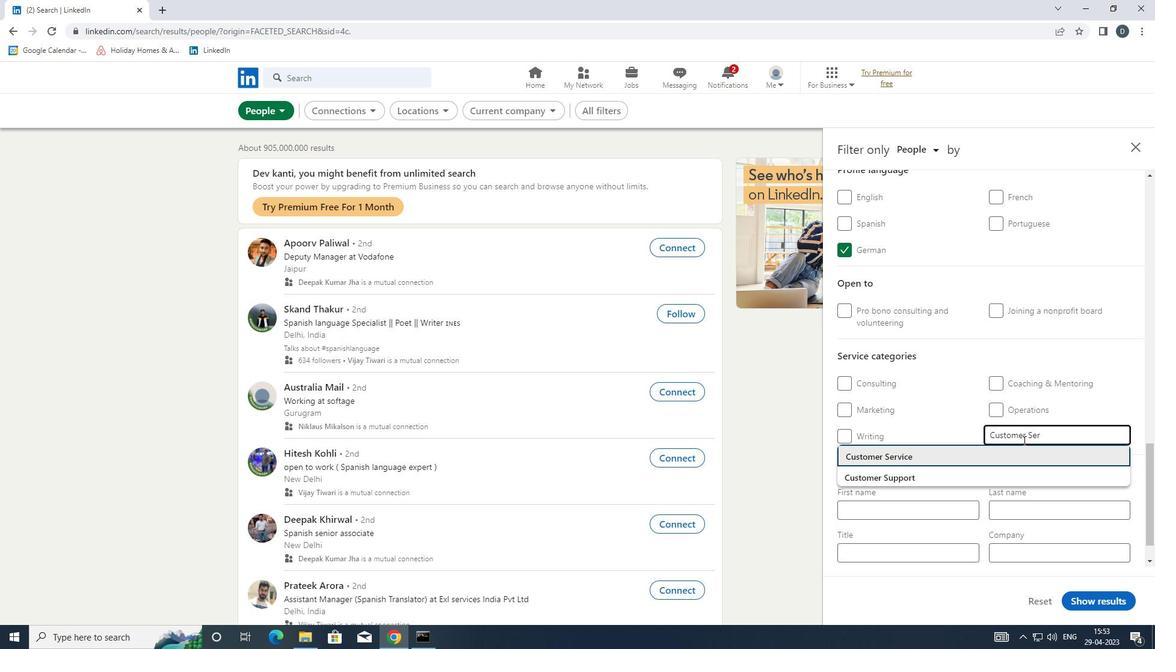 
Action: Mouse moved to (1024, 444)
Screenshot: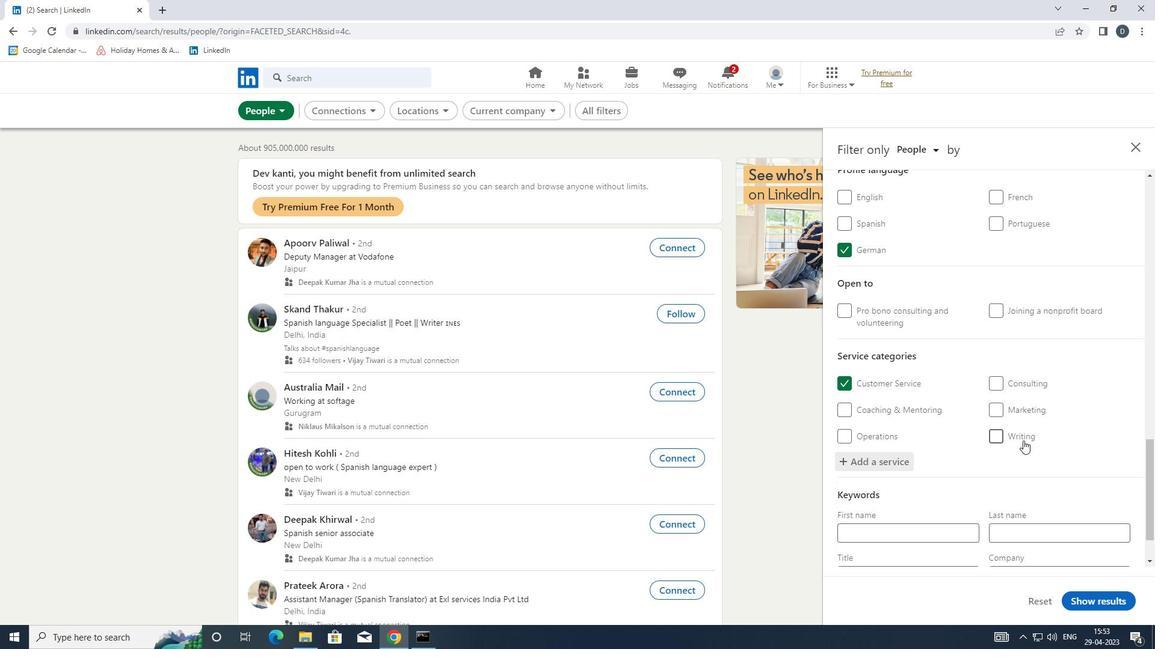 
Action: Mouse scrolled (1024, 443) with delta (0, 0)
Screenshot: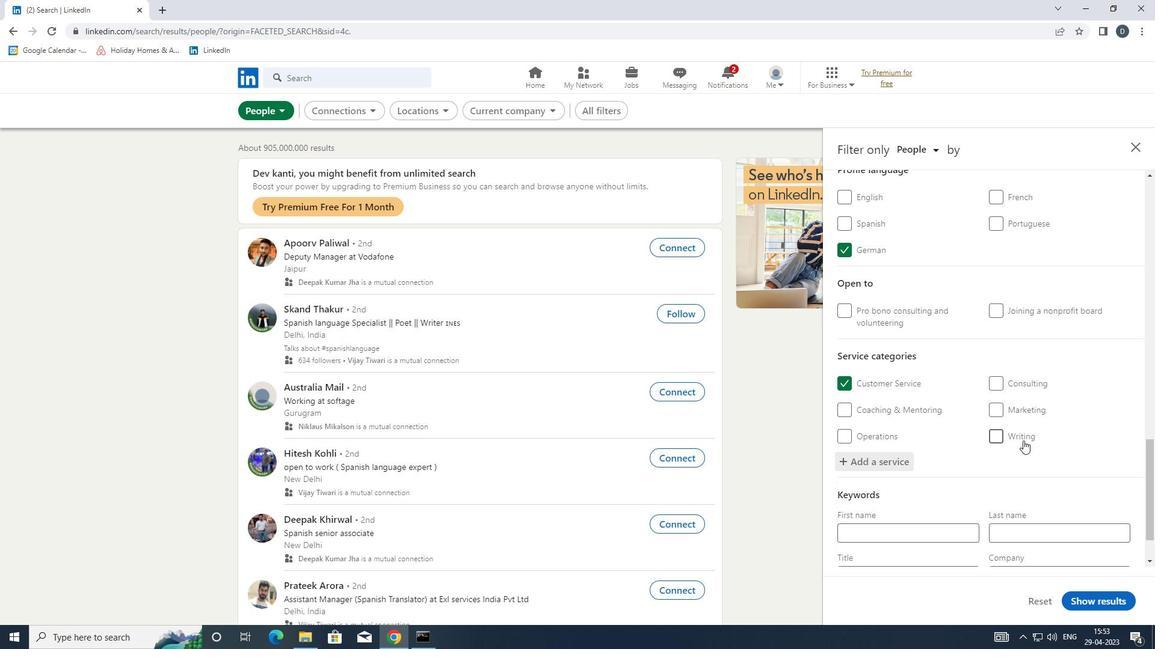 
Action: Mouse moved to (1024, 447)
Screenshot: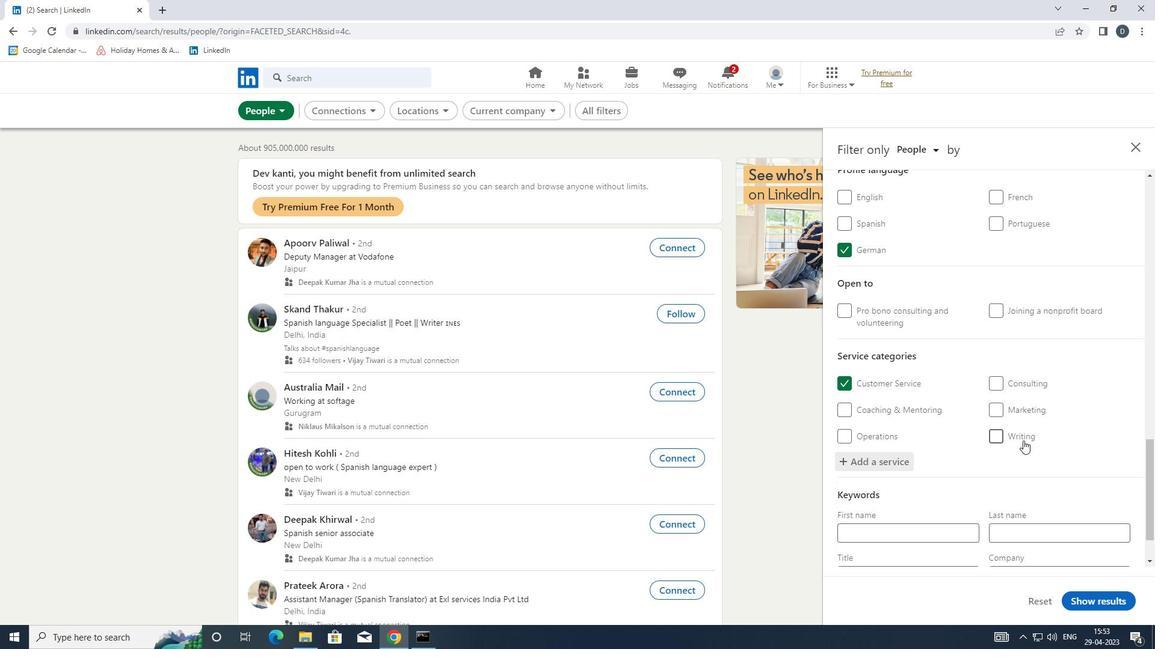 
Action: Mouse scrolled (1024, 446) with delta (0, 0)
Screenshot: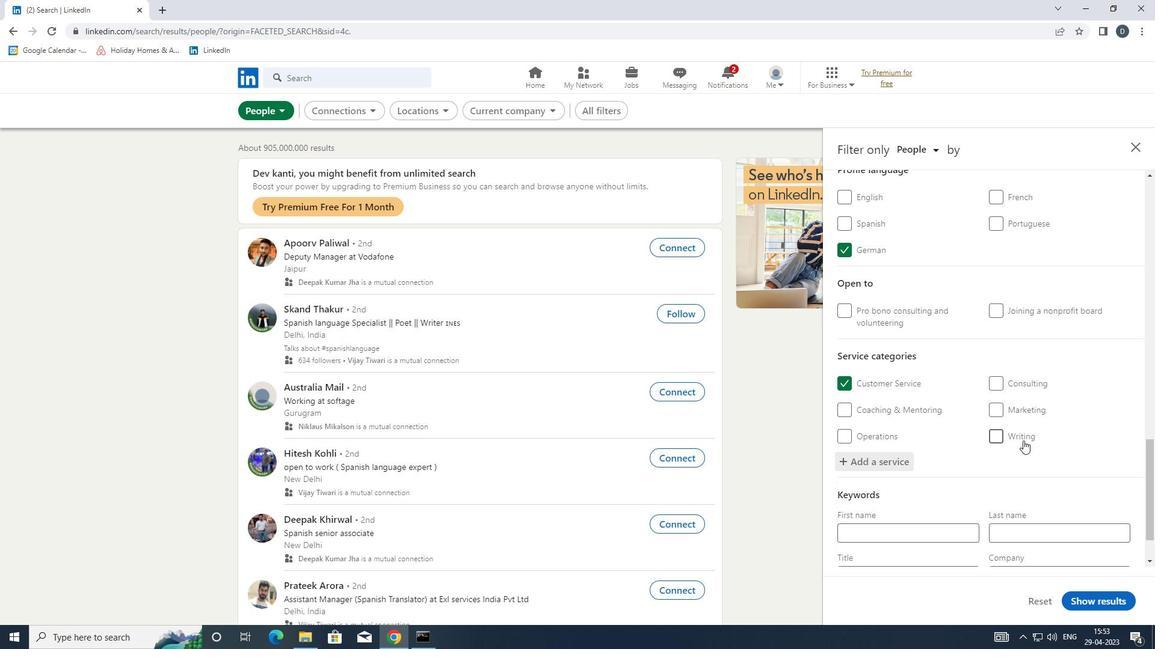 
Action: Mouse moved to (1024, 447)
Screenshot: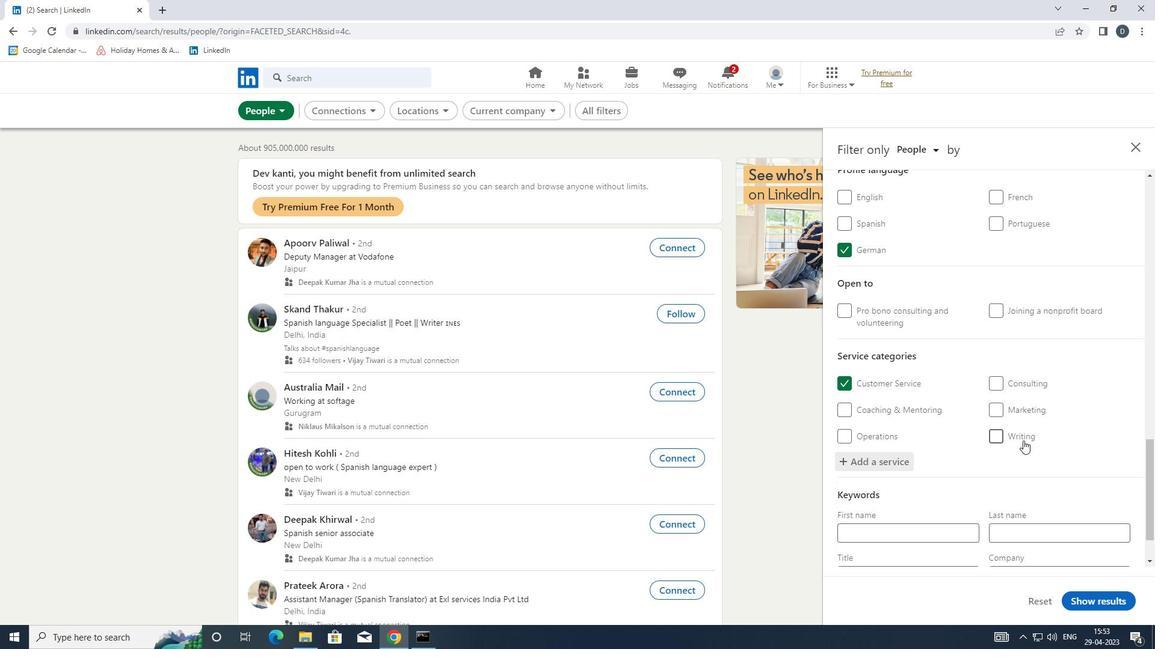 
Action: Mouse scrolled (1024, 446) with delta (0, 0)
Screenshot: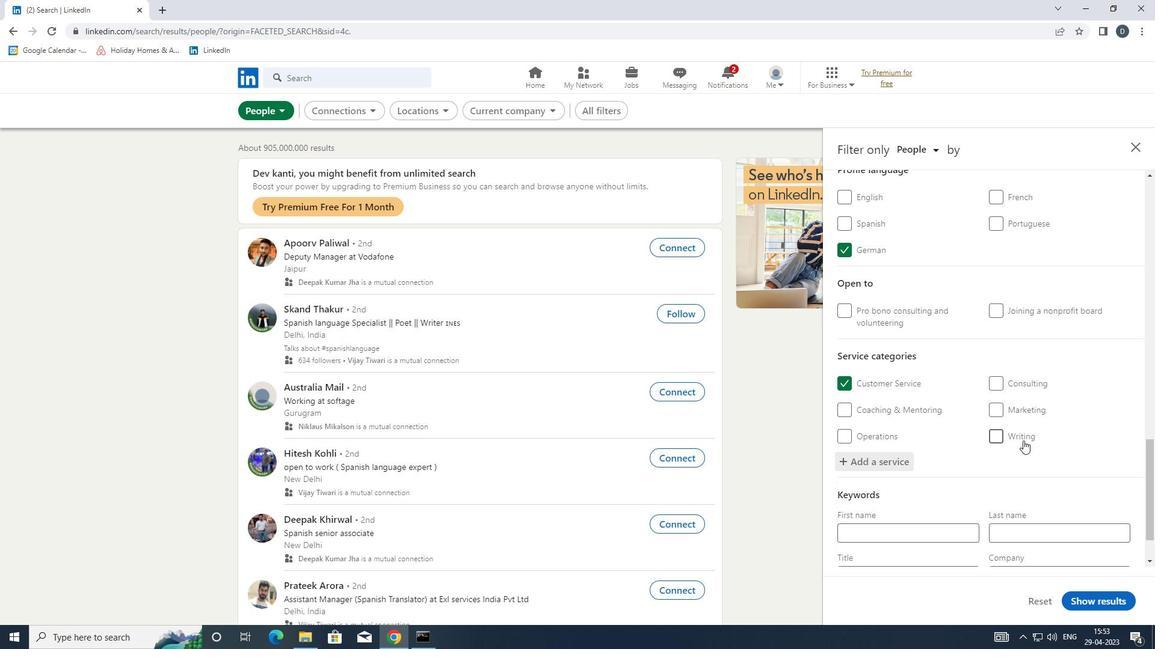 
Action: Mouse moved to (1024, 447)
Screenshot: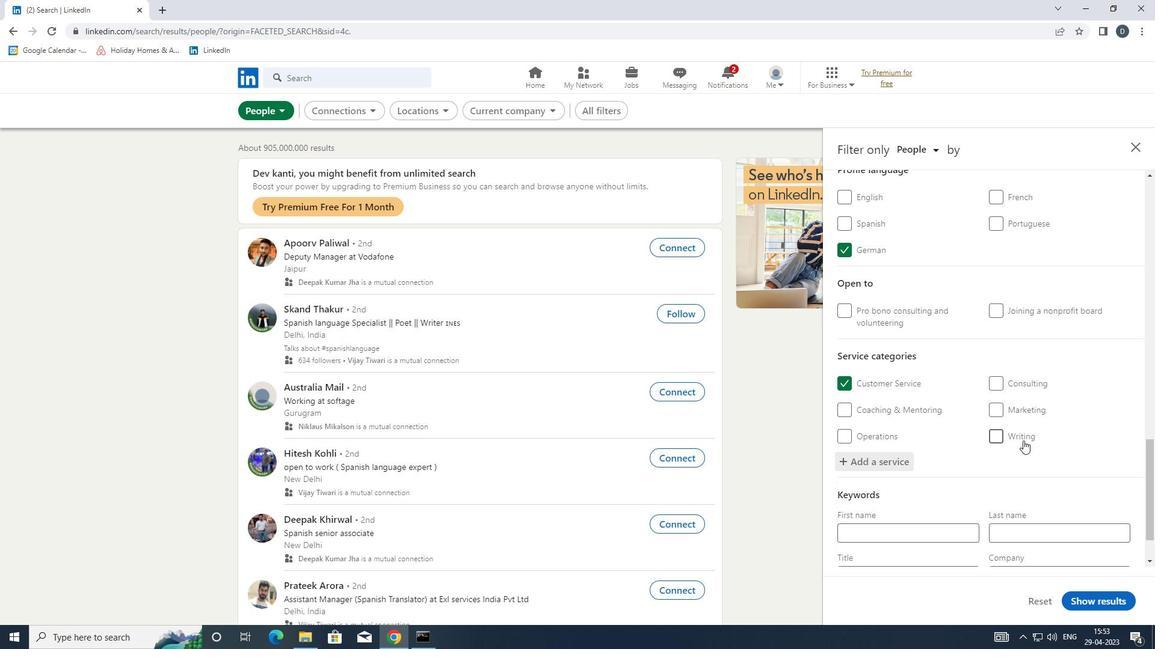
Action: Mouse scrolled (1024, 447) with delta (0, 0)
Screenshot: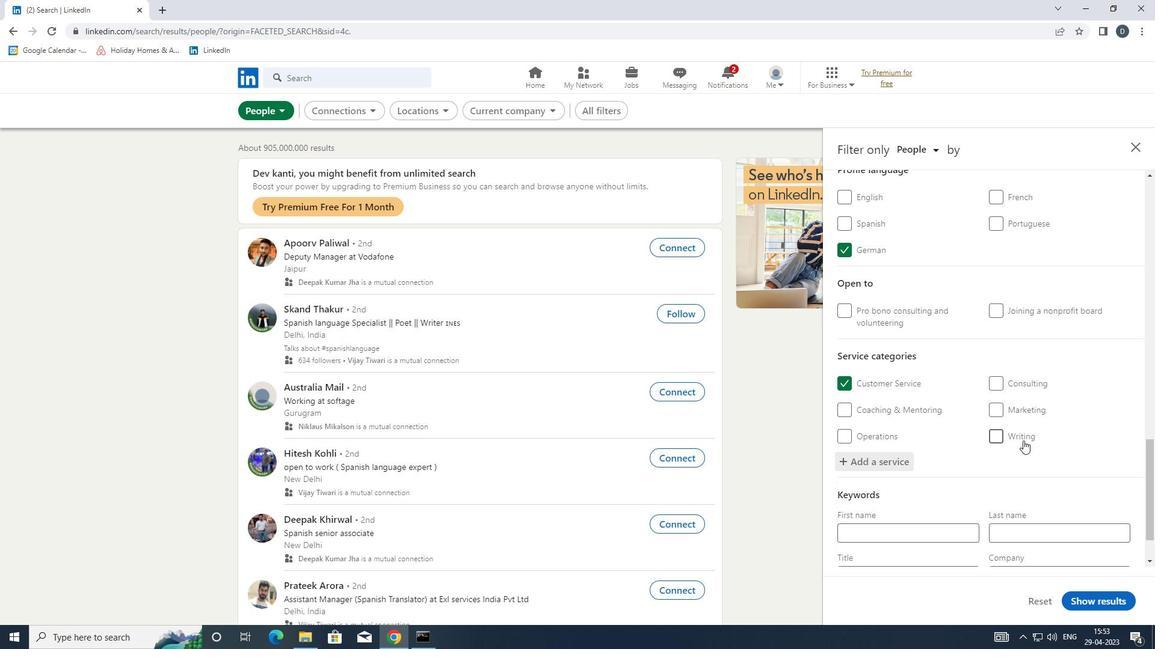 
Action: Mouse moved to (929, 507)
Screenshot: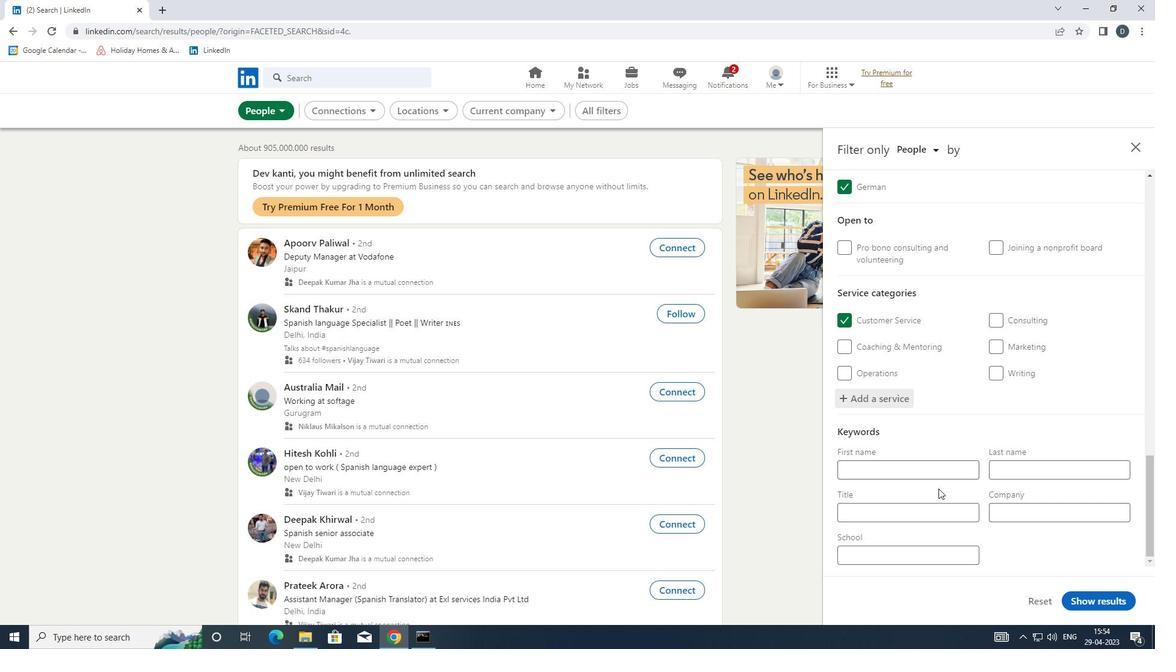 
Action: Mouse pressed left at (929, 507)
Screenshot: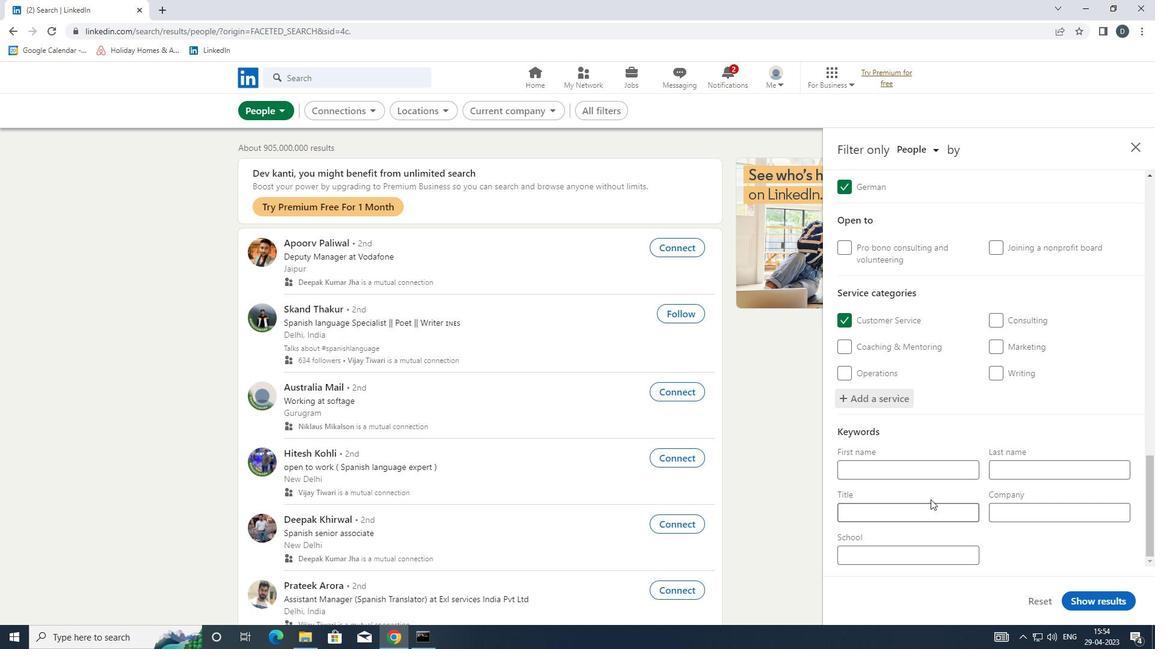 
Action: Mouse moved to (930, 506)
Screenshot: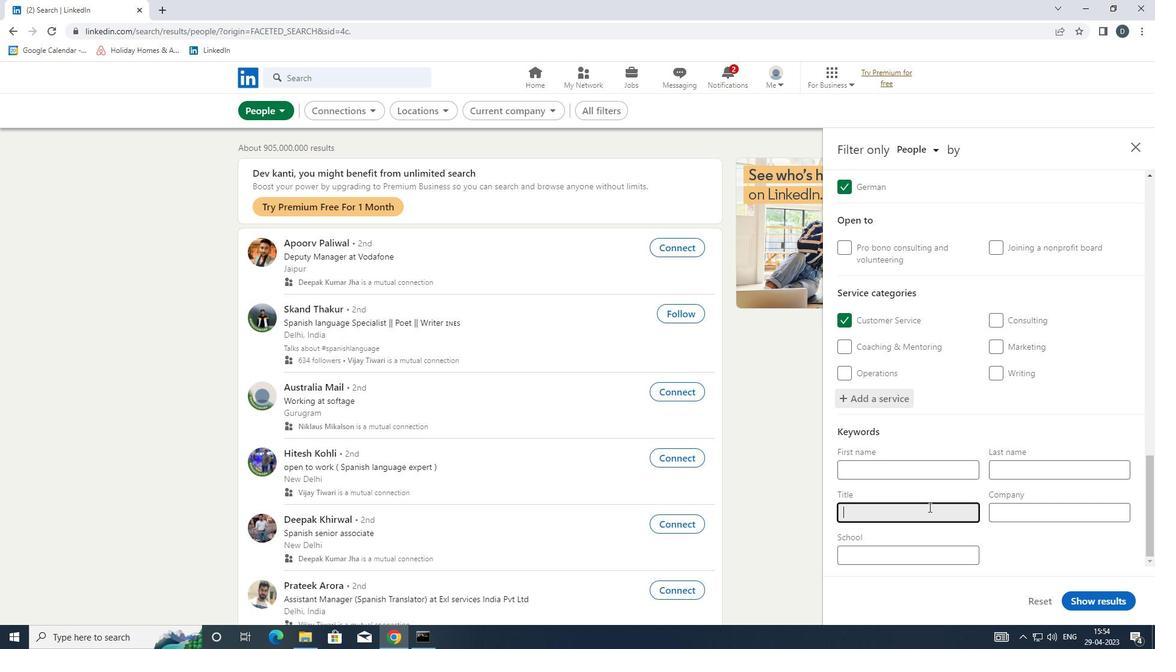 
Action: Key pressed <Key.shift><Key.shift>TELEMARKETER
Screenshot: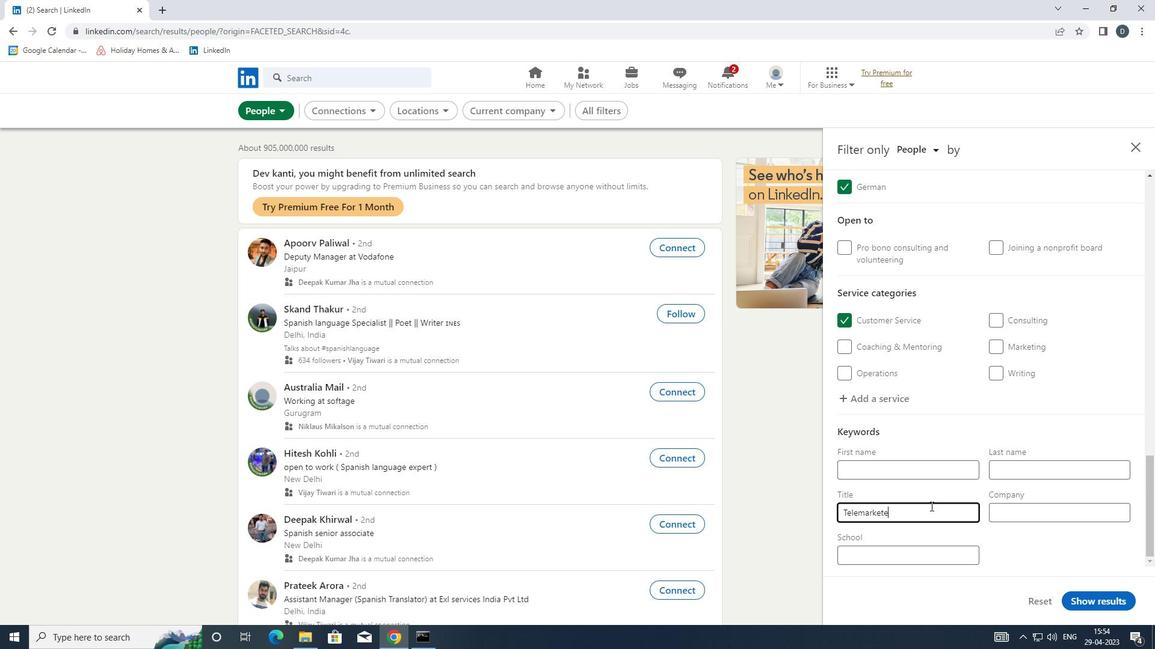
Action: Mouse moved to (1100, 605)
Screenshot: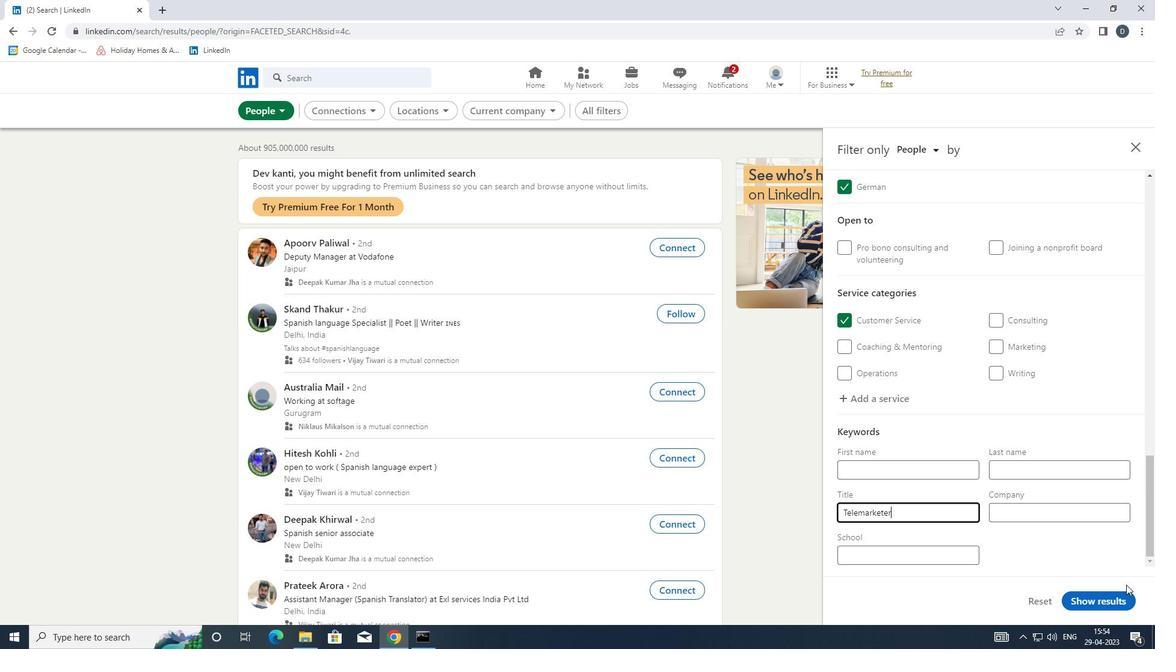 
Action: Mouse pressed left at (1100, 605)
Screenshot: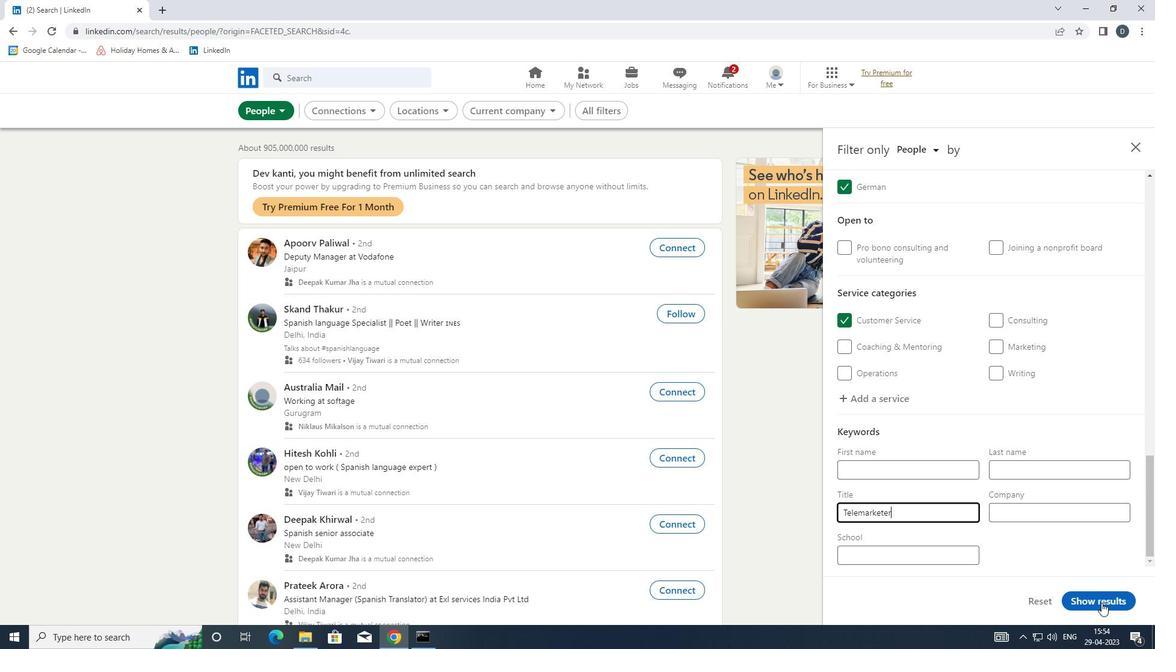 
Action: Mouse moved to (573, 273)
Screenshot: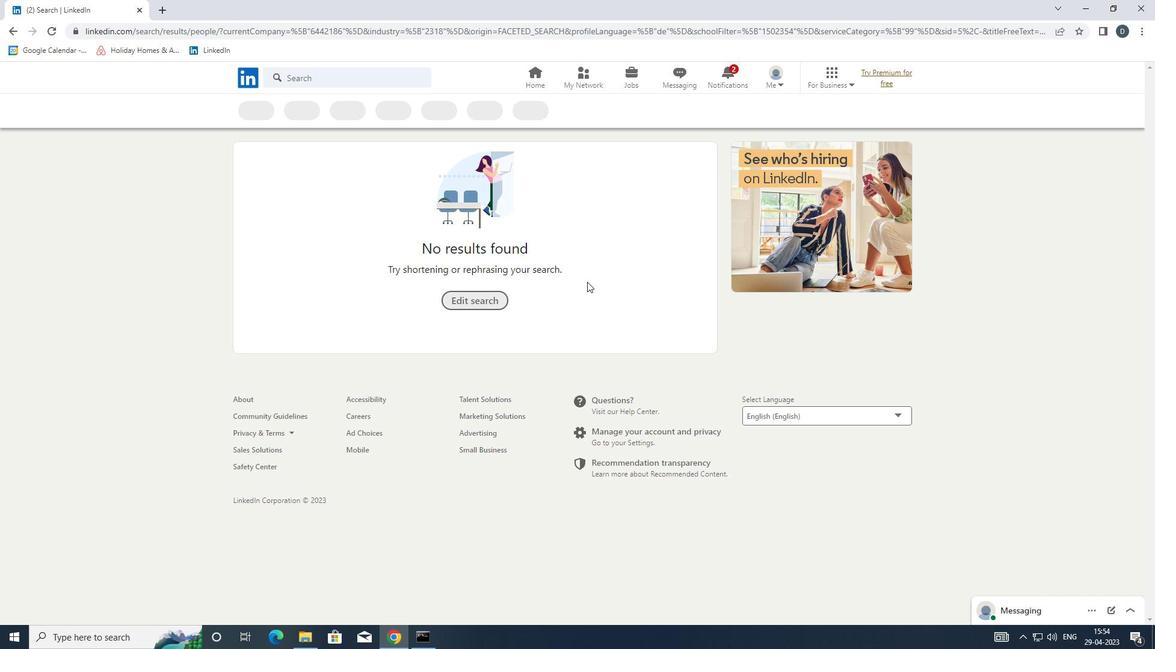 
